 Task: Create a new job position entry in Salesforce with the following details: Position Name: Business Process Delivery Team Leader, Min Pay: 4,00,000.00, Max Pay: 7,00,000.00, Travel Required: Yes, Open Date: 02/10/2023, Close Date: 12/10/2023.
Action: Key pressed <Key.shift><Key.shift><Key.shift><Key.shift><Key.shift><Key.shift><Key.shift><Key.shift><Key.shift><Key.shift><Key.shift>Business<Key.space><Key.shift>Process<Key.space><Key.shift><Key.shift><Key.shift><Key.shift>Delivery<Key.space><Key.shift>Re<Key.backspace><Key.backspace><Key.shift>TEam<Key.space><Key.shift>Lea<Key.backspace><Key.backspace><Key.backspace><Key.backspace><Key.backspace><Key.backspace><Key.backspace>eam<Key.space><Key.shift>Leader<Key.tab><Key.shift><Key.shift><Key.shift><Key.shift><Key.shift><Key.shift><Key.shift><Key.shift>You<Key.space>will<Key.space>be<Key.space>aligned<Key.space>to<Key.space>our<Key.space><Key.shift>Financial<Key.space><Key.shift>Services,<Key.space>banking,<Key.space><Key.shift>Insurance,<Key.space>and<Key.space><Key.shift>Capital<Key.space><Key.shift>Market<Key.space>vertical<Key.space>which<Key.space><Key.backspace><Key.space>is<Key.space>focused<Key.space>on<Key.space>helping<Key.space>clients<Key.space>with<Key.space>their<Key.space>tax<Key.space>preparations<Key.space><Key.backspace>,<Key.space>insurance<Key.space>coverage,<Key.space>and<Key.space>investment<Key.space>portfolios<Key.space>--<Key.shift_r>><Key.shift>you<Key.space>will<Key.space>be<Key.space>working<Key.space>as<Key.space>a<Key.space>part<Key.space>of<Key.space>investment<Key.space><Key.shift>Banking<Key.space>team<Key.space>which<Key.space>specialiaze<Key.space><Key.backspace>s<Key.space>primarily<Key.space>in<Key.space>selling<Key.space>securites<Key.space>and<Key.space>underwii<Key.backspace><Key.backspace>riting<Key.space>the<Key.space>issuance<Key.space>of<Key.space>new<Key.space>eu<Key.backspace>quity<Key.space>shares<Key.space>to<Key.space>raise<Key.space>capital<Key.space>funds.<Key.space><Key.tab><Key.shift>In<Key.space>the<Key.space>role<Key.space>you<Key.space>are<Key.space>required<Key.space>to<Key.space>do<Key.space>anan<Key.backspace>lysis<Key.space>and<Key.space>solving<Key.space>m<Key.backspace>of<Key.space>moderately<Key.space>comlex<Key.space><Key.backspace><Key.backspace><Key.backspace><Key.backspace>plex<Key.space>problems<Key.space><Key.backspace>--<Key.shift_r>><Key.space><Key.shift>May<Key.space>create<Key.space>new<Key.space>solutions,<Key.space>leveraging<Key.space>and,<Key.space>procedures<Key.space>--<Key.shift_r>?<Key.space><Key.backspace><Key.backspace><Key.shift_r>><Key.shift>The<Key.space>person<Key.space>would<Key.space>require<Key.space>understanding<Key.space><Key.space>of<Key.space>the<Key.space>strategic<Key.space>direction<Key.space><Key.space>set<Key.space>by<Key.space>seno<Key.backspace>ior<Key.space>management<Key.space><Key.space>as<Key.space>it<Key.space>relates<Key.space>to<Key.space>team<Key.space>goals<Key.space>--<Key.shift_r>><Key.space><Key.shift_r>Primary<Key.space>upward<Key.space>interaction<Key.space>is<Key.space>direct<Key.space>with<Key.space>supervisor<Key.space><Key.tab><Key.shift>Investment<Key.space><Key.shift>Bandking<Key.space>-<Key.space><Key.shift><Key.shift><Key.shift><Key.shift><Key.shift><Key.shift><Key.shift><Key.shift><Key.shift><Key.shift><Key.shift><Key.shift><Key.shift><Key.shift><Key.shift><Key.shift><Key.shift><Key.shift><Key.shift><Key.shift><Key.shift><Key.shift>Accenture<Key.space><Key.shift>Post<Key.space><Key.shift>Trade<Key.space><Key.shift>procession<Key.backspace><Key.backspace>ng<Key.backspace><Key.backspace><Key.backspace><Key.backspace><Key.backspace><Key.backspace><Key.backspace><Key.backspace><Key.backspace><Key.backspace><Key.backspace><Key.backspace><Key.backspace><Key.backspace><Key.backspace><Key.backspace><Key.backspace><Key.backspace><Key.backspace><Key.backspace><Key.backspace><Key.backspace><Key.backspace><Key.backspace><Key.backspace><Key.backspace><Key.backspace><Key.backspace><Key.backspace><Key.backspace><Key.backspace><Key.backspace><Key.backspace><Key.backspace><Key.space><Key.shift><Key.shift><Key.shift><Key.shift><Key.shift><Key.shift>&<Key.space>management<Key.tab><Key.shift>Graduation<Key.space>with<Key.space><Key.shift>BA<Key.space>programme,<Key.space>or<Key.space><Key.shift>B.com<Key.tab>350000<Key.backspace><Key.backspace><Key.backspace><Key.backspace><Key.backspace><Key.backspace><Key.backspace><Key.backspace><Key.backspace><Key.backspace><Key.backspace><Key.backspace><Key.backspace><Key.backspace><Key.backspace>400000<Key.tab>700000<Key.tab><Key.enter>
Screenshot: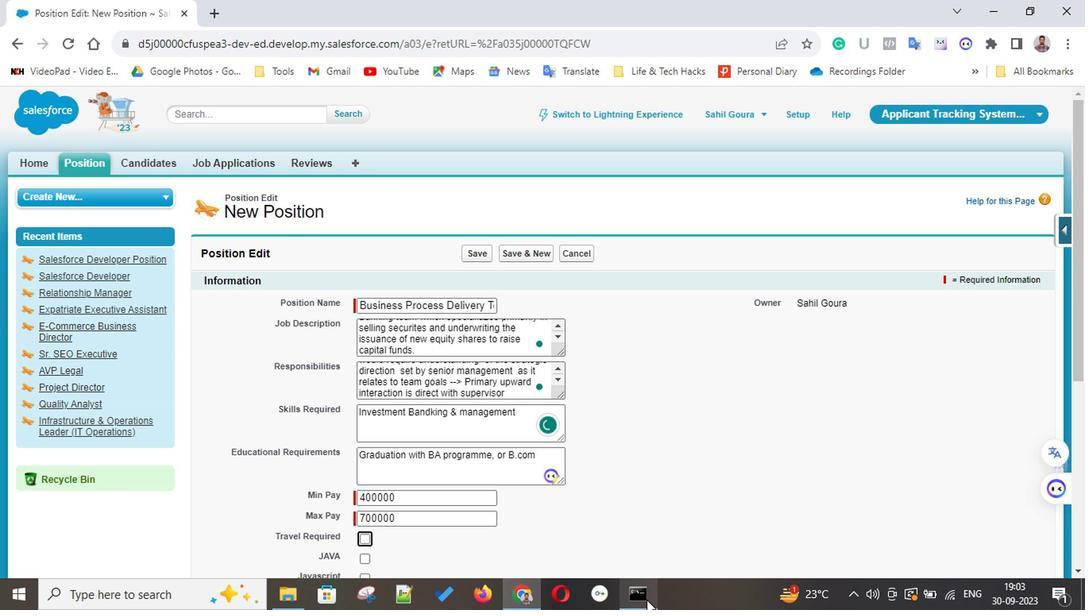 
Action: Mouse moved to (463, 488)
Screenshot: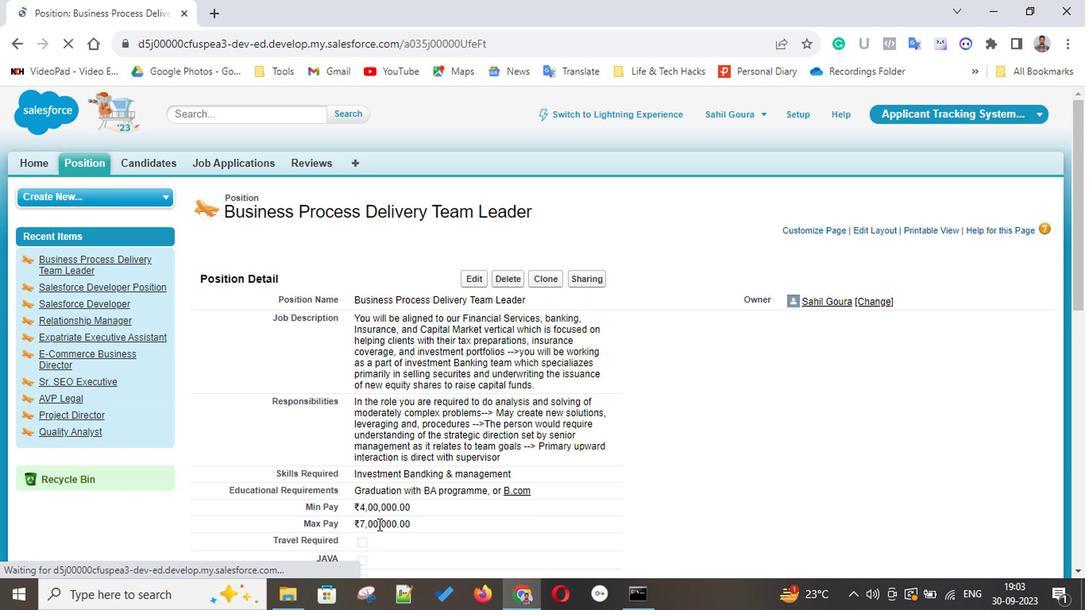 
Action: Mouse scrolled (463, 488) with delta (0, 0)
Screenshot: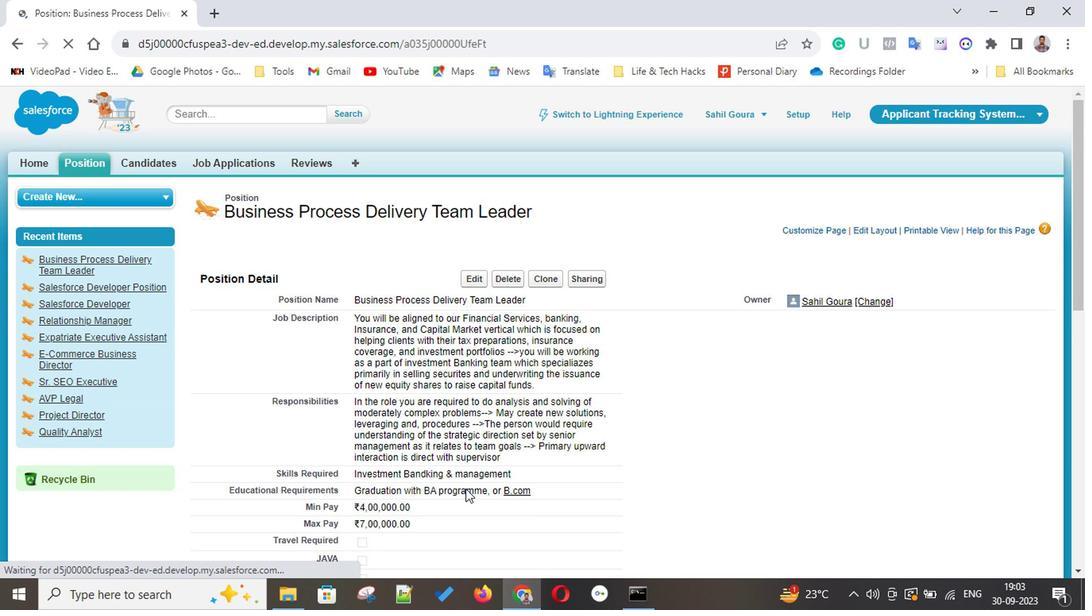 
Action: Mouse scrolled (463, 488) with delta (0, 0)
Screenshot: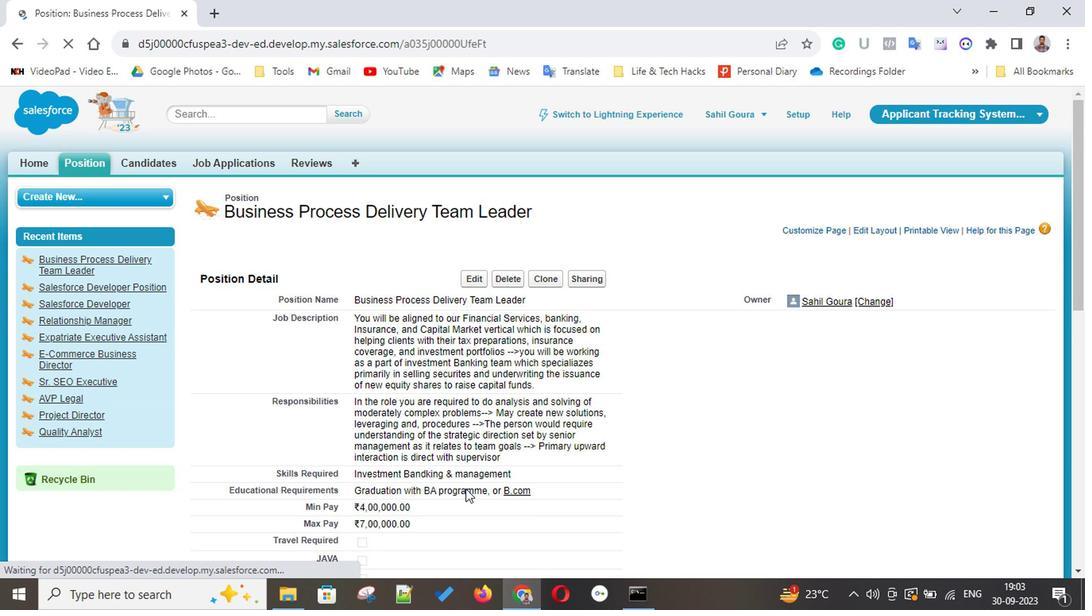 
Action: Mouse scrolled (463, 488) with delta (0, 0)
Screenshot: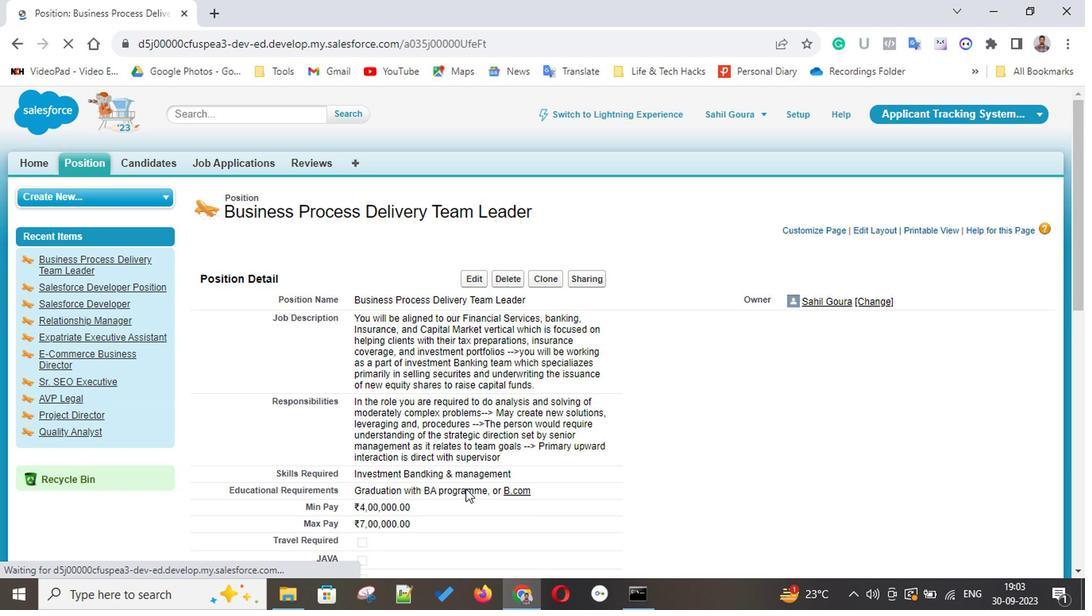 
Action: Mouse scrolled (463, 488) with delta (0, 0)
Screenshot: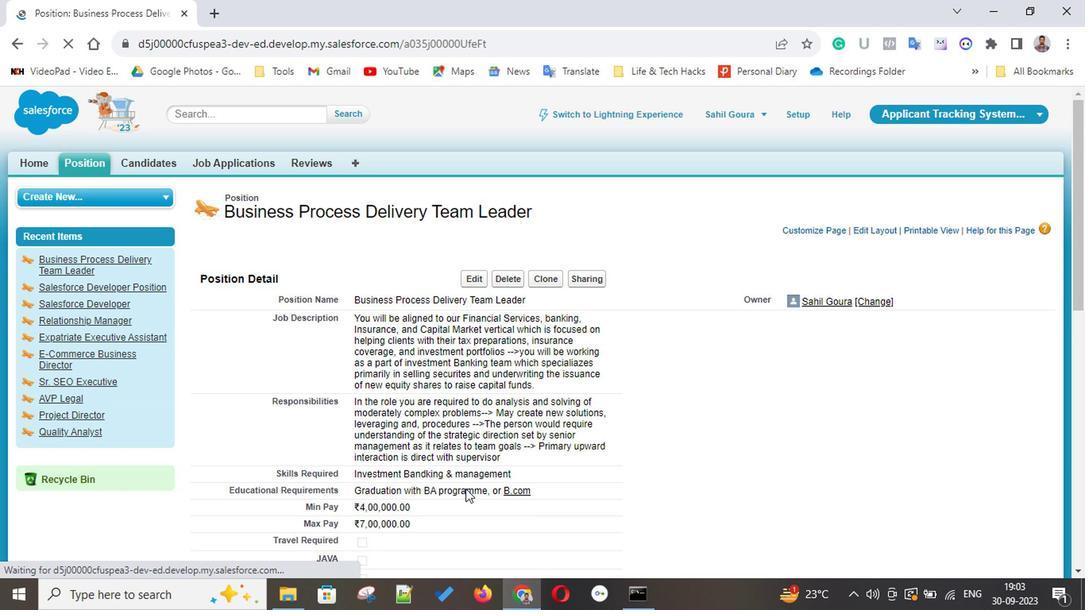 
Action: Mouse scrolled (463, 488) with delta (0, 0)
Screenshot: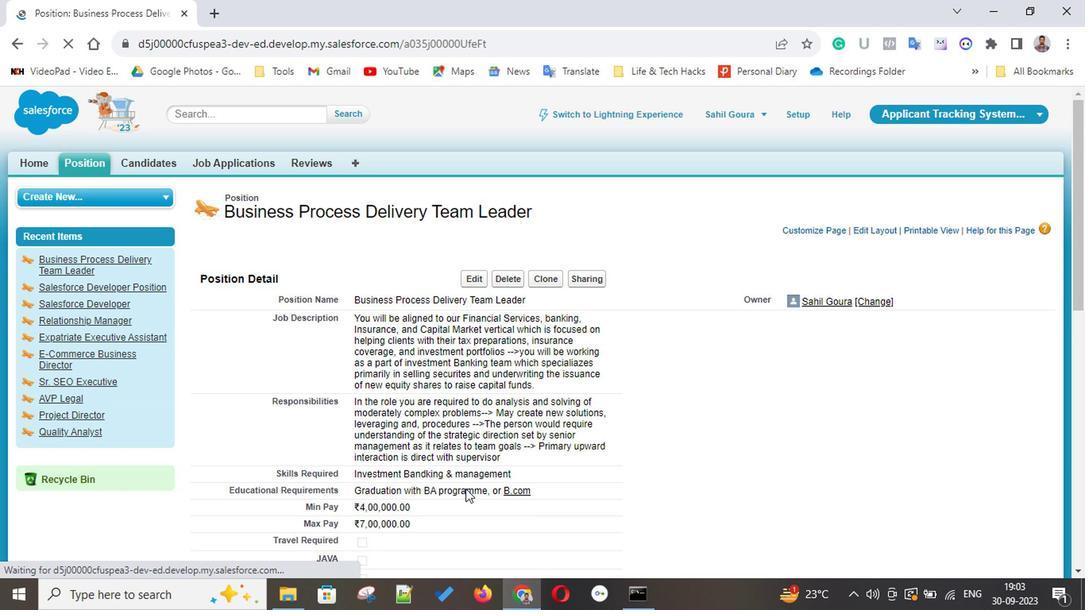 
Action: Mouse scrolled (463, 488) with delta (0, 0)
Screenshot: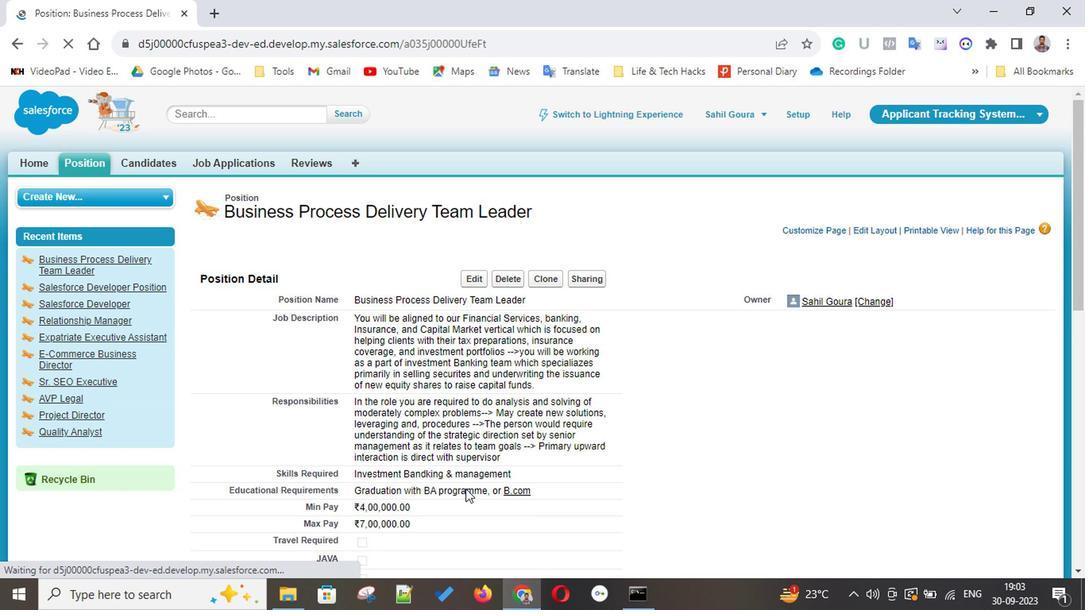 
Action: Mouse scrolled (463, 488) with delta (0, 0)
Screenshot: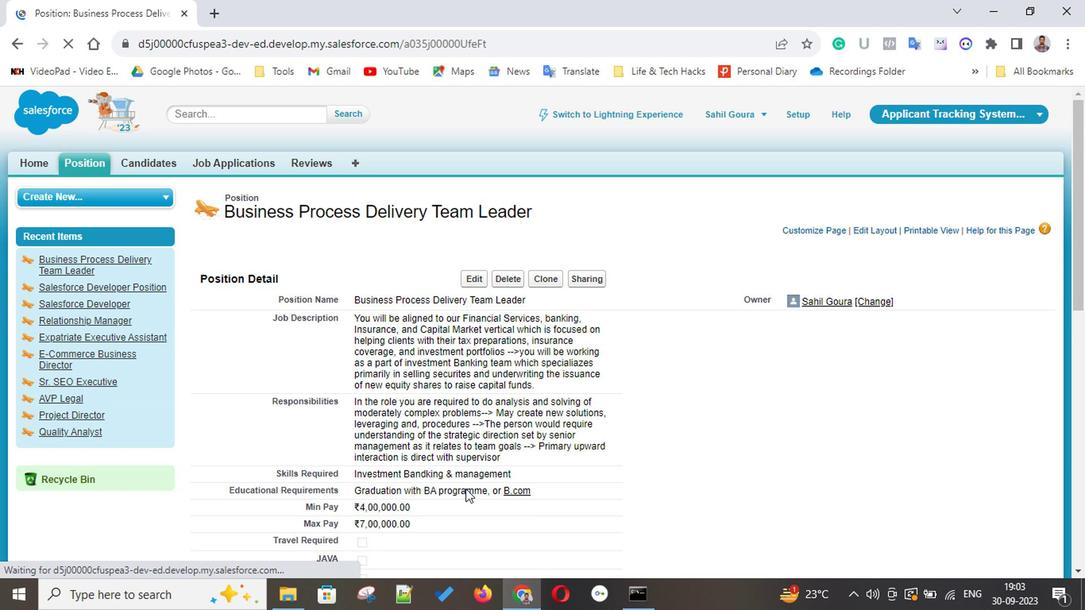 
Action: Mouse scrolled (463, 488) with delta (0, 0)
Screenshot: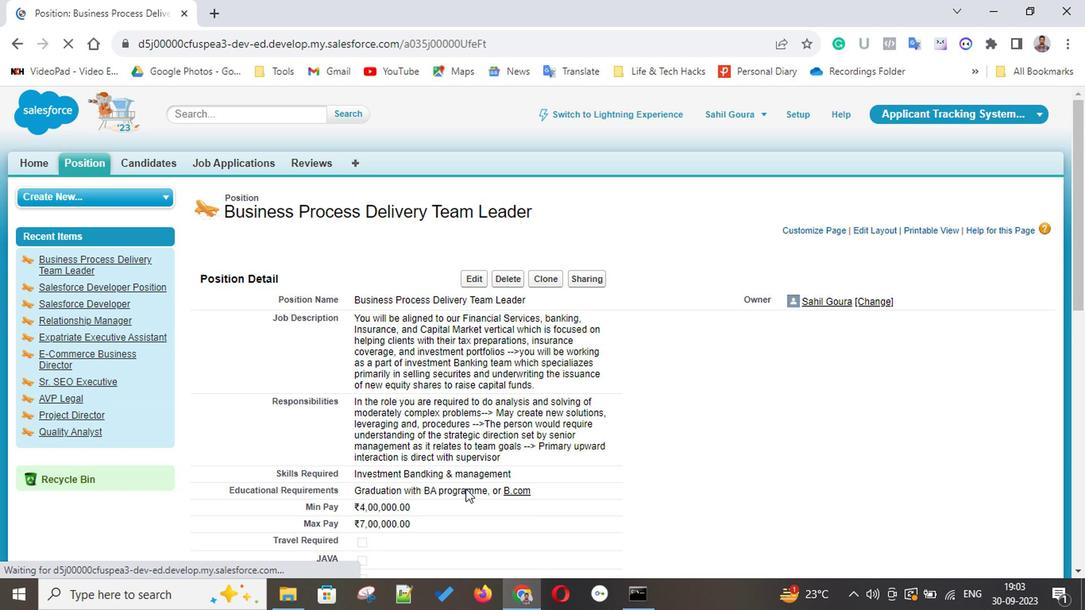 
Action: Mouse scrolled (463, 488) with delta (0, 0)
Screenshot: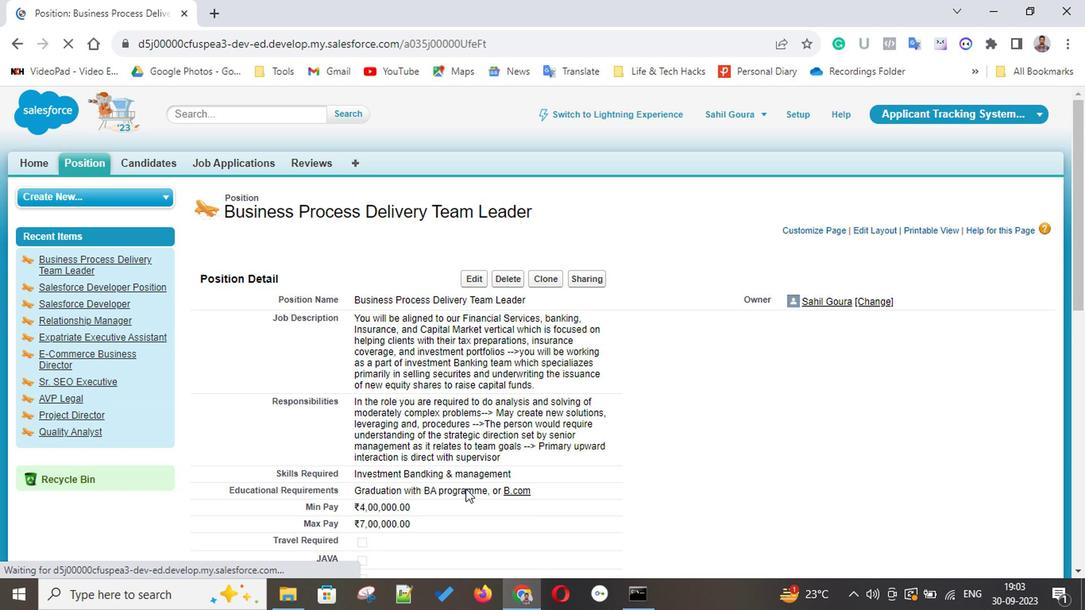 
Action: Mouse scrolled (463, 488) with delta (0, 0)
Screenshot: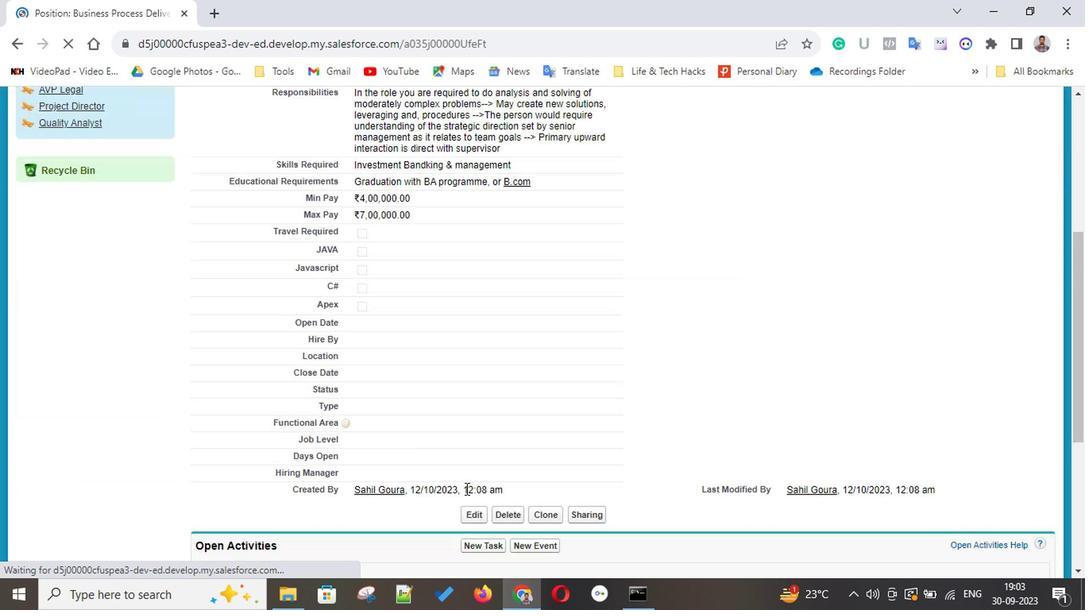 
Action: Mouse scrolled (463, 488) with delta (0, 0)
Screenshot: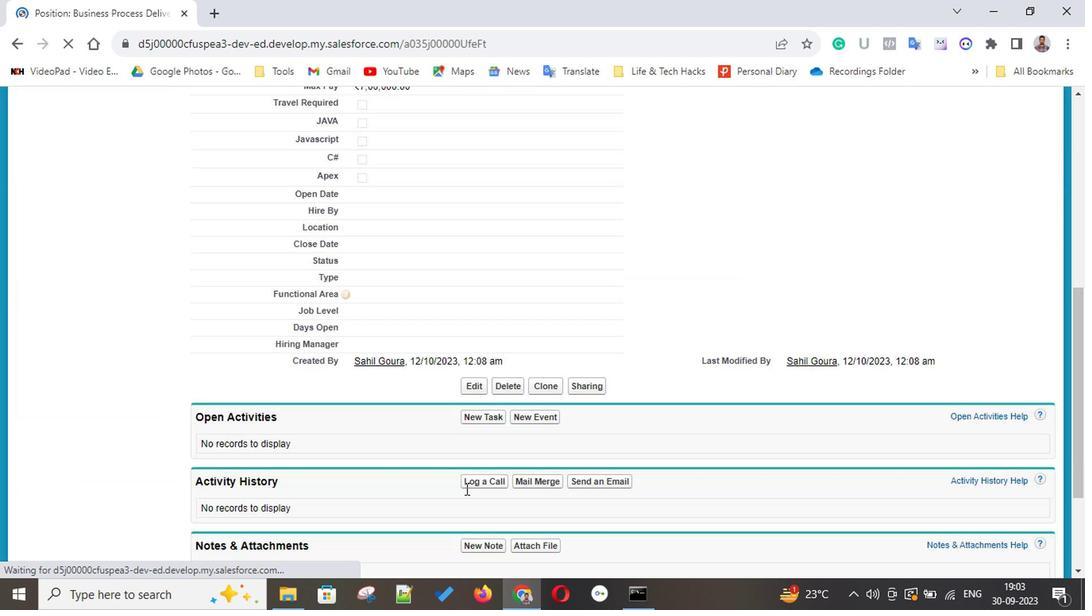 
Action: Mouse moved to (471, 196)
Screenshot: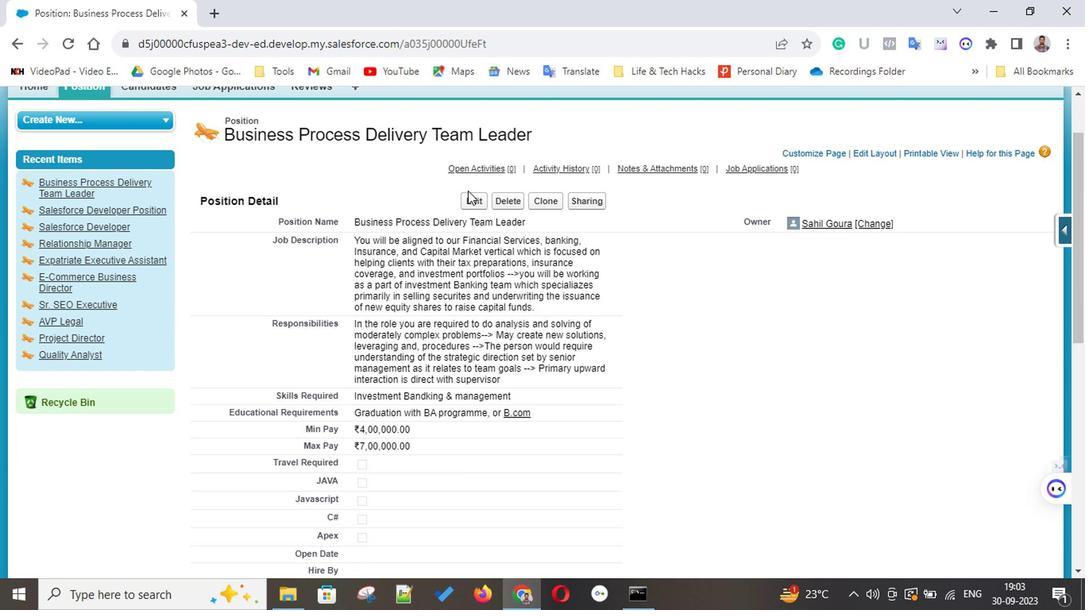 
Action: Mouse pressed left at (471, 196)
Screenshot: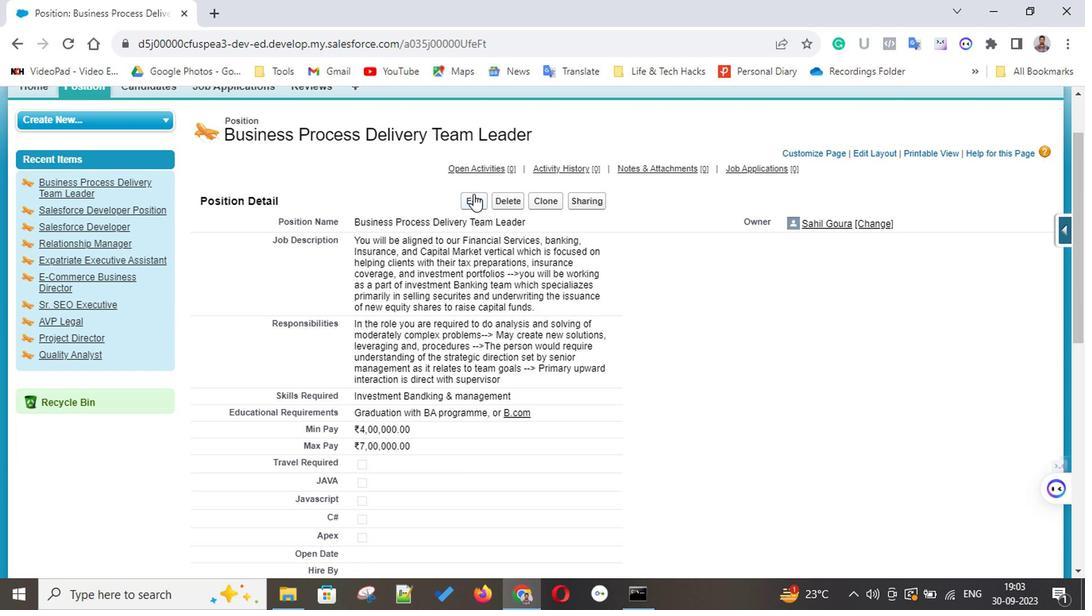 
Action: Mouse moved to (417, 331)
Screenshot: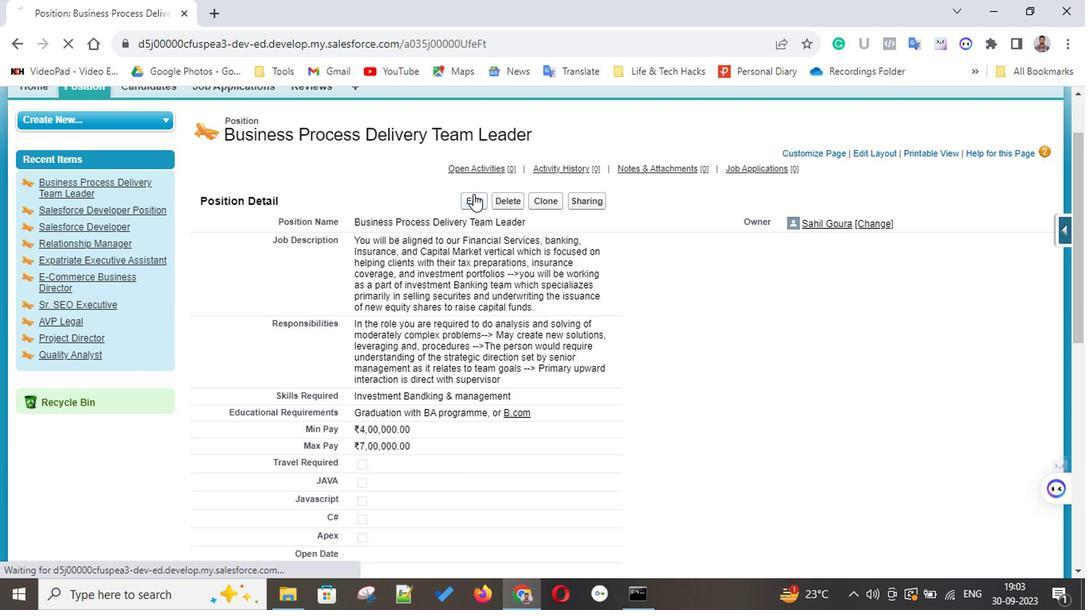 
Action: Mouse scrolled (417, 330) with delta (0, -1)
Screenshot: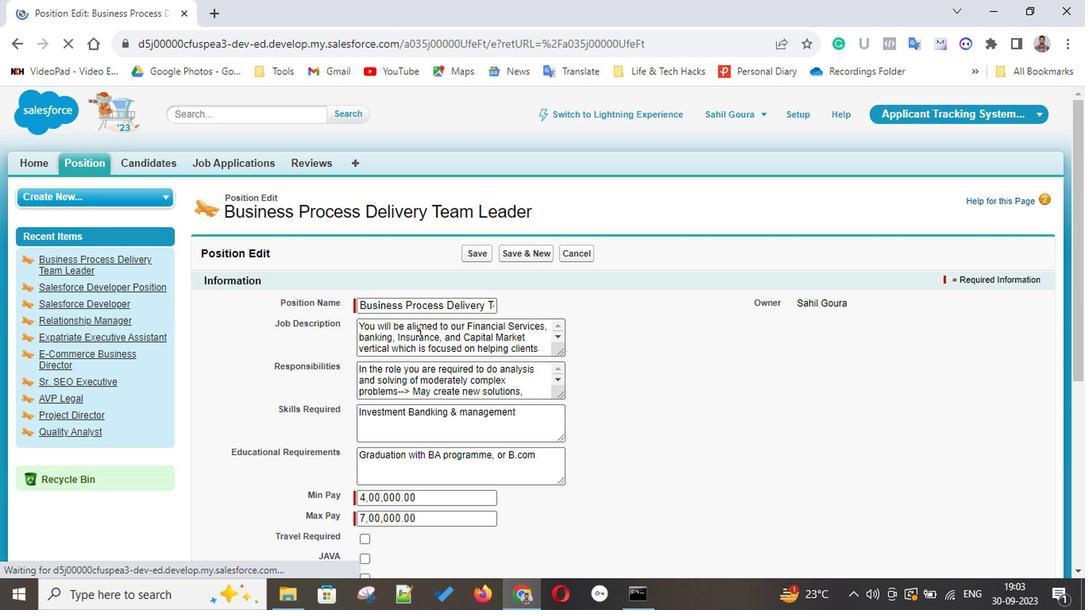 
Action: Mouse scrolled (417, 330) with delta (0, -1)
Screenshot: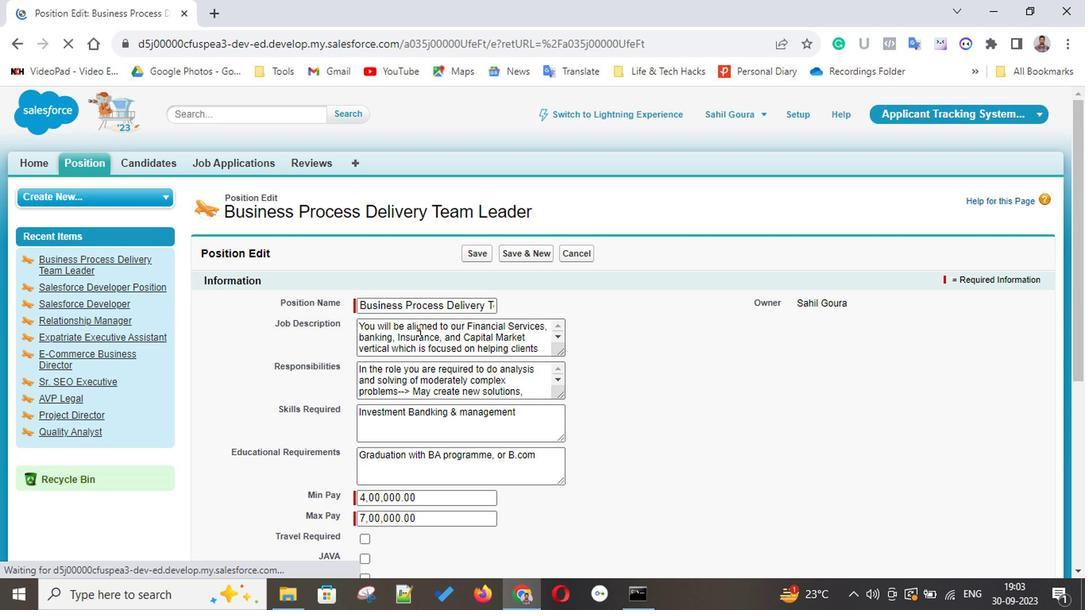 
Action: Mouse scrolled (417, 330) with delta (0, -1)
Screenshot: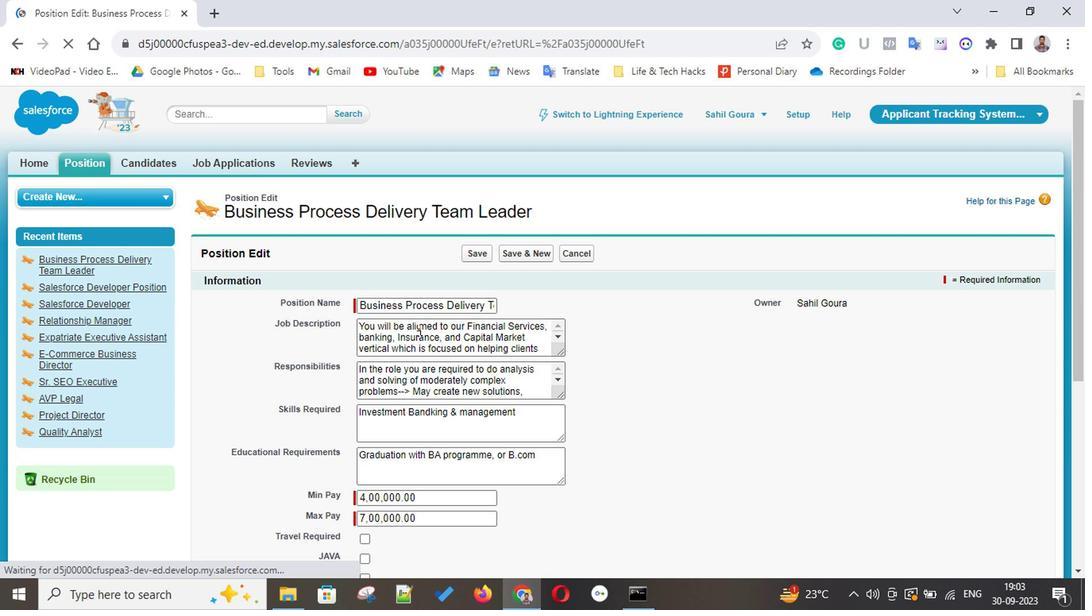 
Action: Mouse scrolled (417, 330) with delta (0, -1)
Screenshot: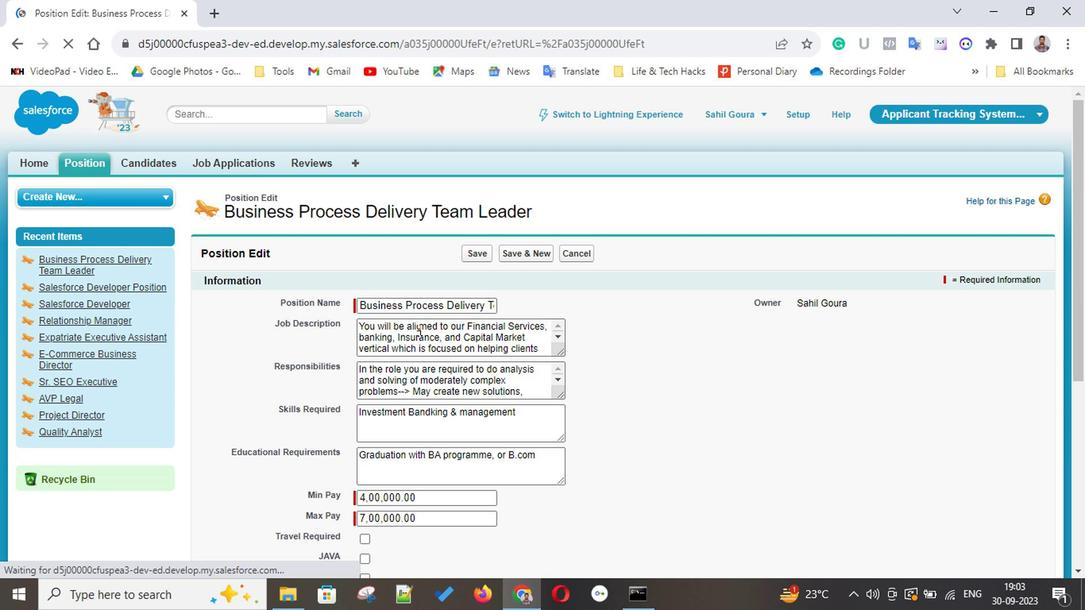 
Action: Mouse scrolled (417, 330) with delta (0, -1)
Screenshot: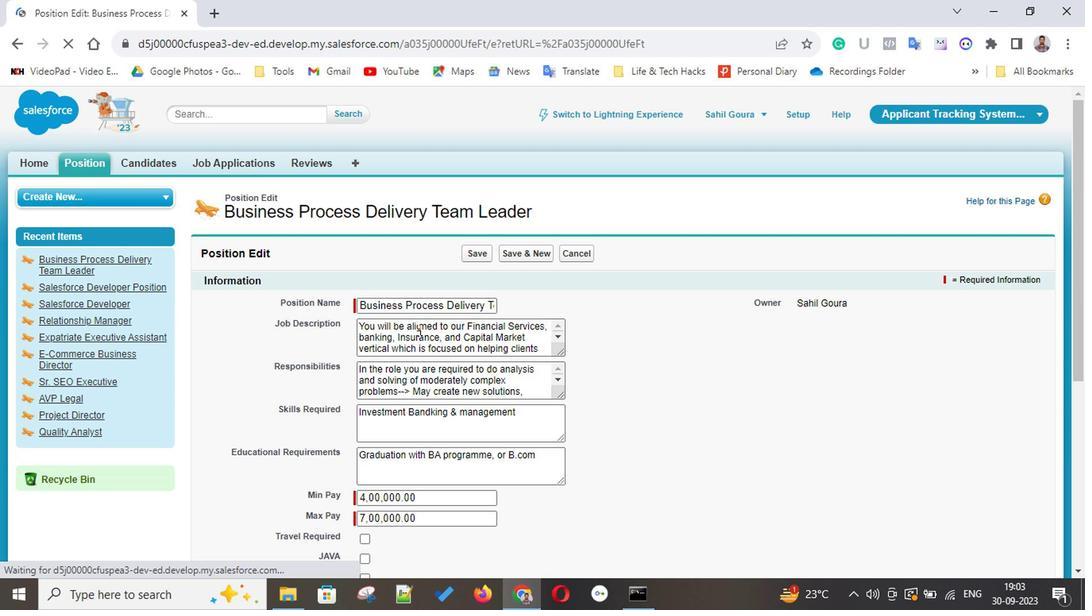 
Action: Mouse scrolled (417, 330) with delta (0, -1)
Screenshot: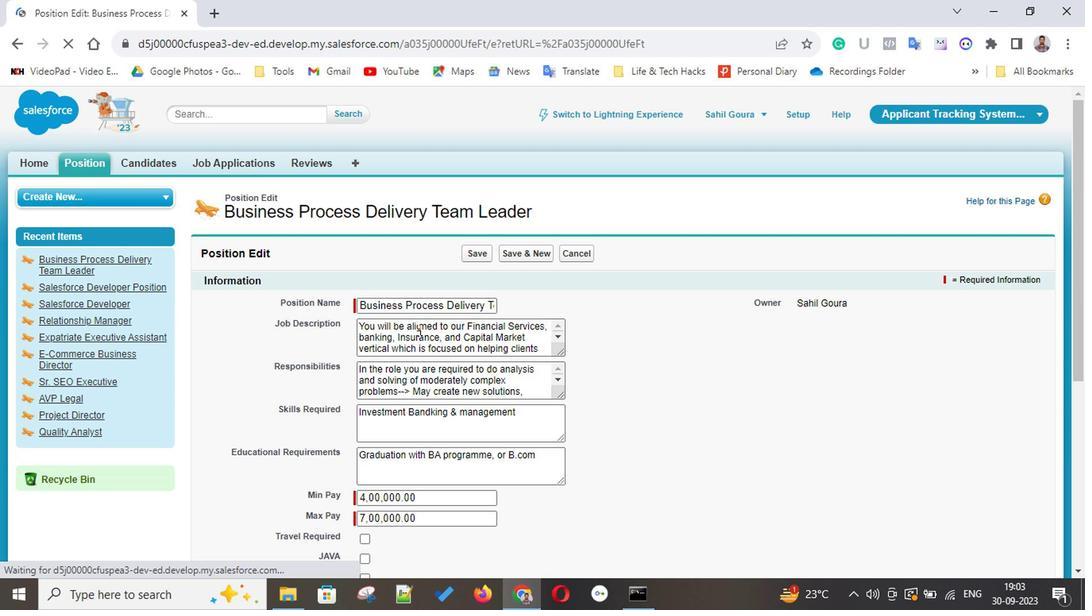 
Action: Mouse scrolled (417, 330) with delta (0, -1)
Screenshot: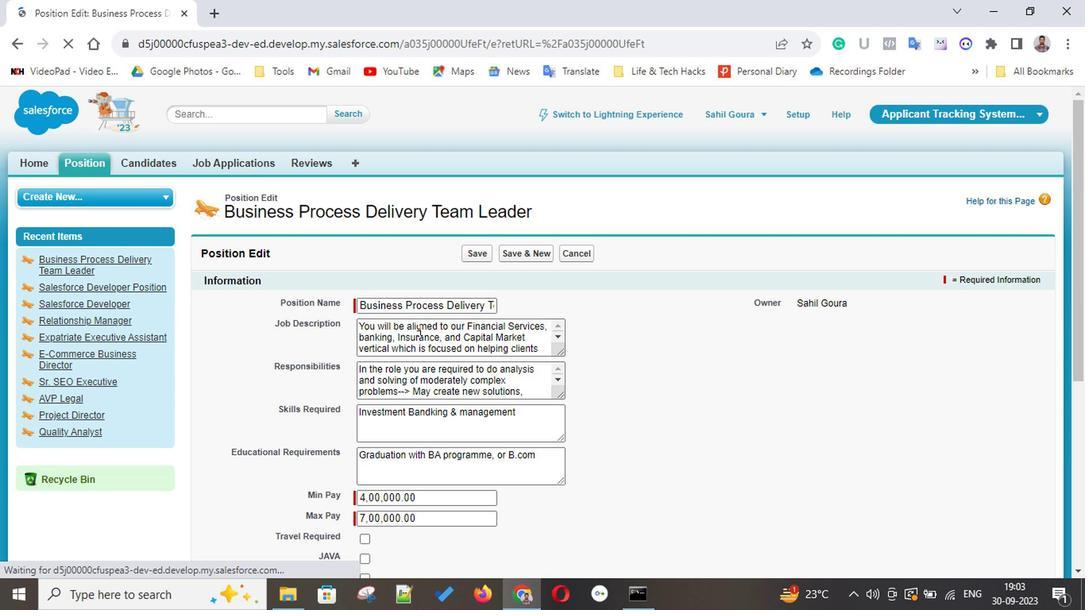
Action: Mouse scrolled (417, 330) with delta (0, -1)
Screenshot: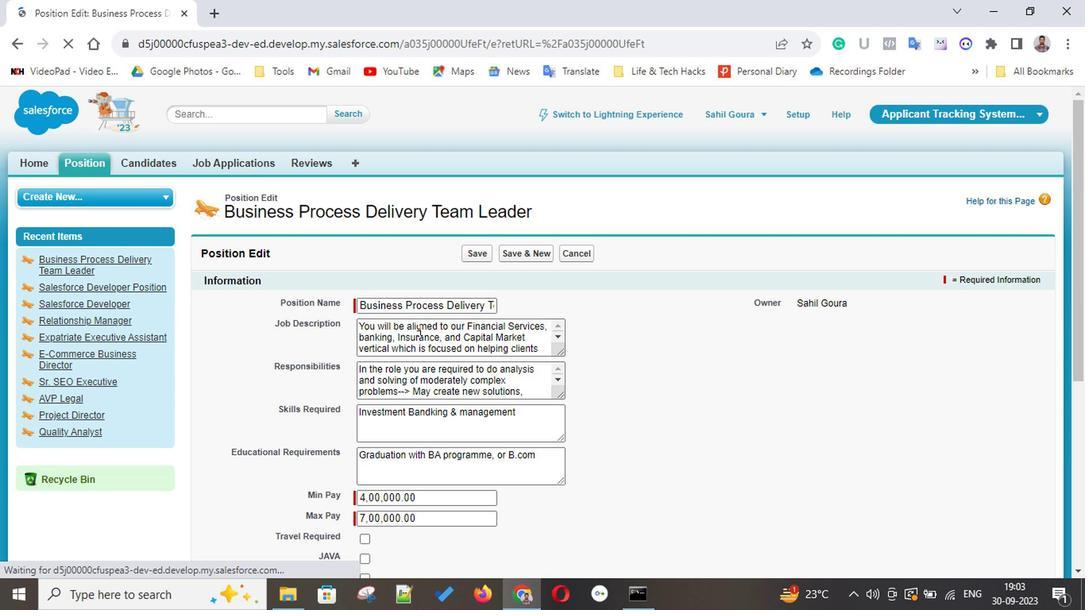 
Action: Mouse scrolled (417, 330) with delta (0, -1)
Screenshot: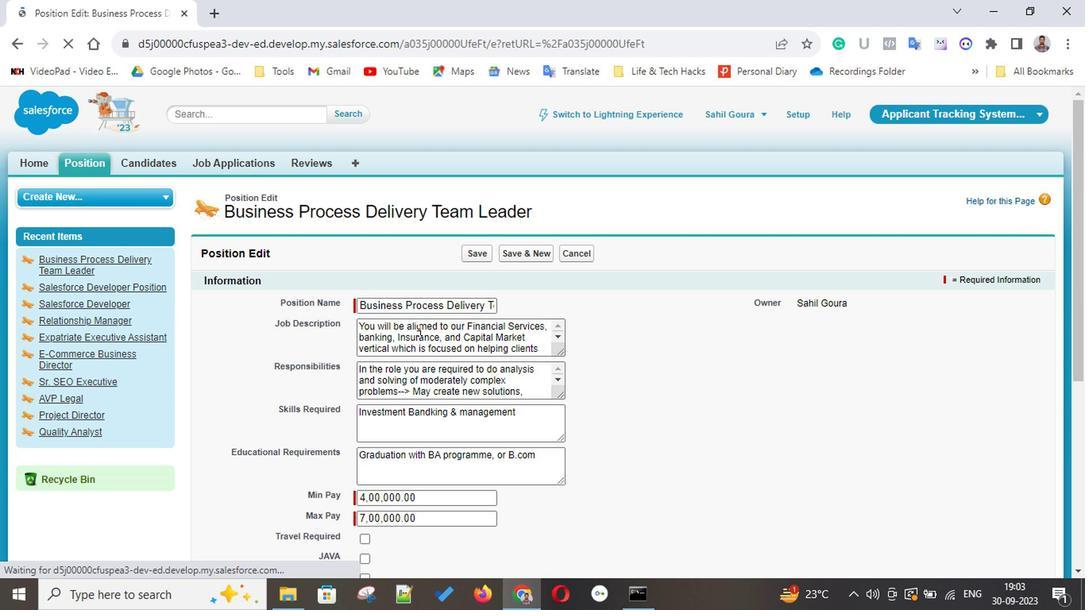 
Action: Mouse scrolled (417, 330) with delta (0, -1)
Screenshot: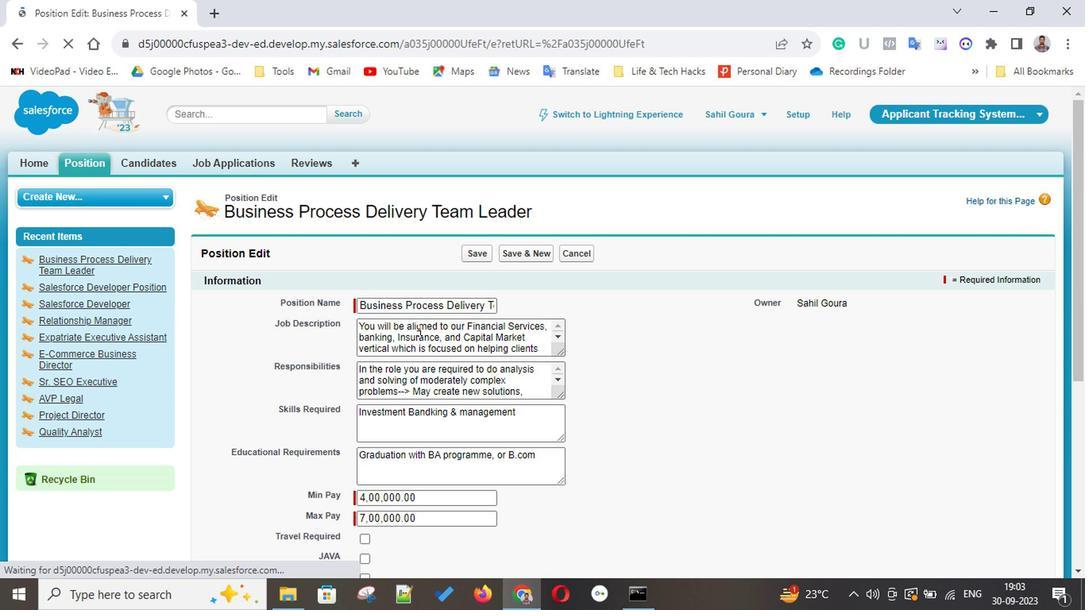 
Action: Mouse scrolled (417, 330) with delta (0, -1)
Screenshot: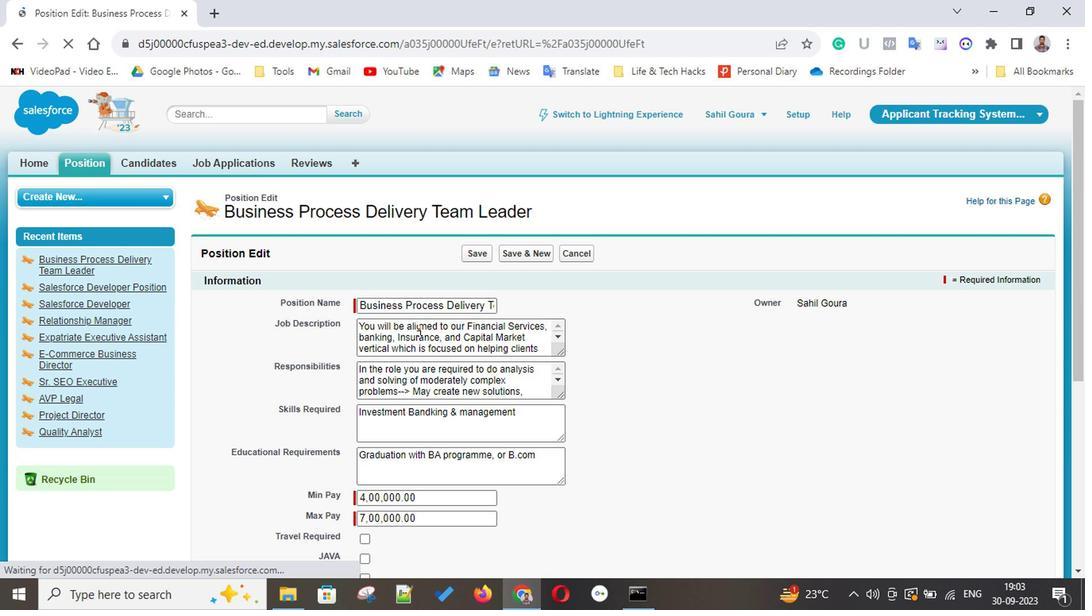 
Action: Mouse scrolled (417, 330) with delta (0, -1)
Screenshot: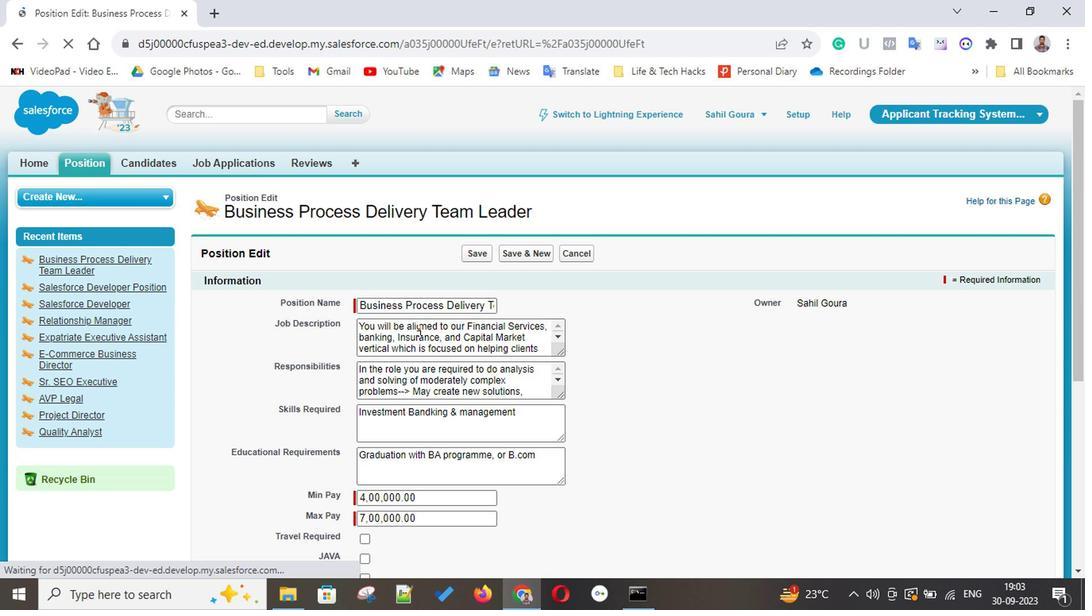 
Action: Mouse scrolled (417, 330) with delta (0, -1)
Screenshot: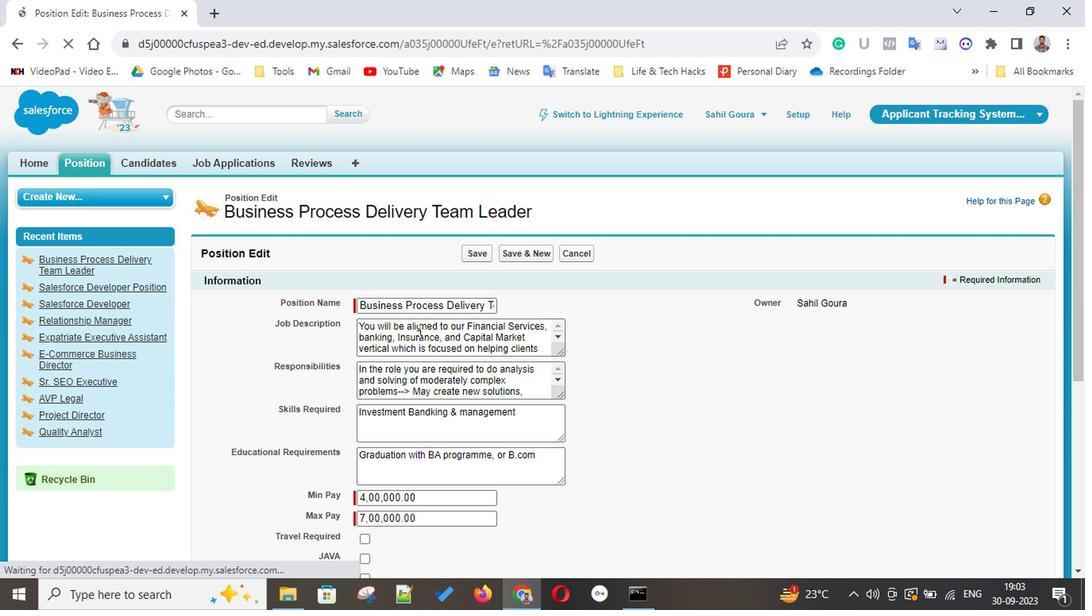 
Action: Mouse scrolled (417, 330) with delta (0, -1)
Screenshot: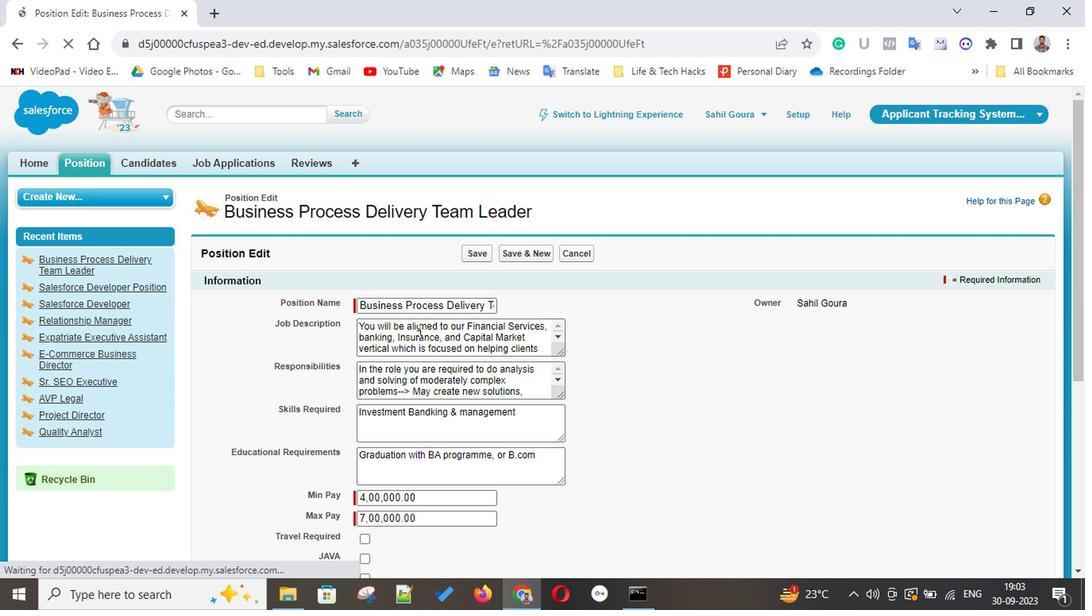 
Action: Mouse scrolled (417, 330) with delta (0, -1)
Screenshot: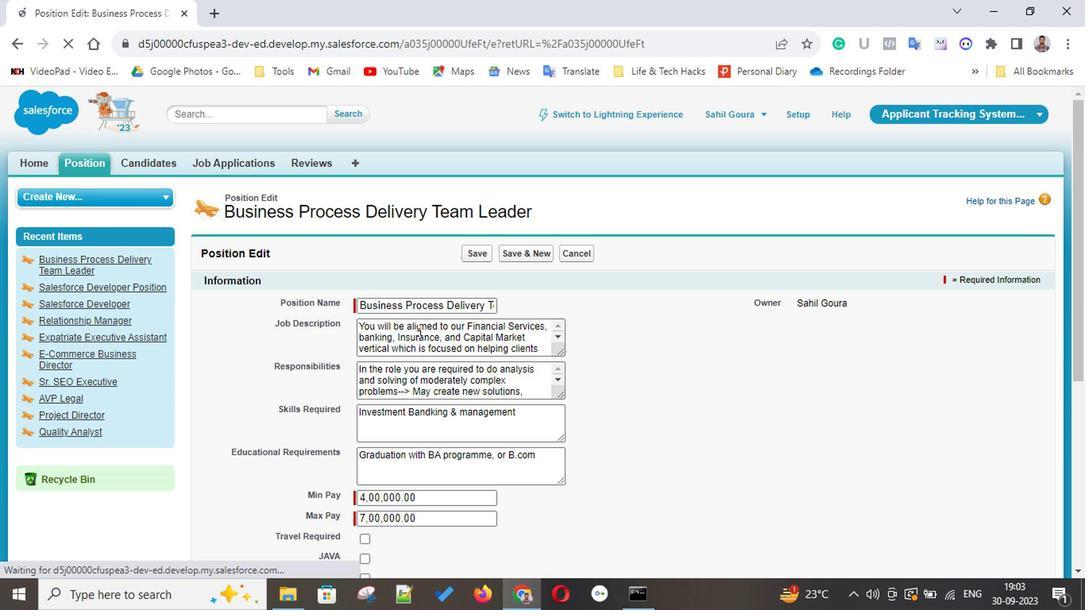 
Action: Mouse scrolled (417, 330) with delta (0, -1)
Screenshot: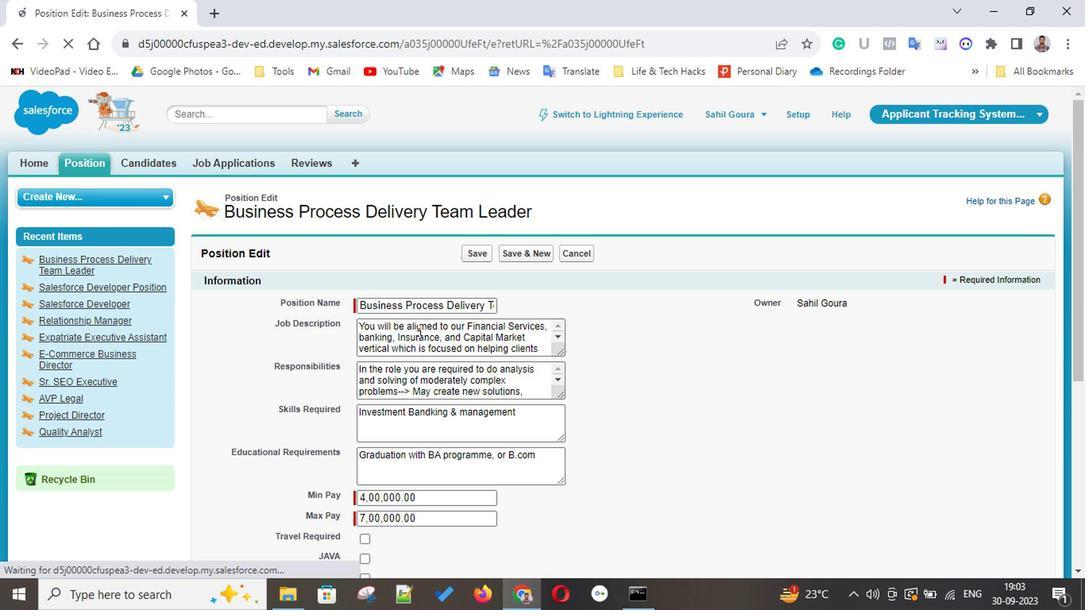 
Action: Mouse scrolled (417, 330) with delta (0, -1)
Screenshot: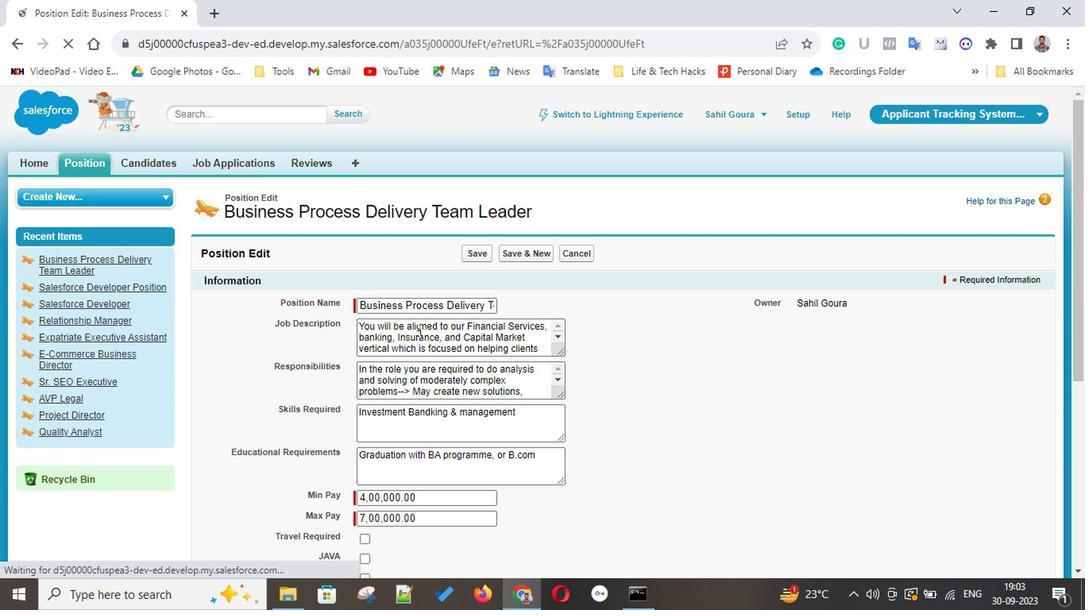 
Action: Mouse scrolled (417, 330) with delta (0, -1)
Screenshot: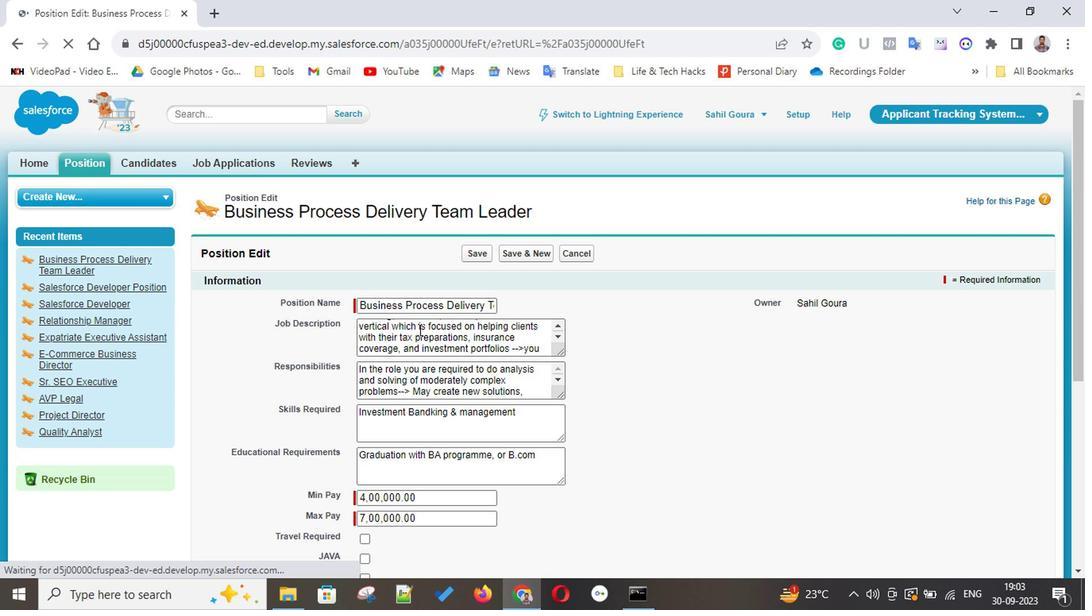 
Action: Mouse scrolled (417, 330) with delta (0, -1)
Screenshot: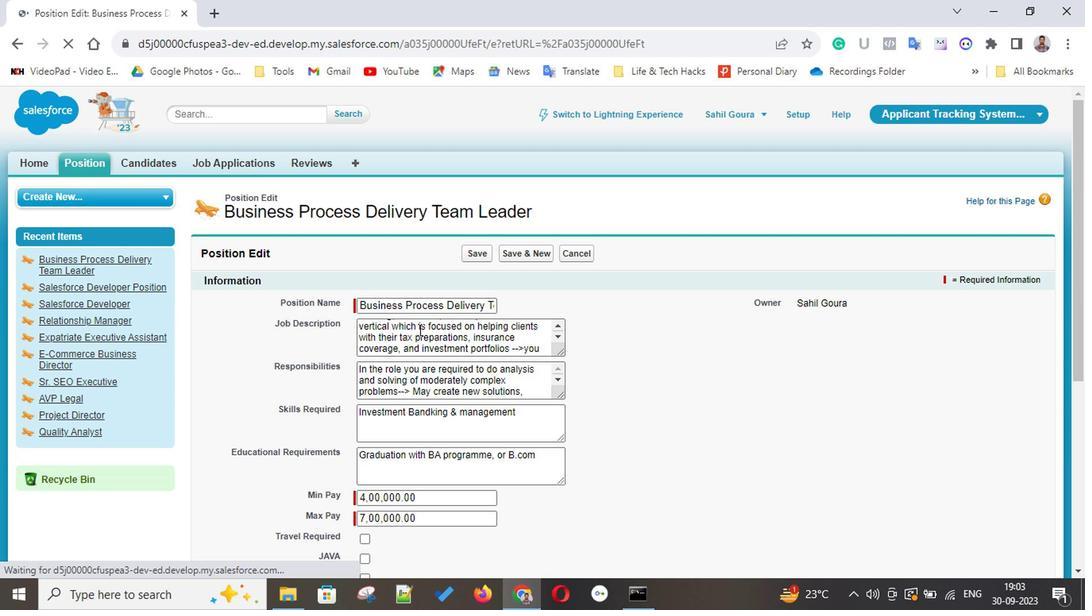 
Action: Mouse scrolled (417, 330) with delta (0, -1)
Screenshot: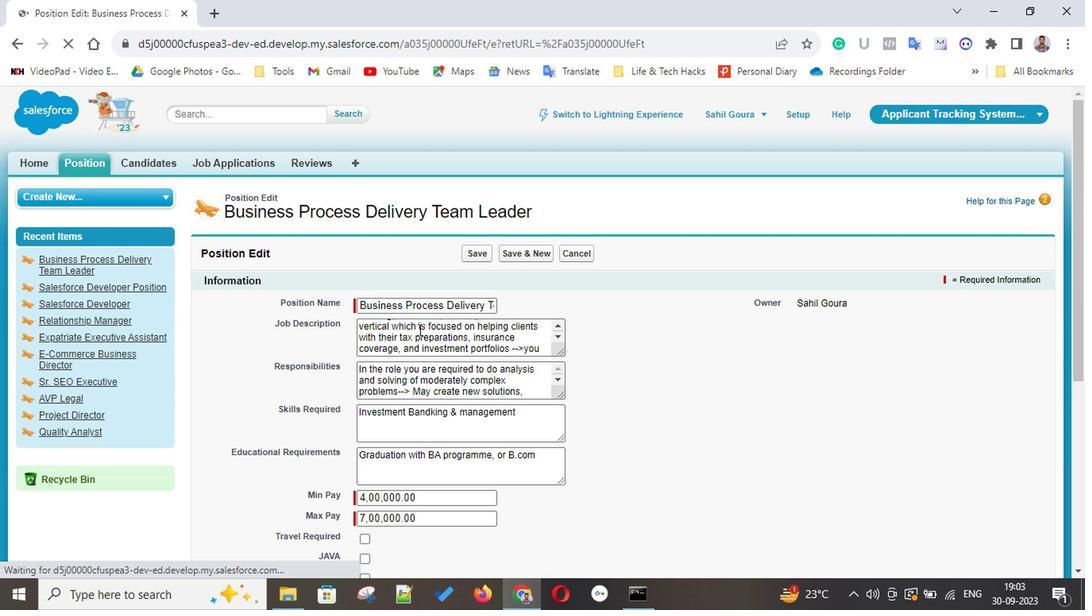 
Action: Mouse moved to (588, 344)
Screenshot: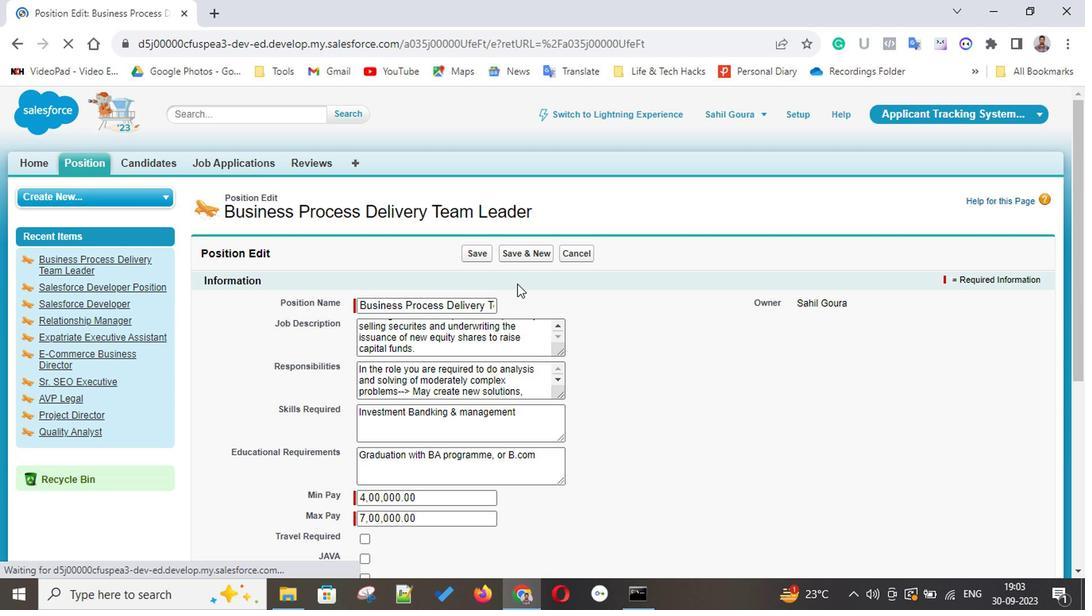 
Action: Mouse scrolled (588, 343) with delta (0, -1)
Screenshot: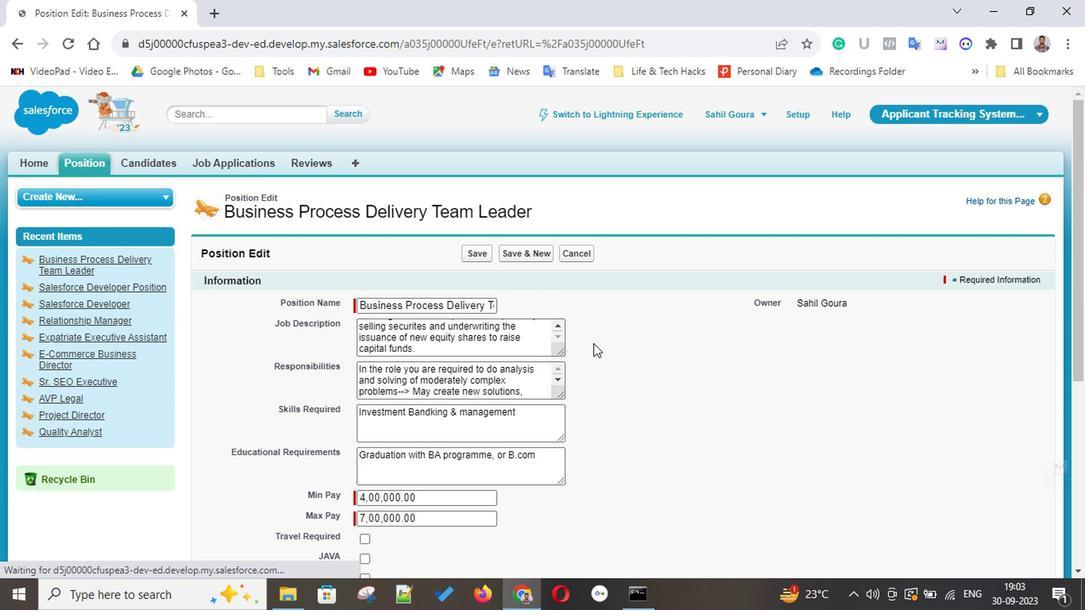 
Action: Mouse scrolled (588, 343) with delta (0, -1)
Screenshot: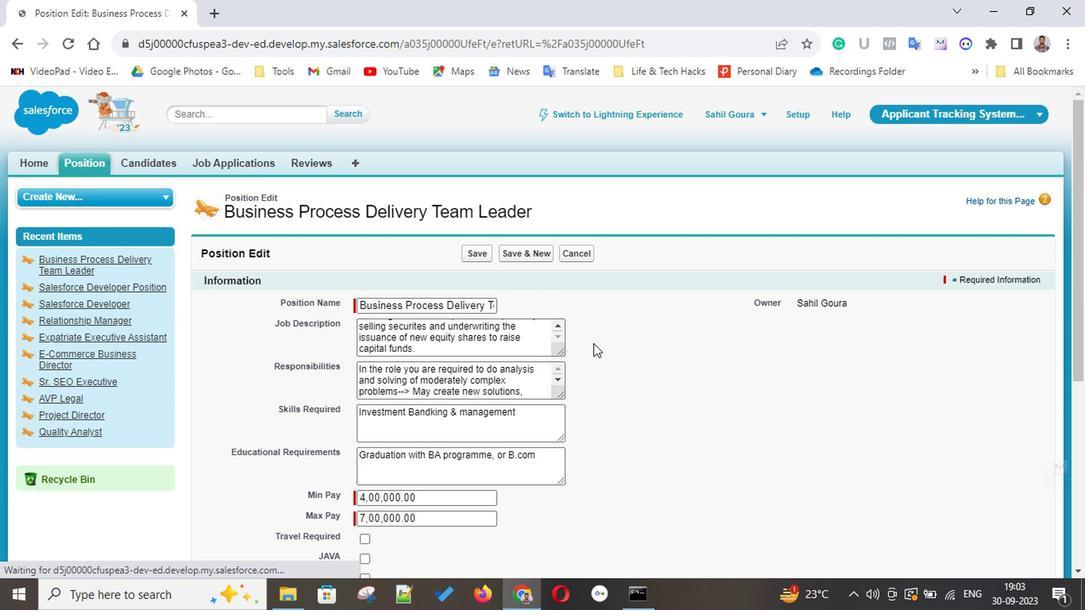 
Action: Mouse scrolled (588, 343) with delta (0, -1)
Screenshot: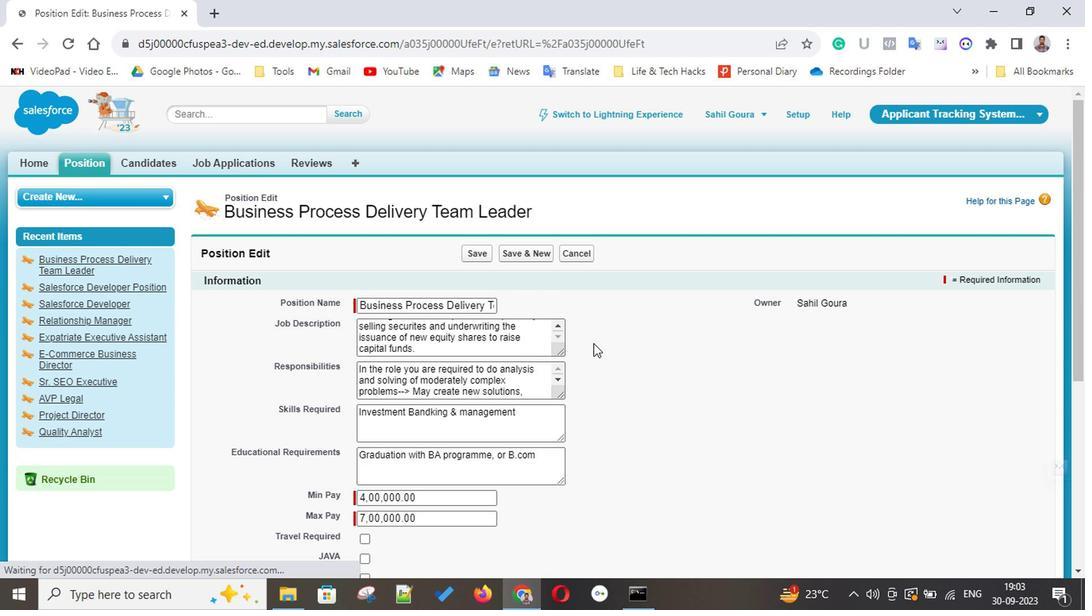 
Action: Mouse scrolled (588, 343) with delta (0, -1)
Screenshot: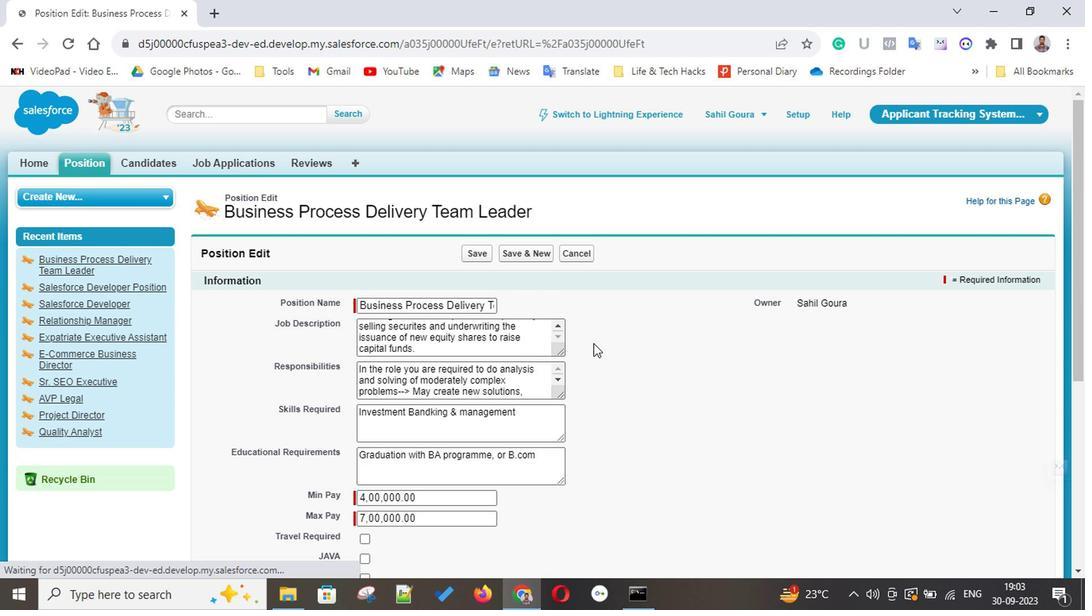 
Action: Mouse scrolled (588, 343) with delta (0, -1)
Screenshot: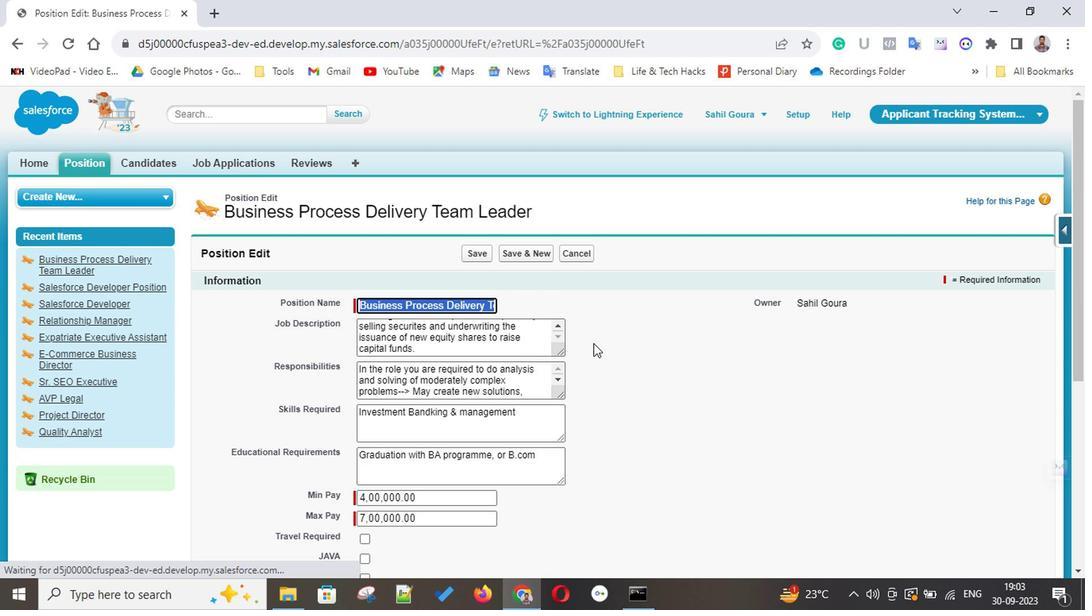 
Action: Mouse scrolled (588, 343) with delta (0, -1)
Screenshot: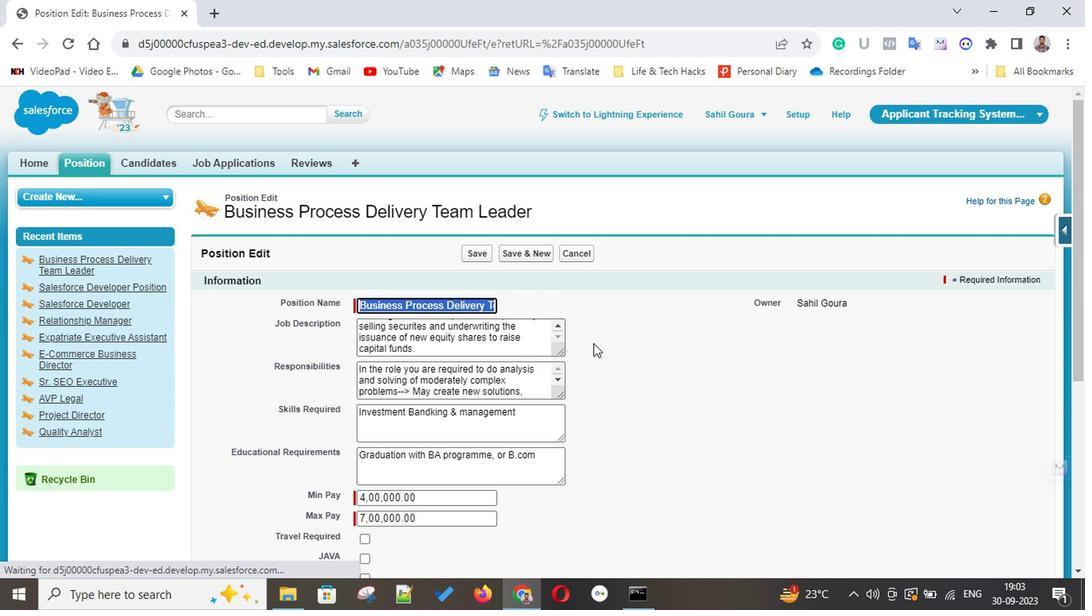 
Action: Mouse scrolled (588, 343) with delta (0, -1)
Screenshot: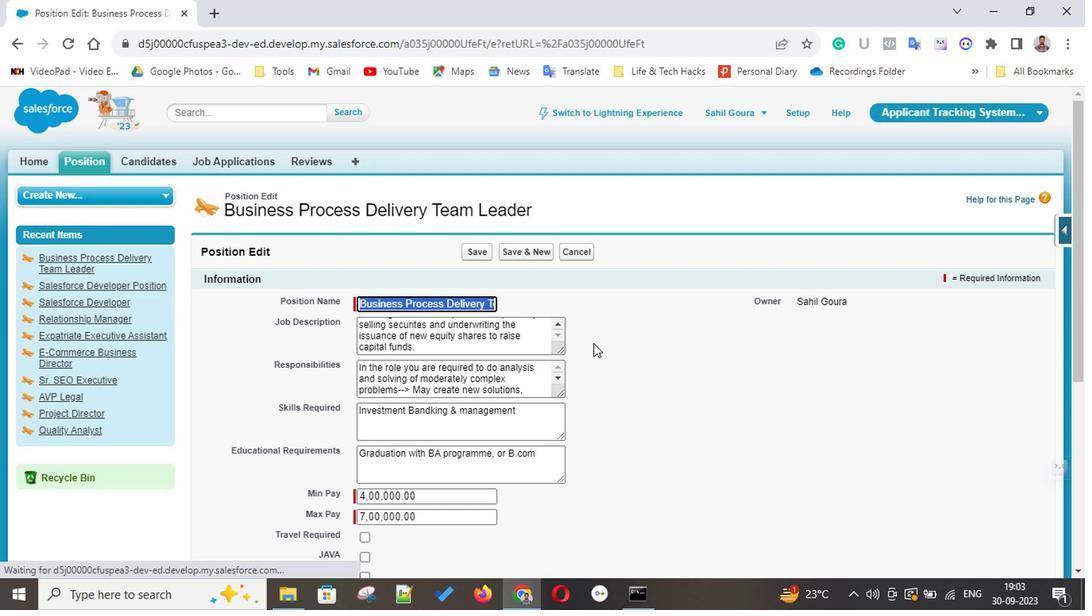 
Action: Mouse scrolled (588, 343) with delta (0, -1)
Screenshot: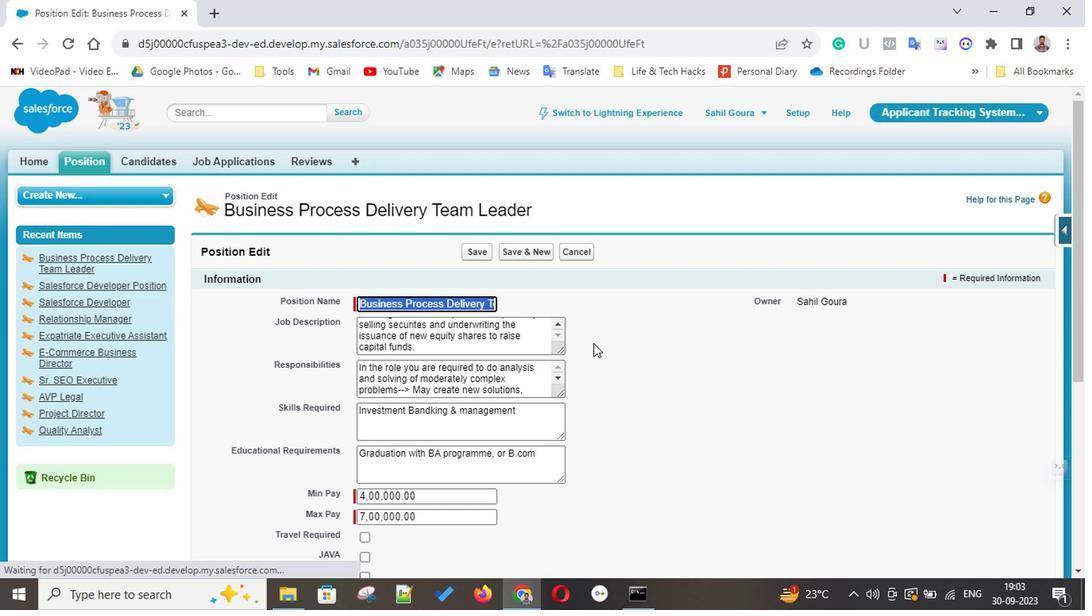 
Action: Mouse scrolled (588, 343) with delta (0, -1)
Screenshot: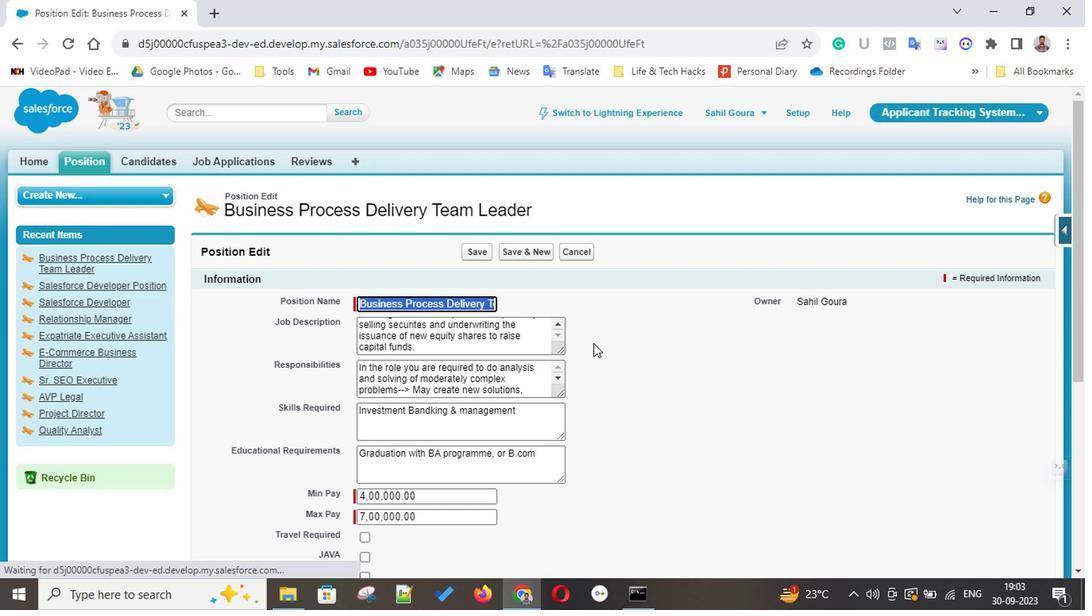 
Action: Mouse scrolled (588, 343) with delta (0, -1)
Screenshot: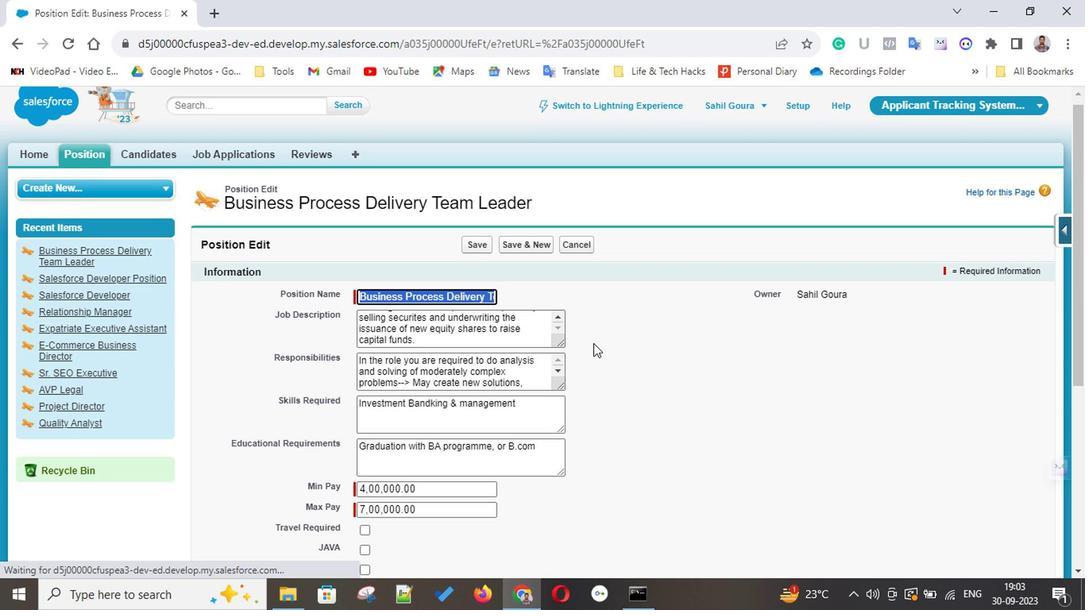 
Action: Mouse scrolled (588, 343) with delta (0, -1)
Screenshot: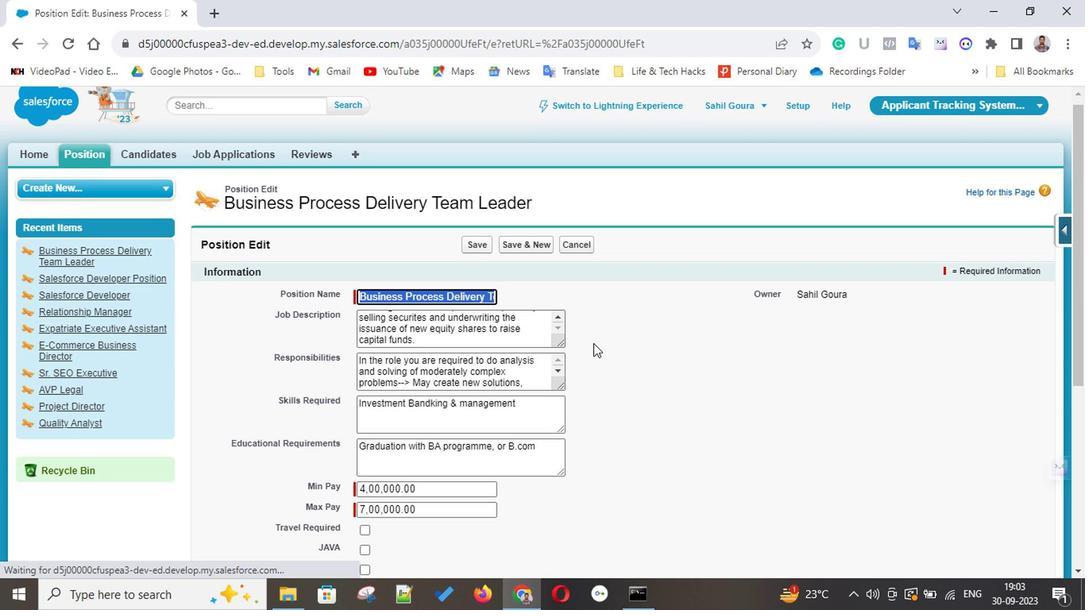 
Action: Mouse scrolled (588, 343) with delta (0, -1)
Screenshot: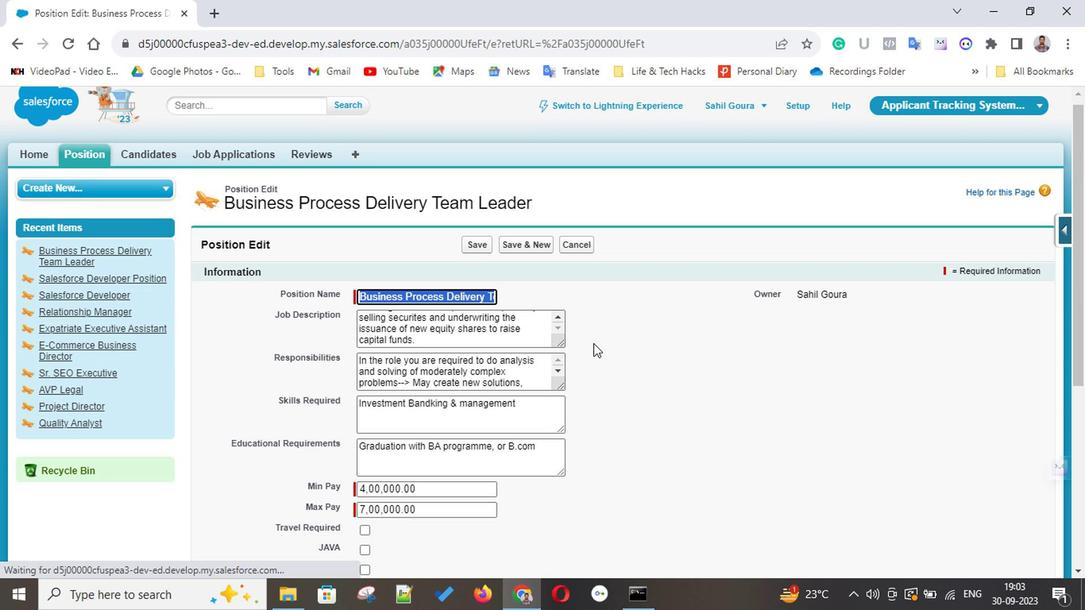 
Action: Mouse scrolled (588, 343) with delta (0, -1)
Screenshot: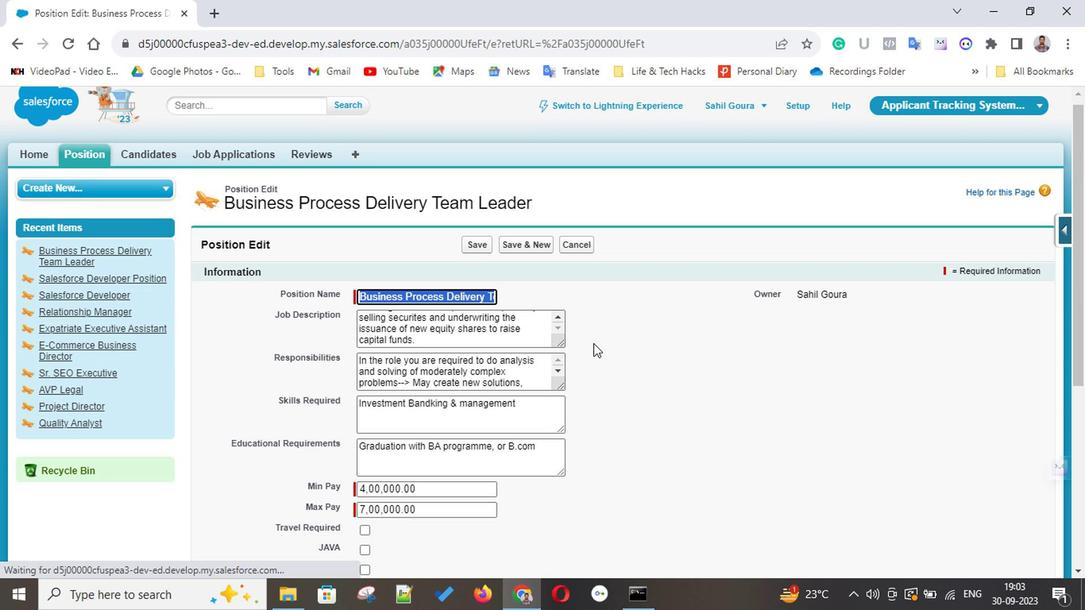 
Action: Mouse scrolled (588, 343) with delta (0, -1)
Screenshot: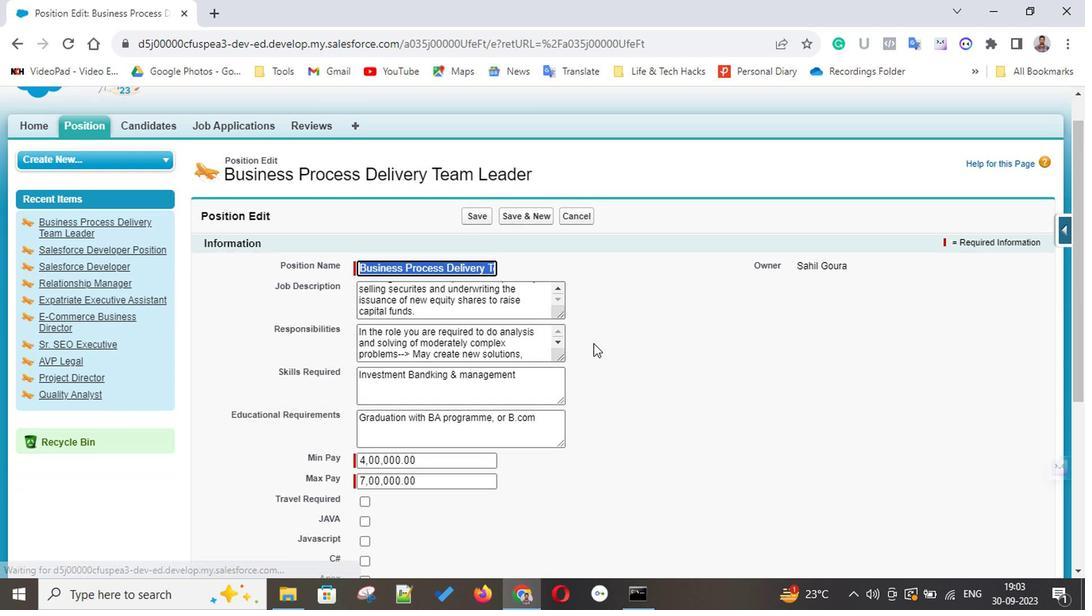
Action: Mouse scrolled (588, 343) with delta (0, -1)
Screenshot: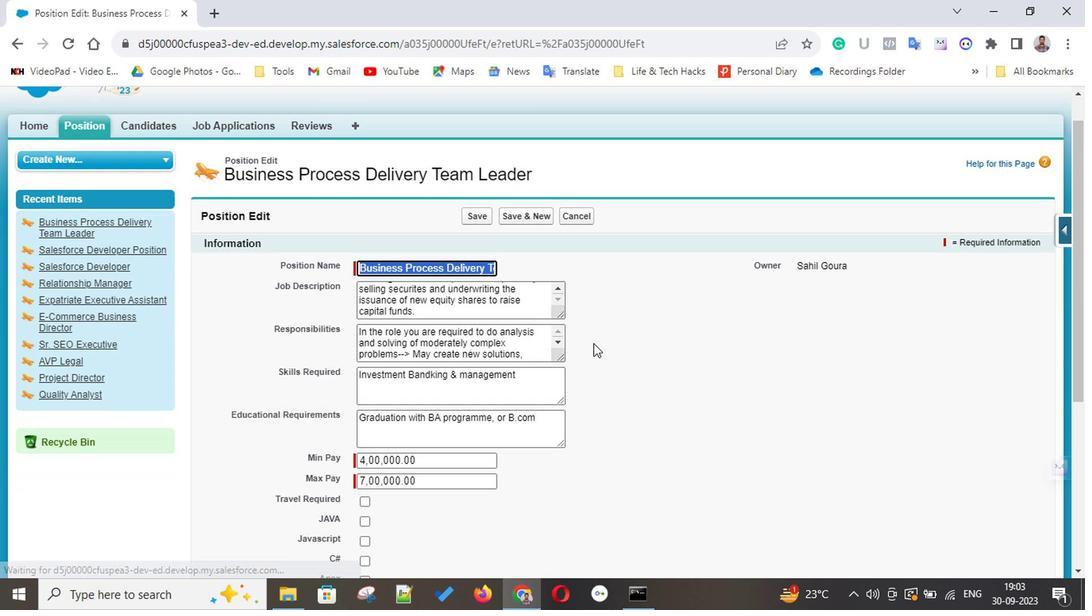 
Action: Mouse scrolled (588, 341) with delta (0, -2)
Screenshot: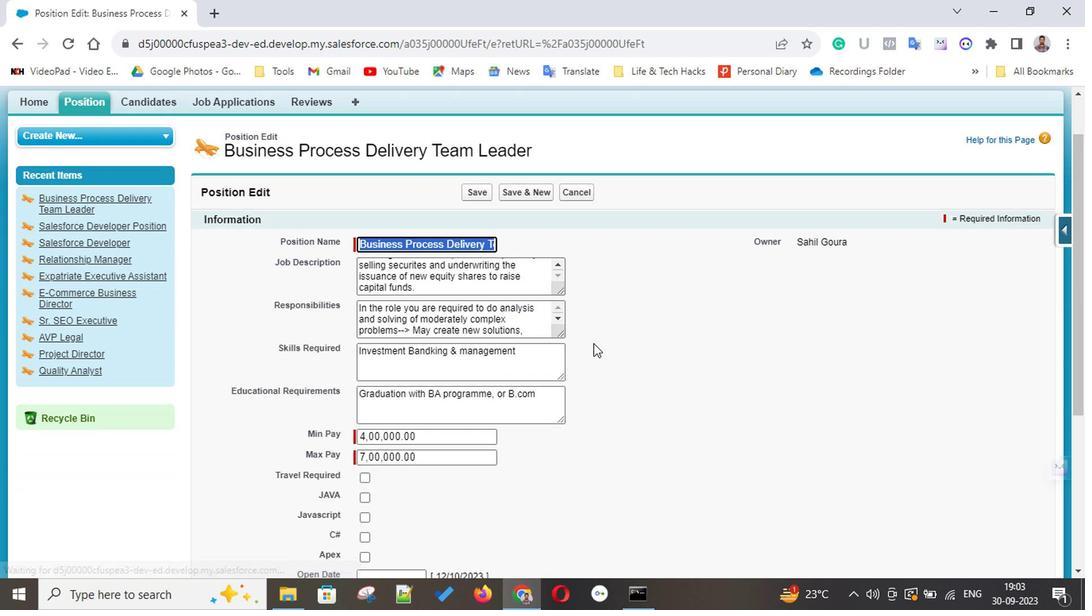 
Action: Mouse scrolled (588, 343) with delta (0, -1)
Screenshot: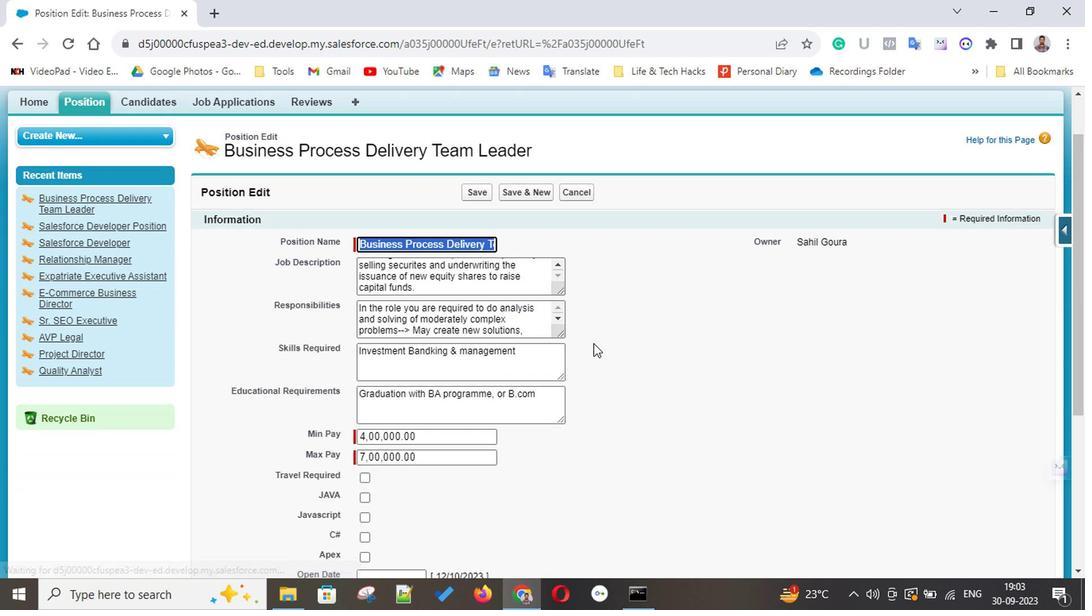 
Action: Mouse scrolled (588, 343) with delta (0, -1)
Screenshot: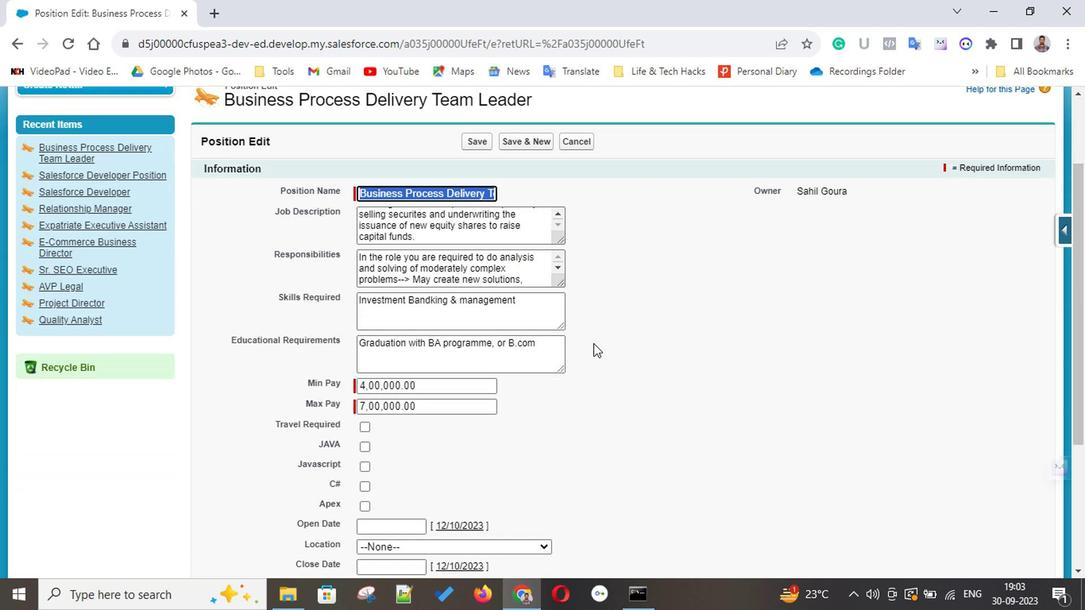 
Action: Mouse scrolled (588, 343) with delta (0, -1)
Screenshot: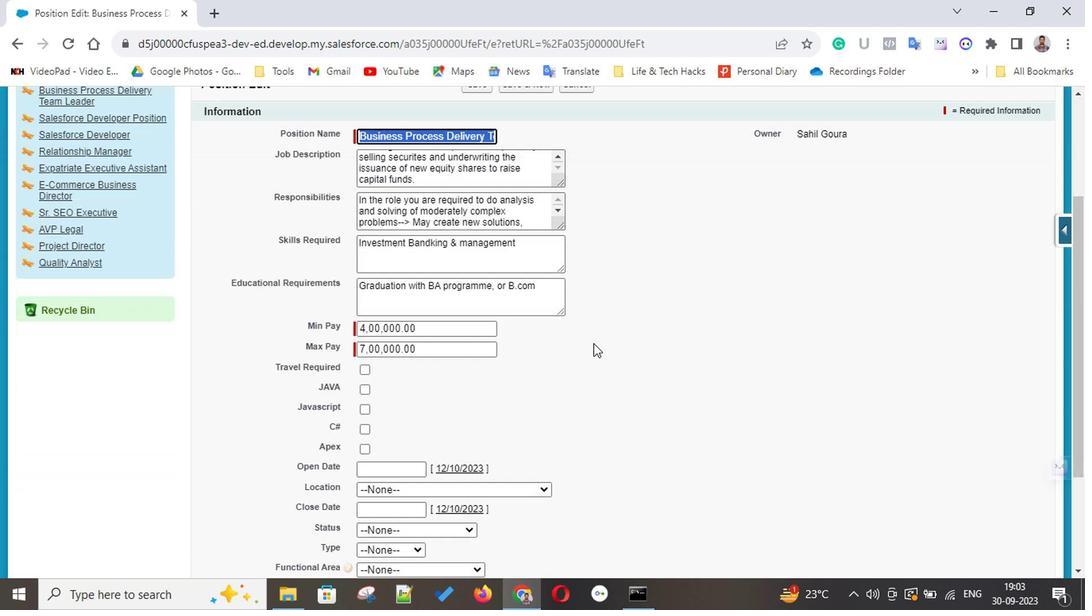 
Action: Mouse scrolled (588, 343) with delta (0, -1)
Screenshot: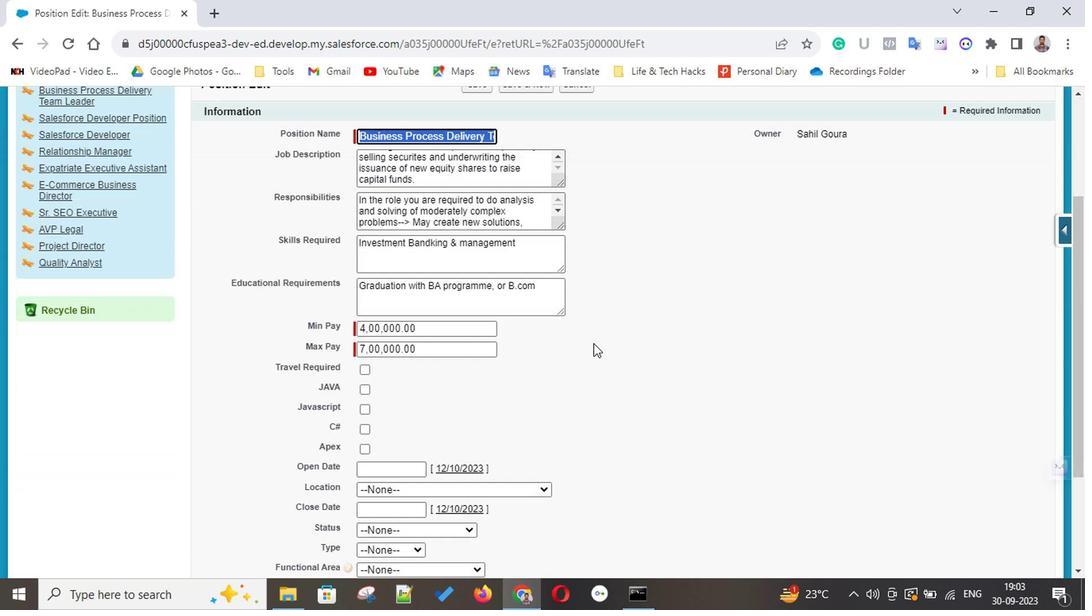 
Action: Mouse moved to (560, 391)
Screenshot: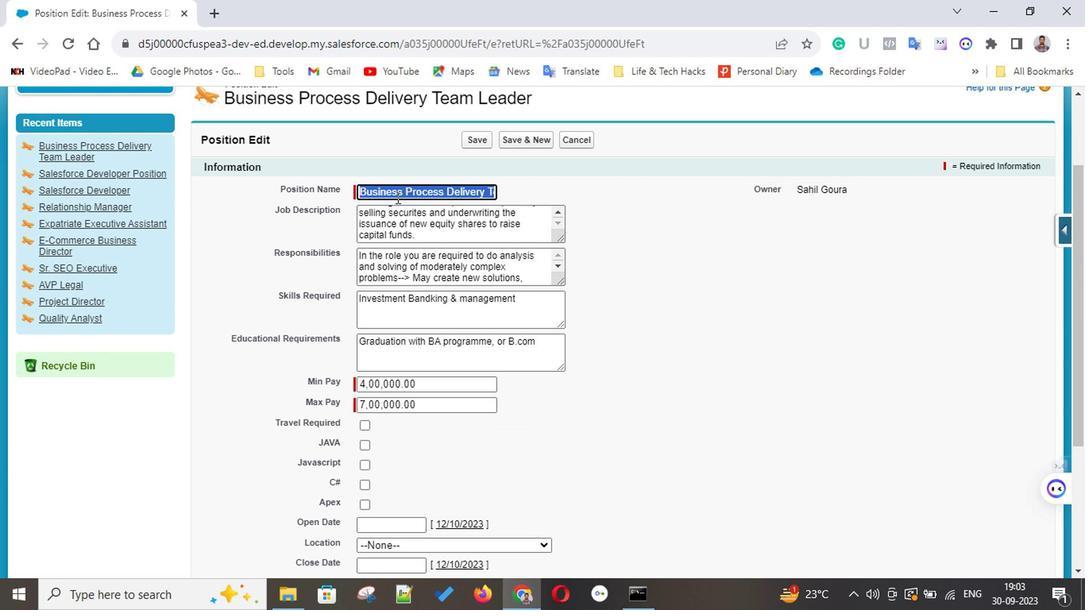 
Action: Mouse scrolled (560, 391) with delta (0, 0)
Screenshot: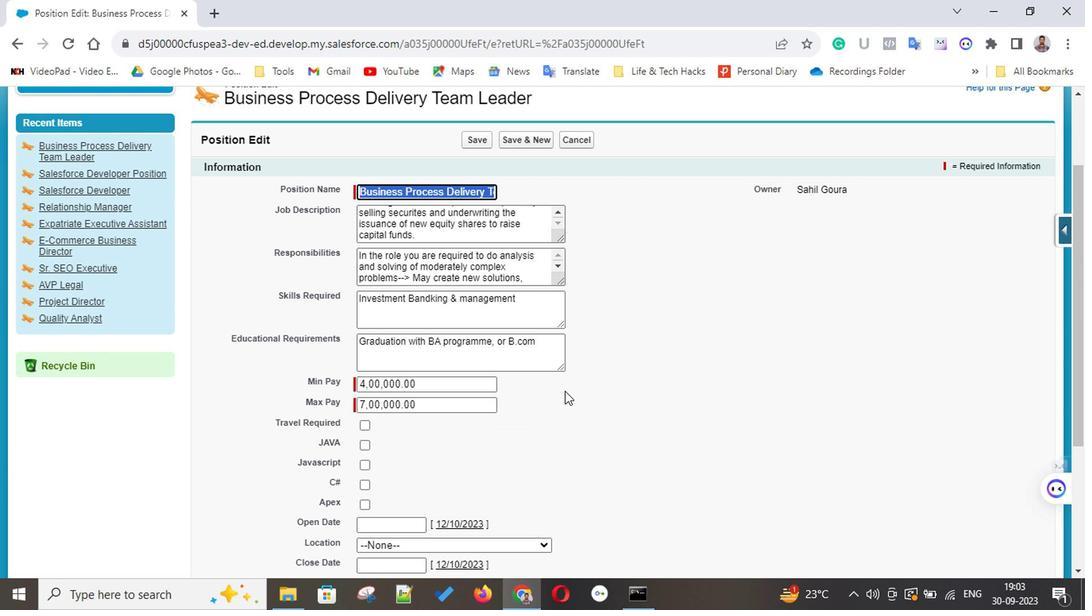 
Action: Mouse scrolled (560, 391) with delta (0, 0)
Screenshot: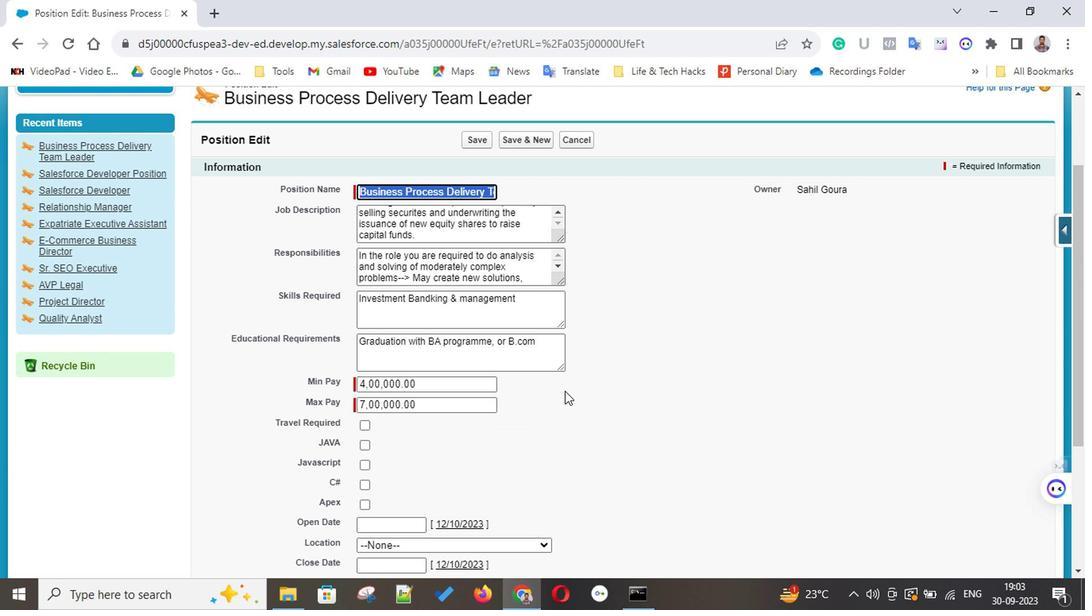 
Action: Mouse scrolled (560, 391) with delta (0, 0)
Screenshot: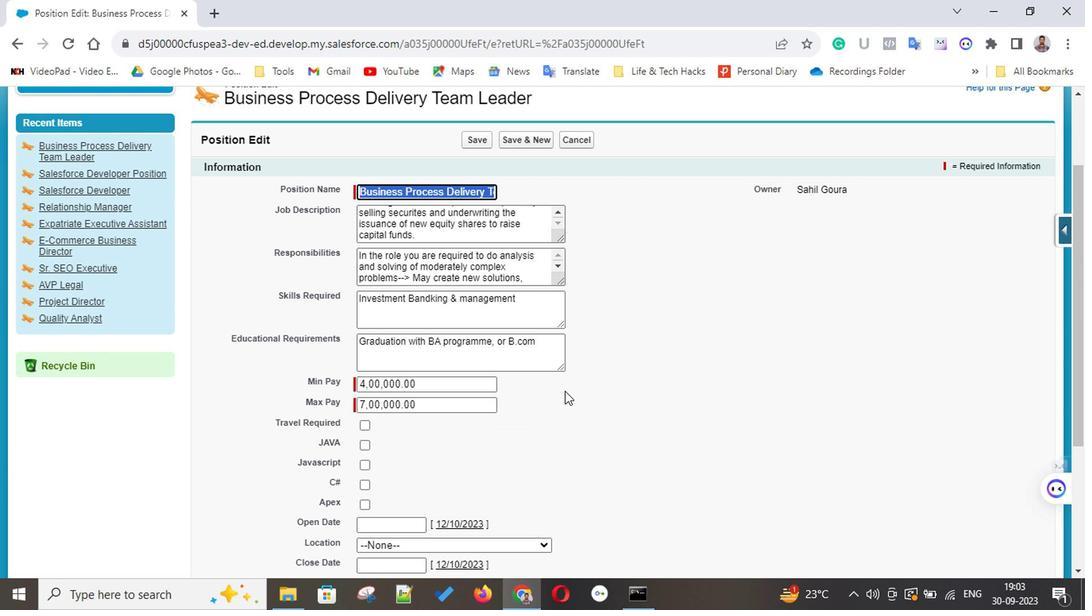 
Action: Mouse scrolled (560, 391) with delta (0, 0)
Screenshot: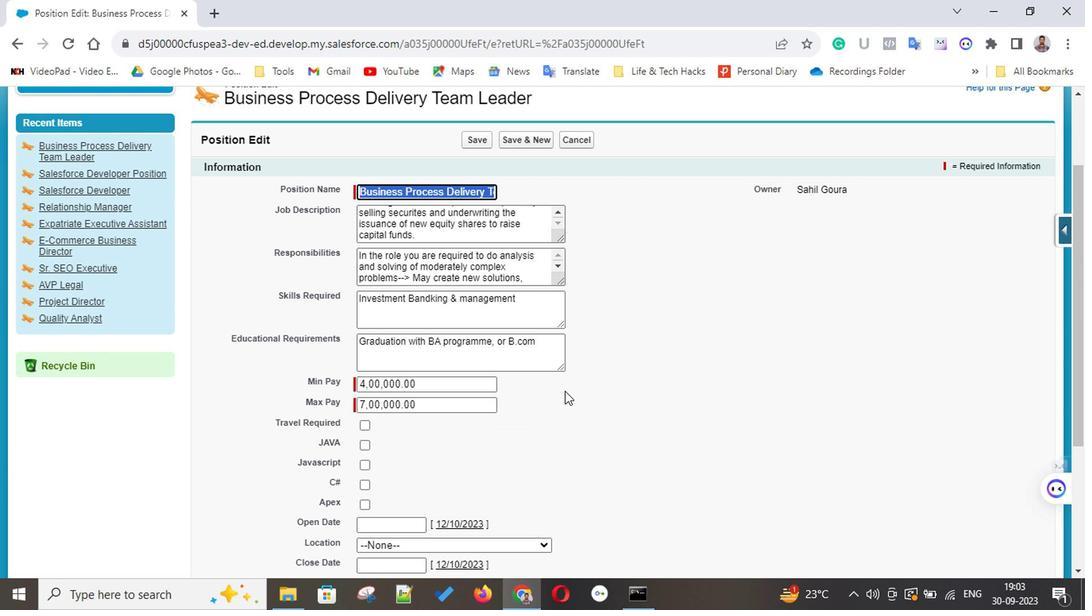
Action: Mouse scrolled (560, 390) with delta (0, -1)
Screenshot: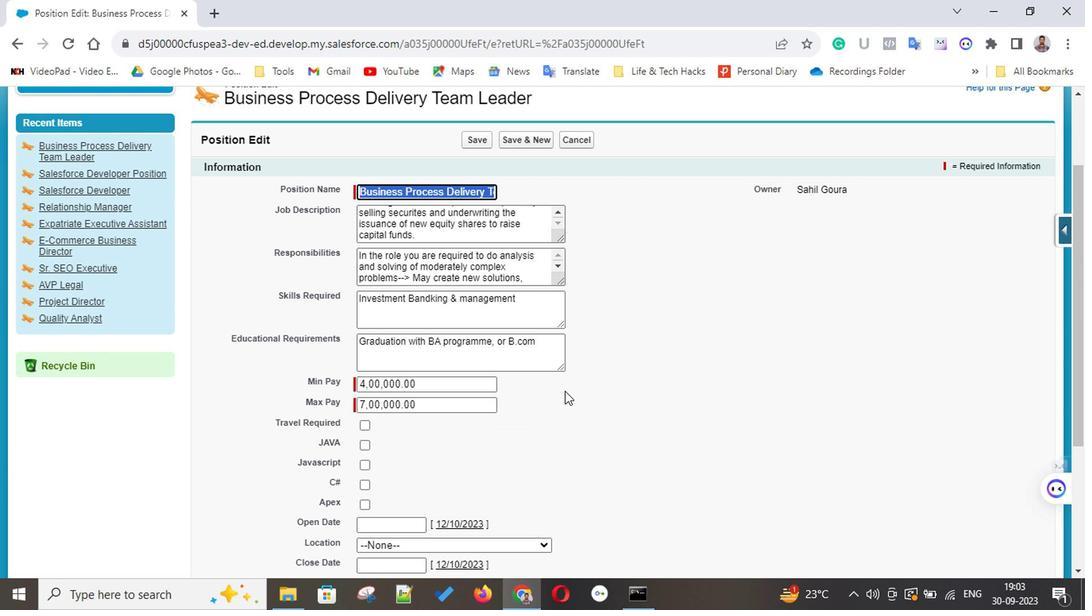 
Action: Mouse scrolled (560, 391) with delta (0, 0)
Screenshot: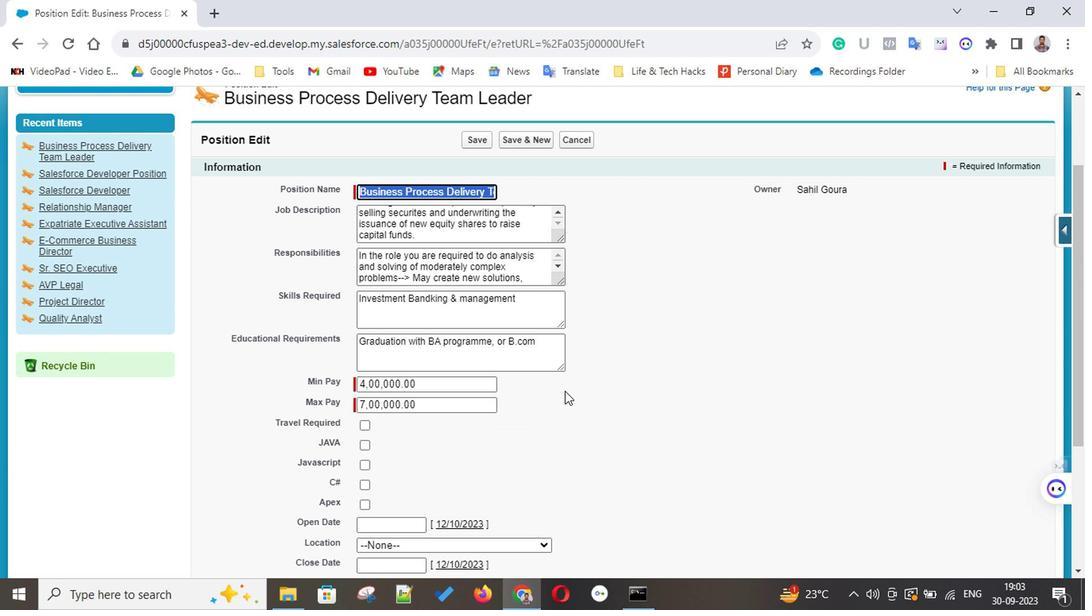 
Action: Mouse scrolled (560, 391) with delta (0, 0)
Screenshot: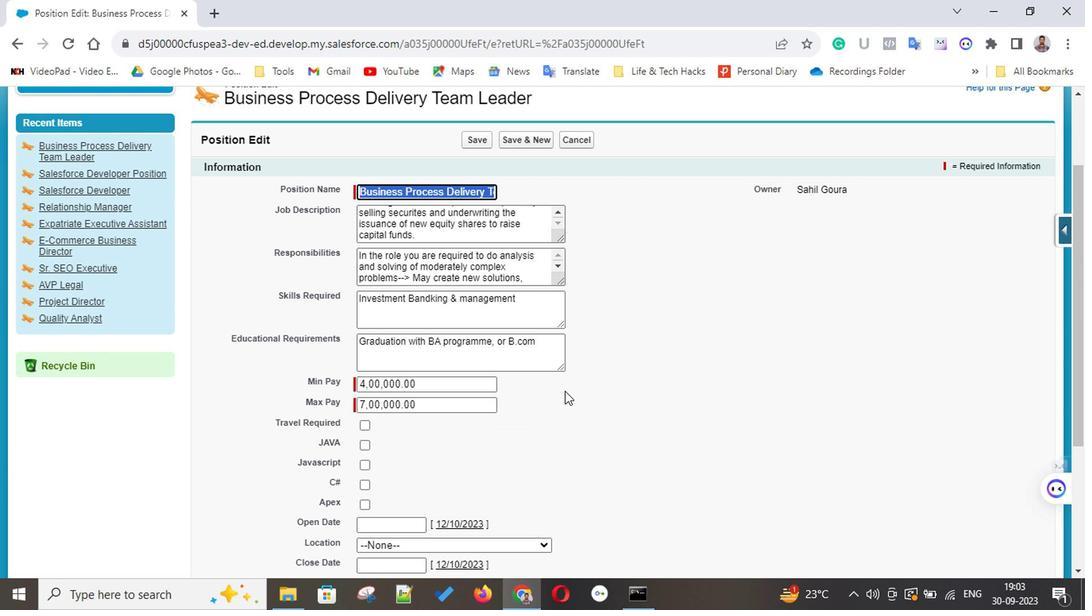 
Action: Mouse scrolled (560, 391) with delta (0, 0)
Screenshot: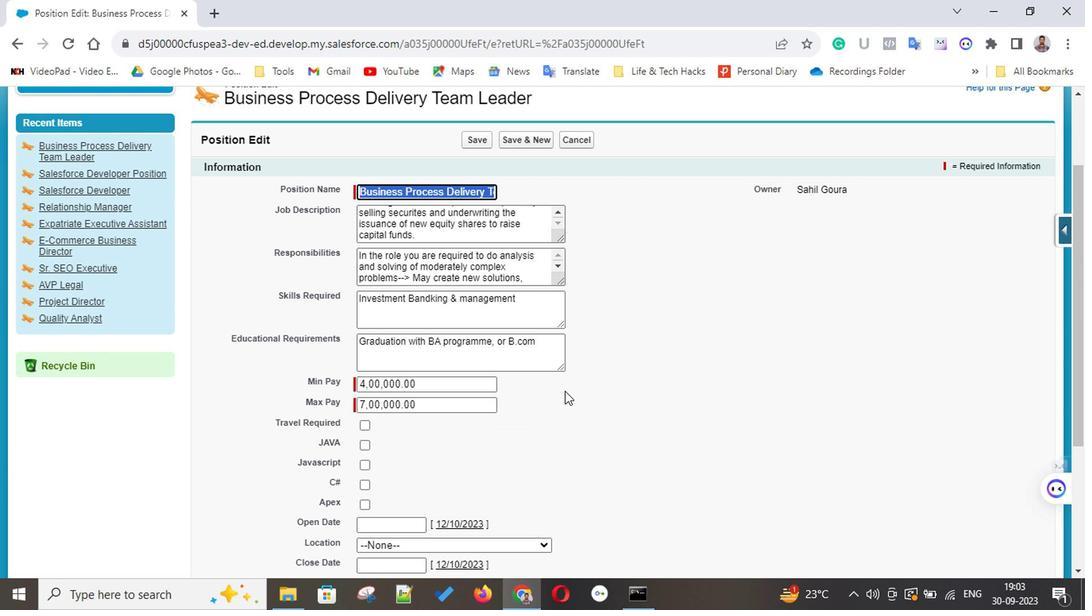 
Action: Mouse moved to (367, 220)
Screenshot: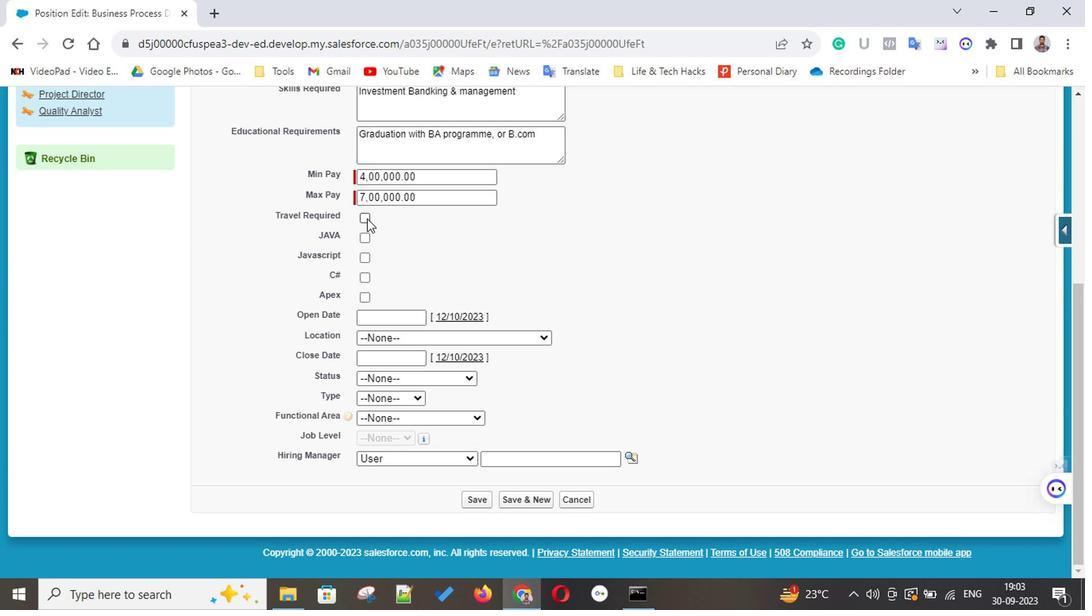 
Action: Mouse pressed left at (367, 220)
Screenshot: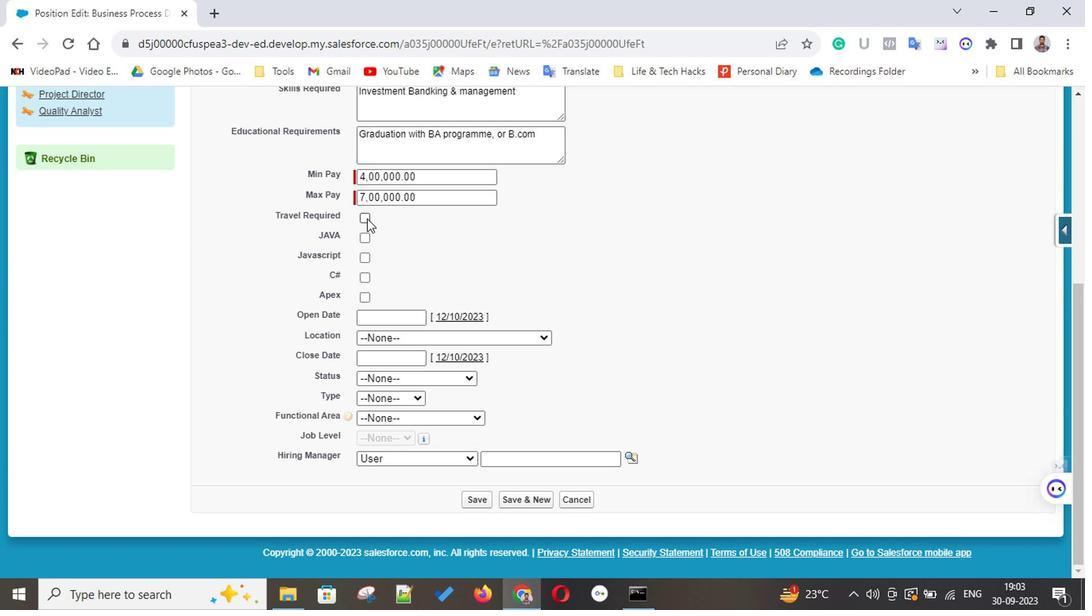 
Action: Mouse moved to (441, 293)
Screenshot: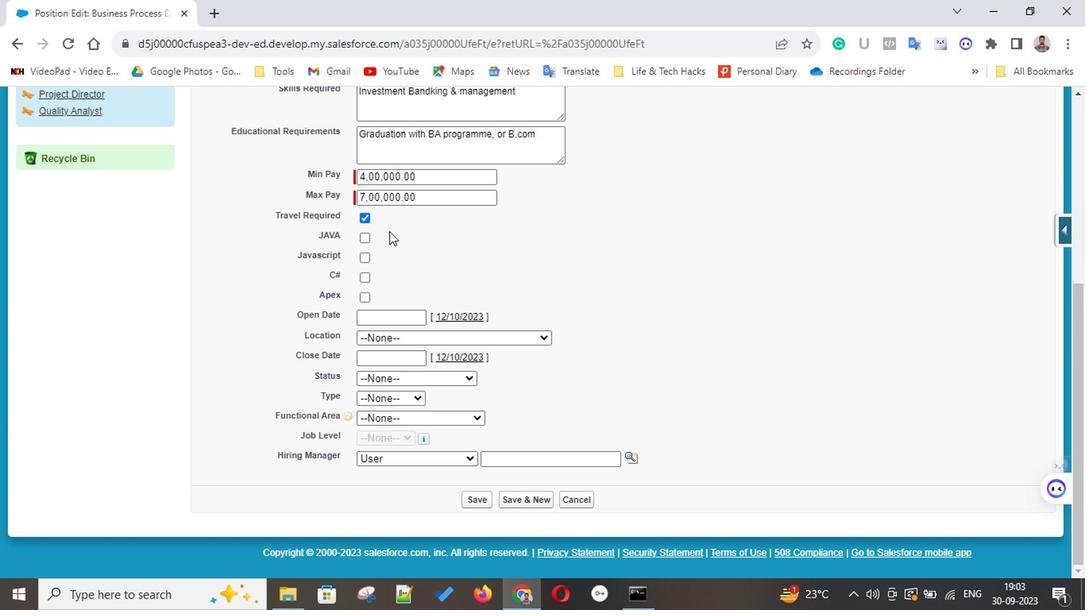 
Action: Mouse scrolled (441, 292) with delta (0, -1)
Screenshot: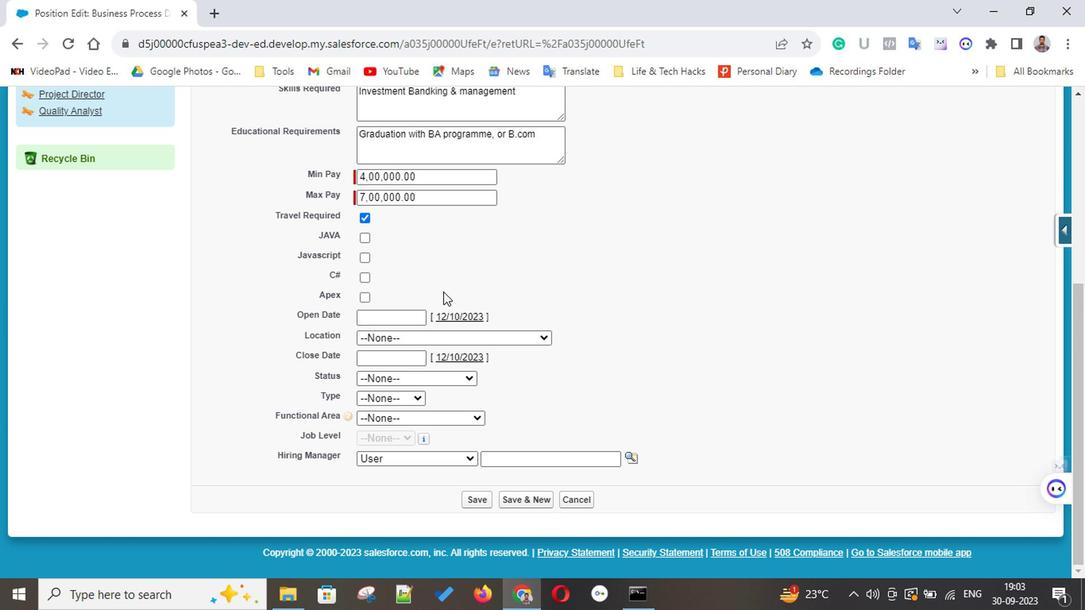 
Action: Mouse scrolled (441, 292) with delta (0, -1)
Screenshot: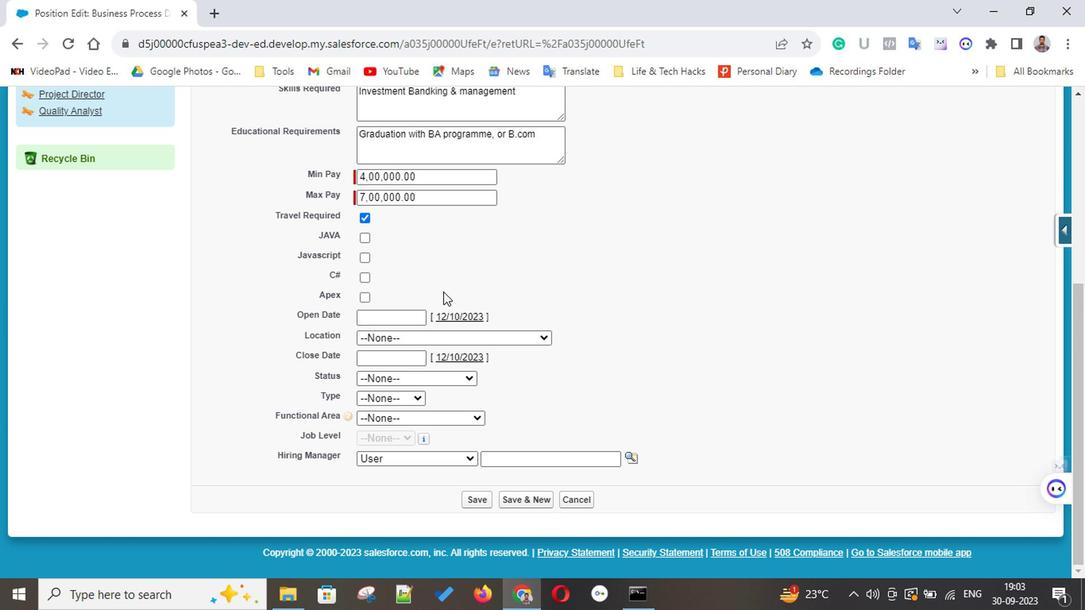 
Action: Mouse scrolled (441, 292) with delta (0, -1)
Screenshot: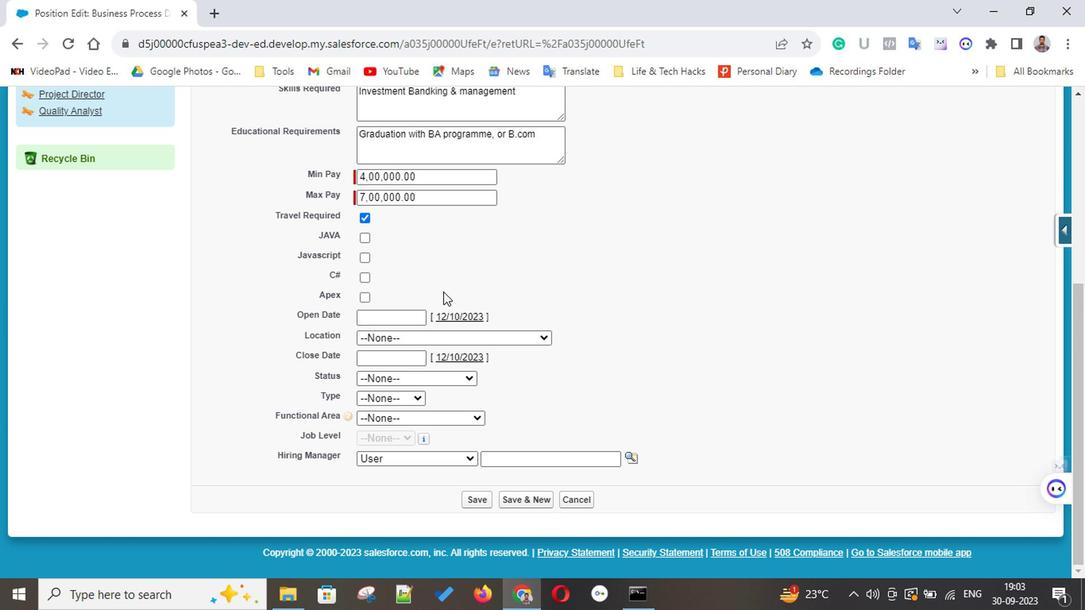 
Action: Mouse scrolled (441, 292) with delta (0, -1)
Screenshot: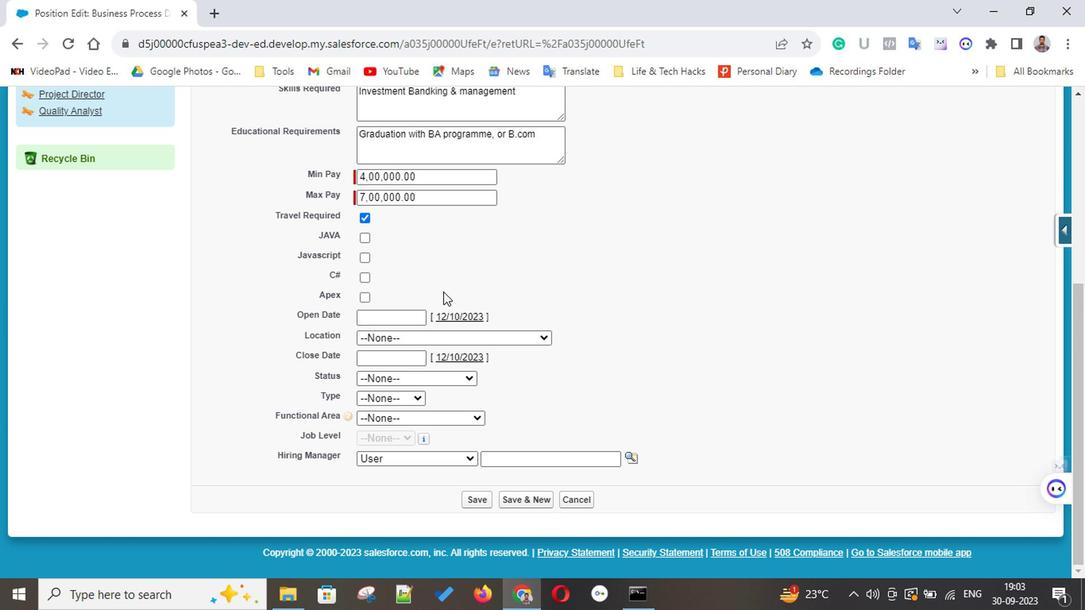 
Action: Mouse scrolled (441, 292) with delta (0, -1)
Screenshot: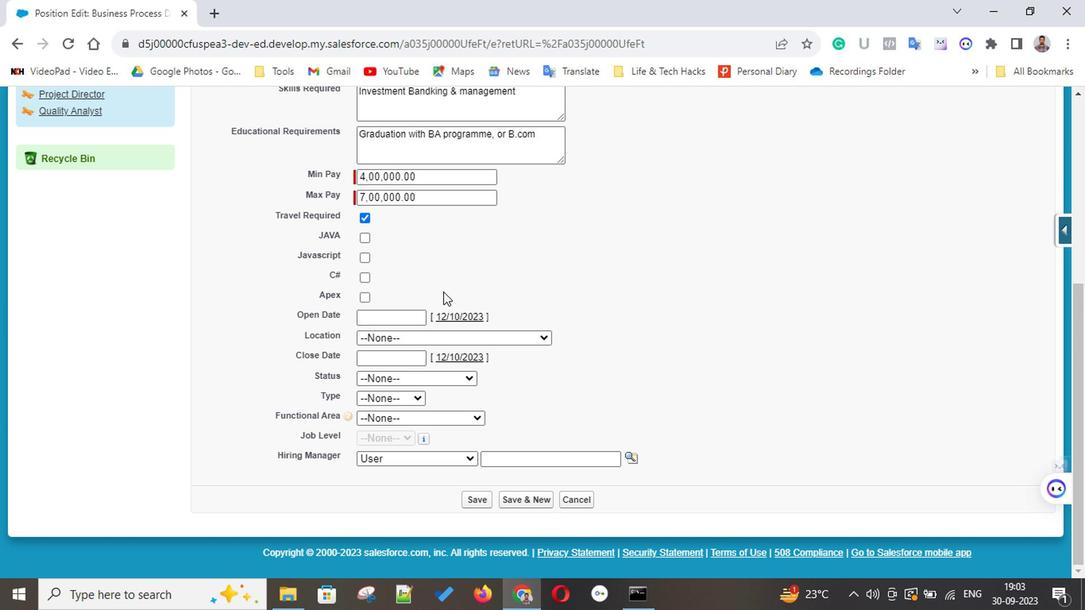 
Action: Mouse scrolled (441, 292) with delta (0, -1)
Screenshot: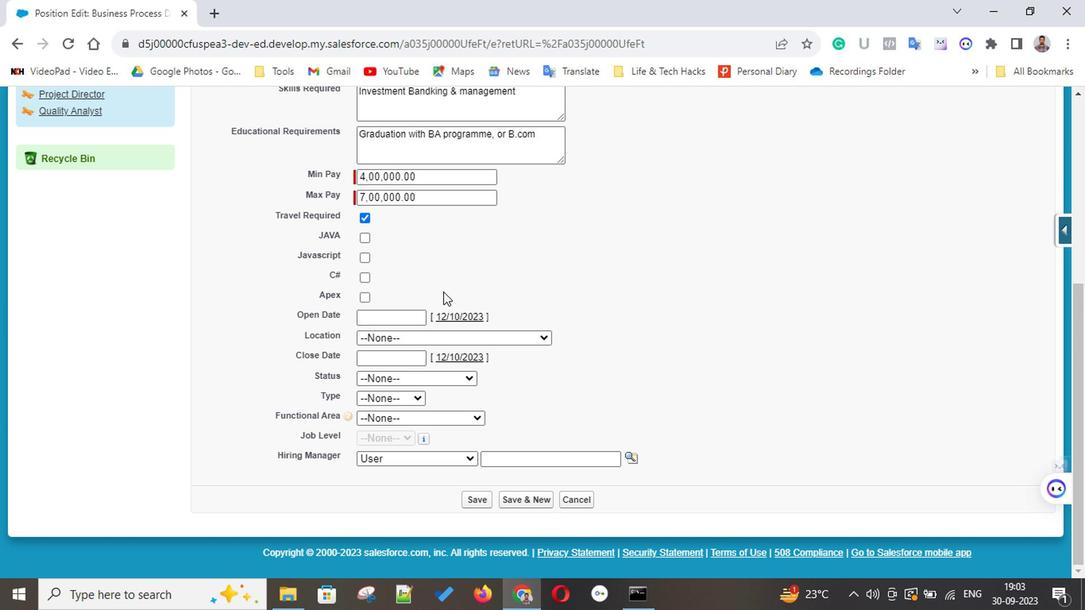 
Action: Mouse scrolled (441, 292) with delta (0, -1)
Screenshot: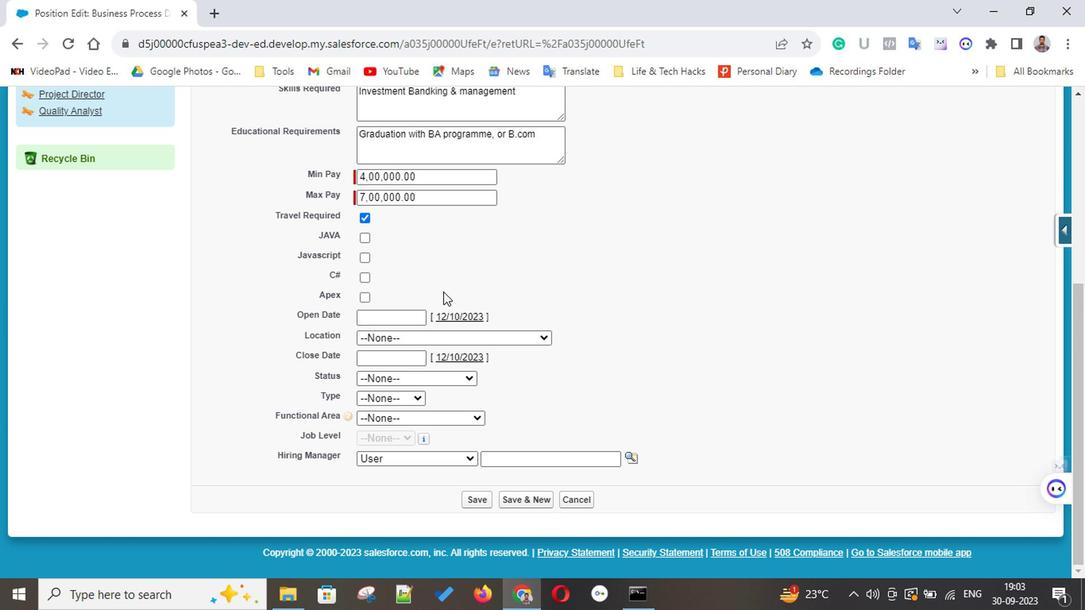 
Action: Mouse scrolled (441, 292) with delta (0, -1)
Screenshot: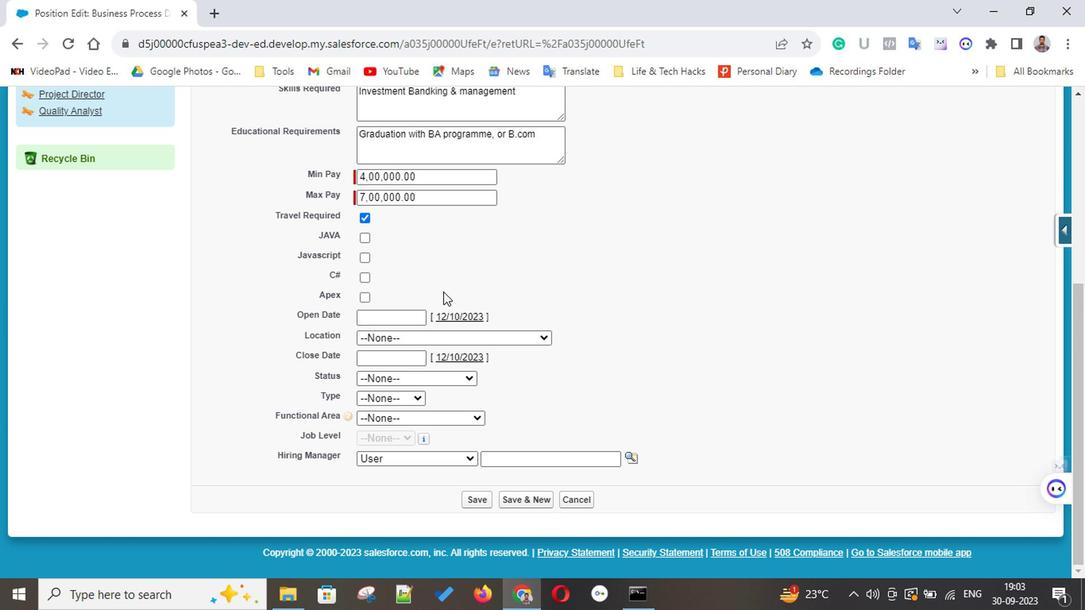 
Action: Mouse scrolled (441, 292) with delta (0, -1)
Screenshot: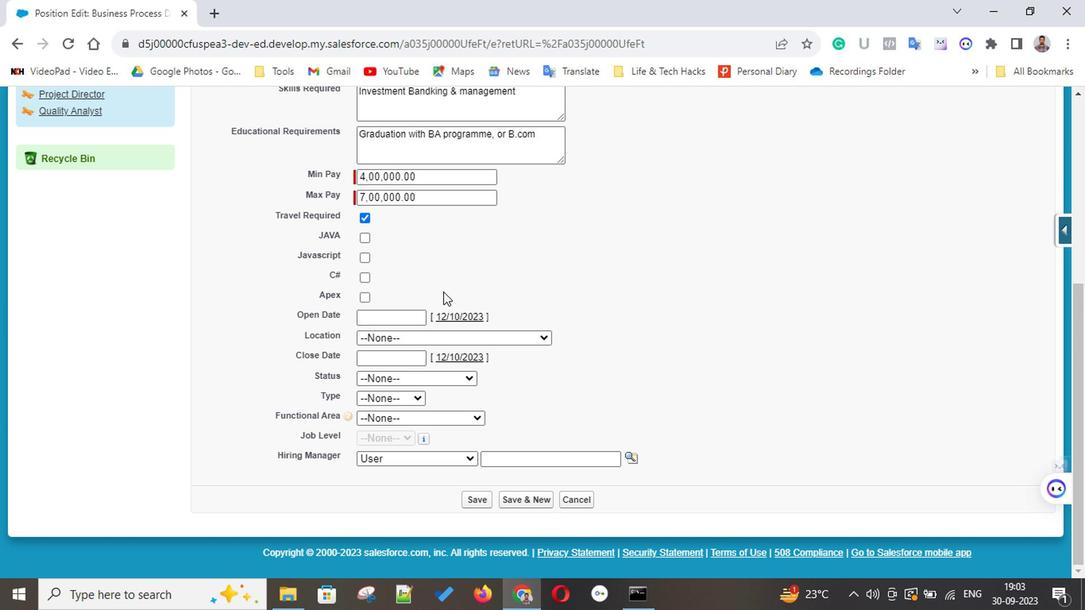 
Action: Mouse scrolled (441, 292) with delta (0, -1)
Screenshot: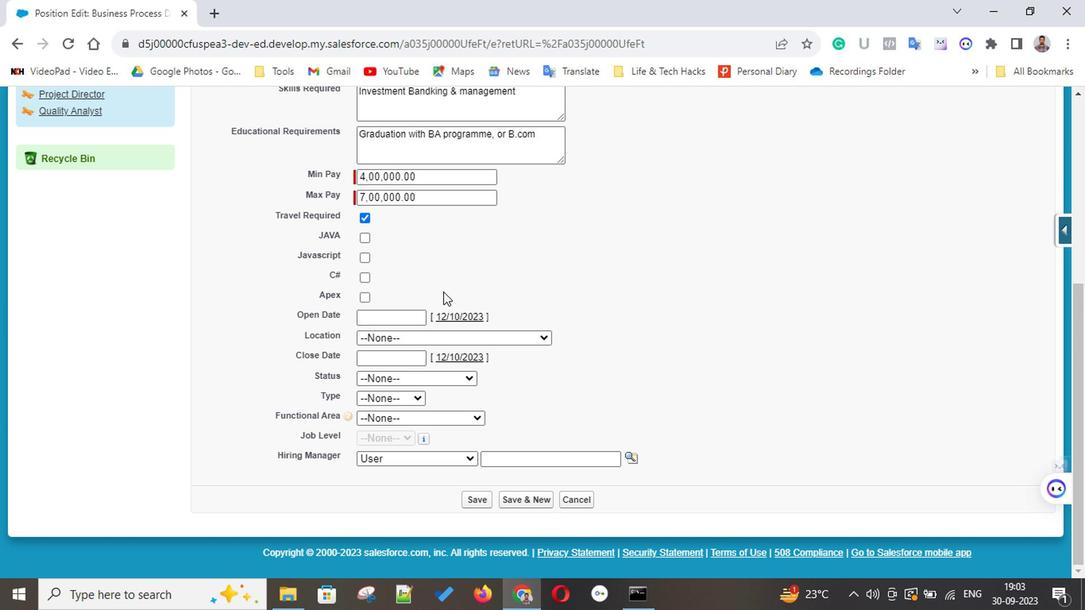 
Action: Mouse scrolled (441, 292) with delta (0, -1)
Screenshot: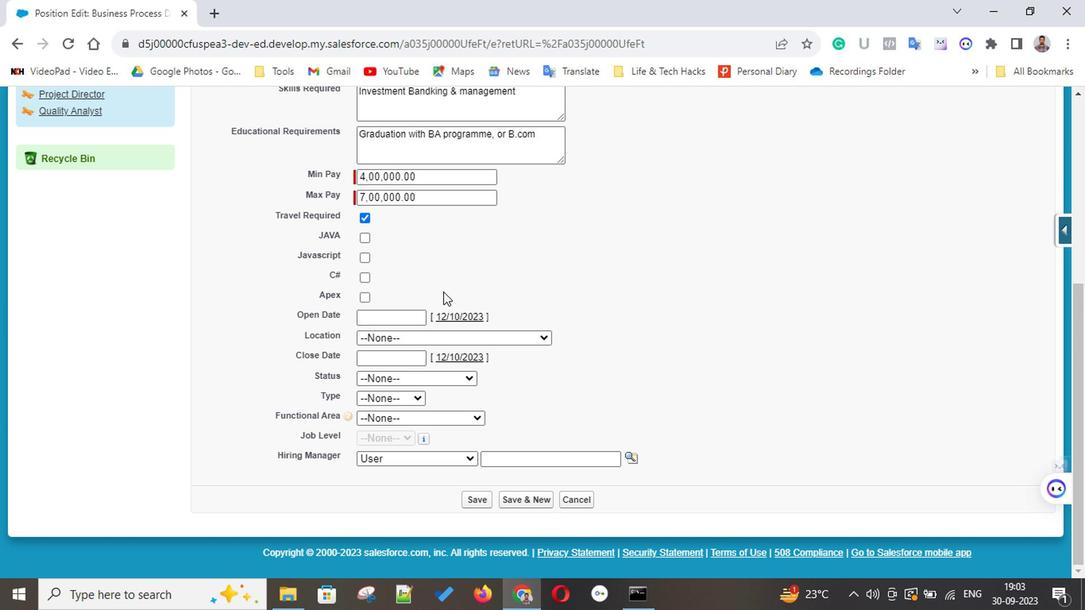 
Action: Mouse scrolled (441, 292) with delta (0, -1)
Screenshot: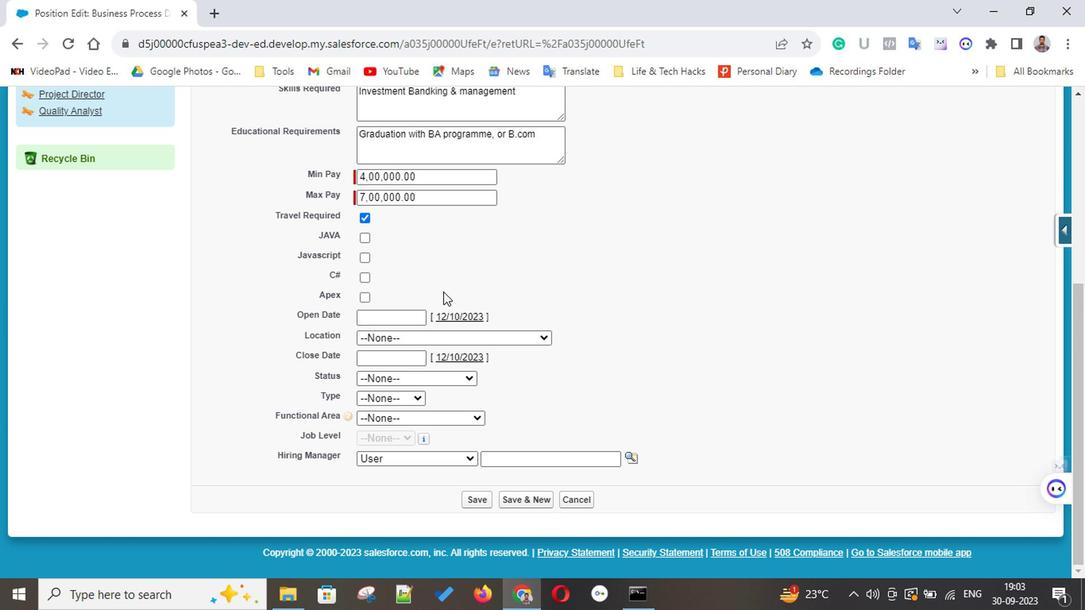 
Action: Mouse moved to (437, 314)
Screenshot: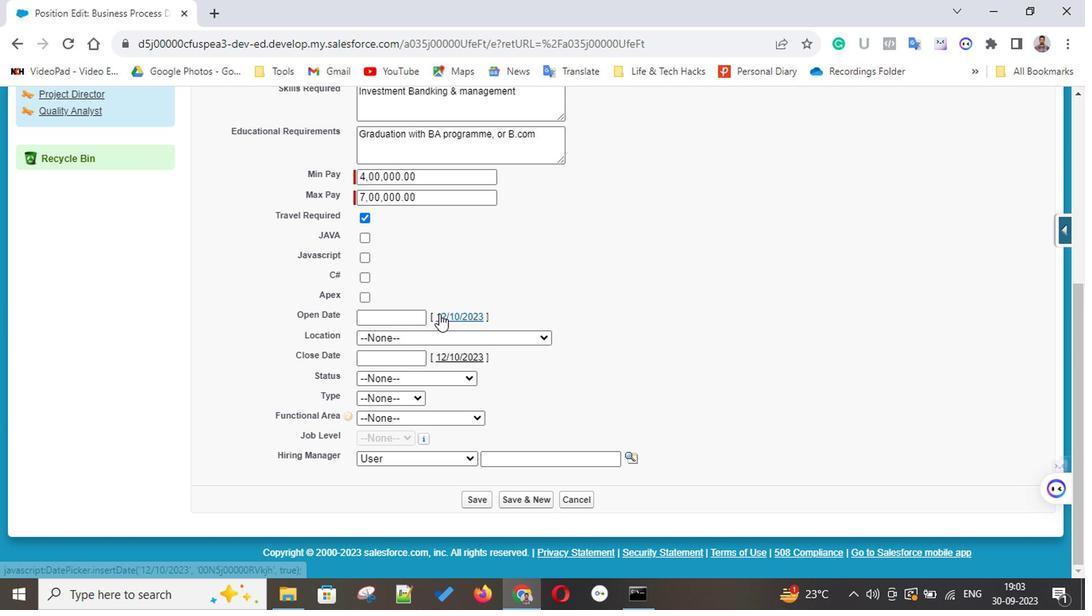 
Action: Mouse pressed left at (437, 314)
Screenshot: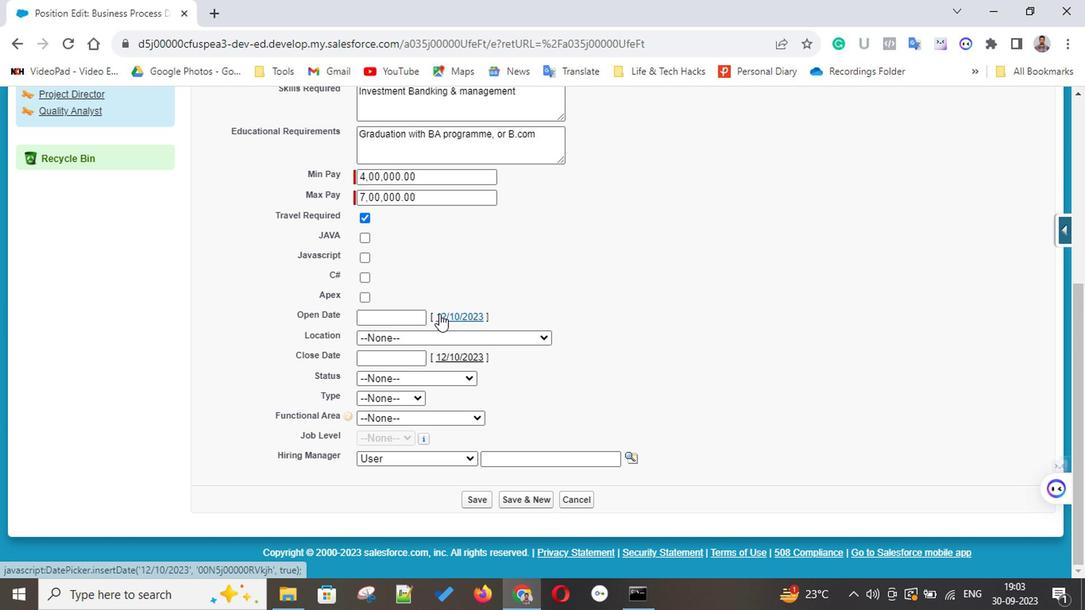 
Action: Mouse moved to (440, 315)
Screenshot: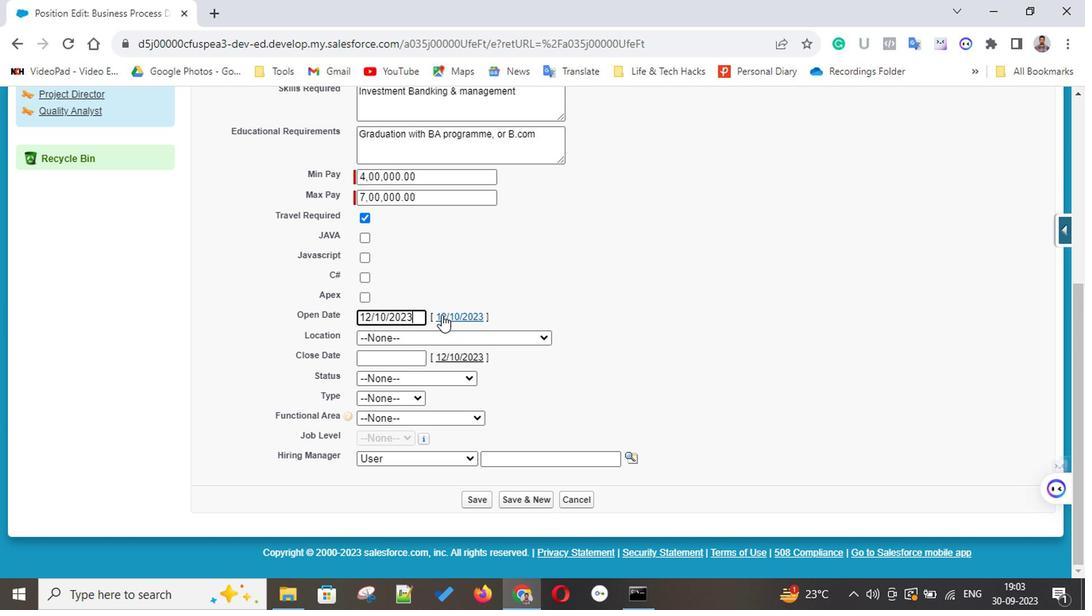 
Action: Mouse pressed left at (440, 315)
Screenshot: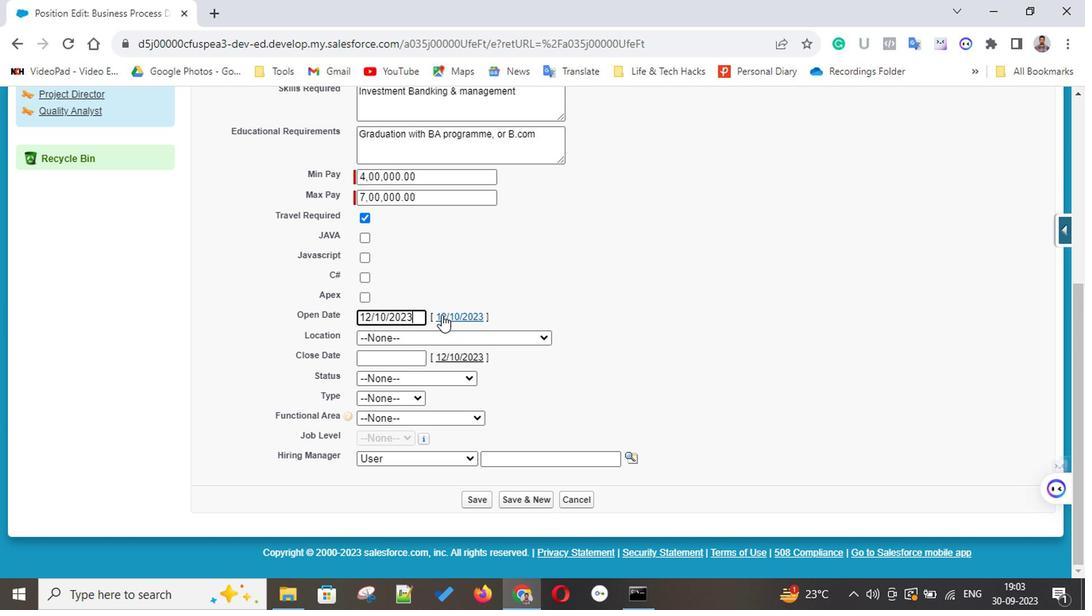 
Action: Mouse moved to (406, 315)
Screenshot: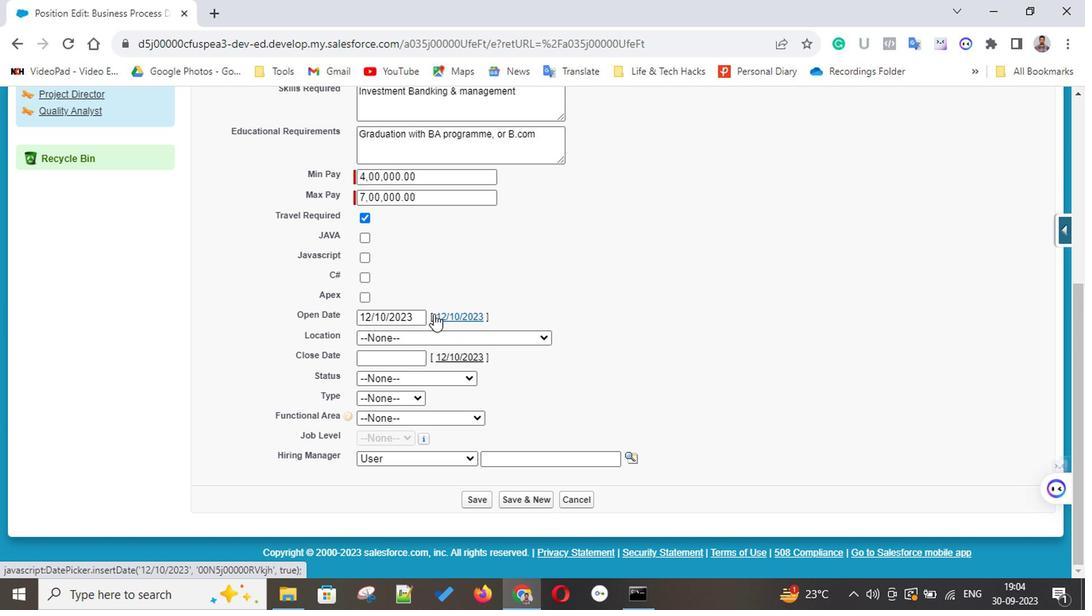 
Action: Mouse pressed left at (406, 315)
Screenshot: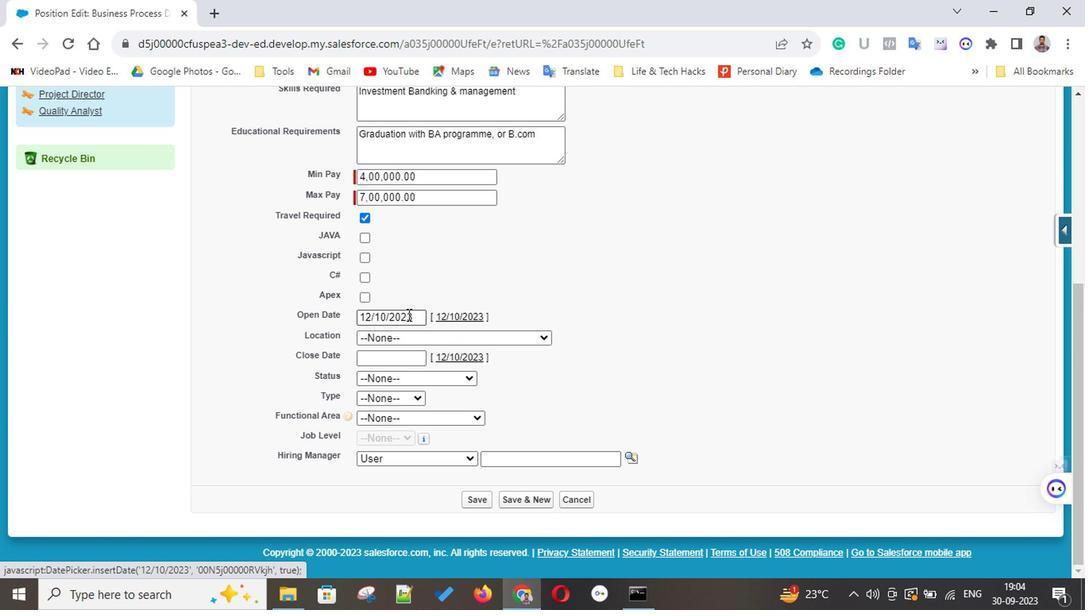 
Action: Mouse moved to (400, 369)
Screenshot: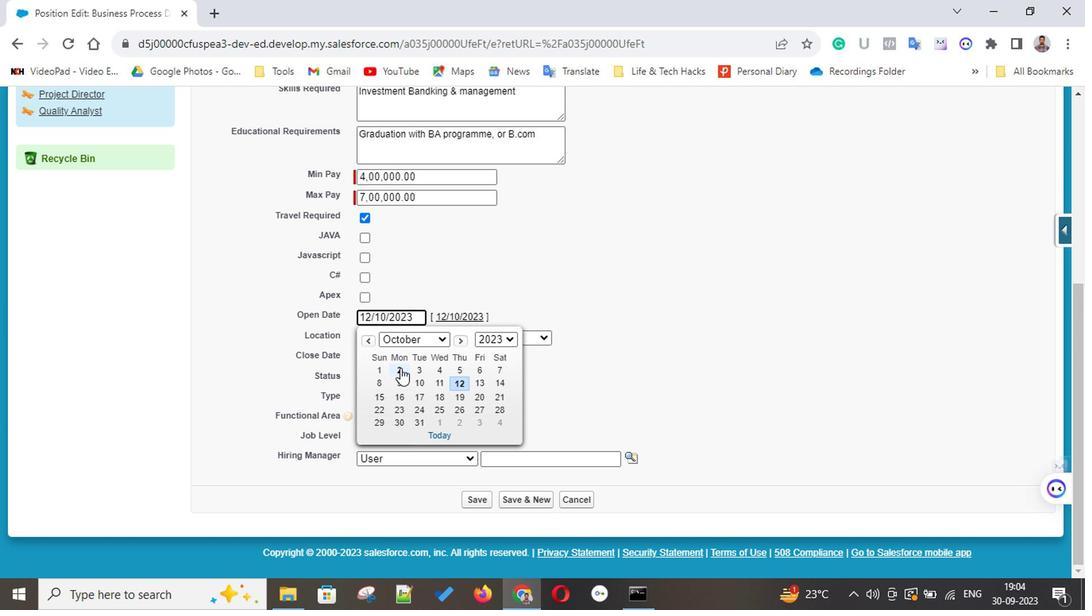 
Action: Mouse pressed left at (400, 369)
Screenshot: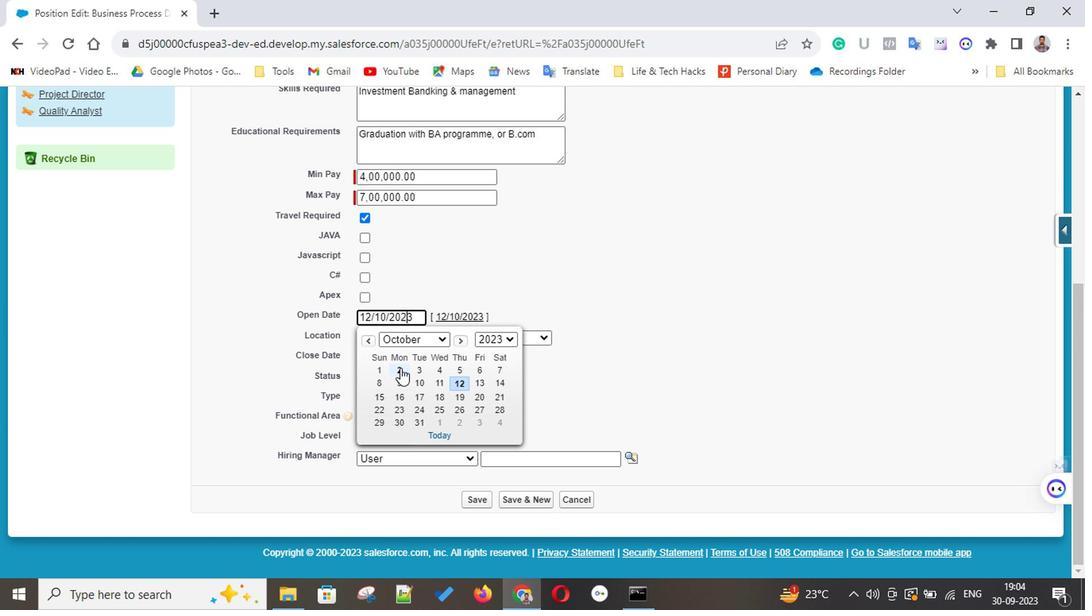 
Action: Mouse moved to (387, 359)
Screenshot: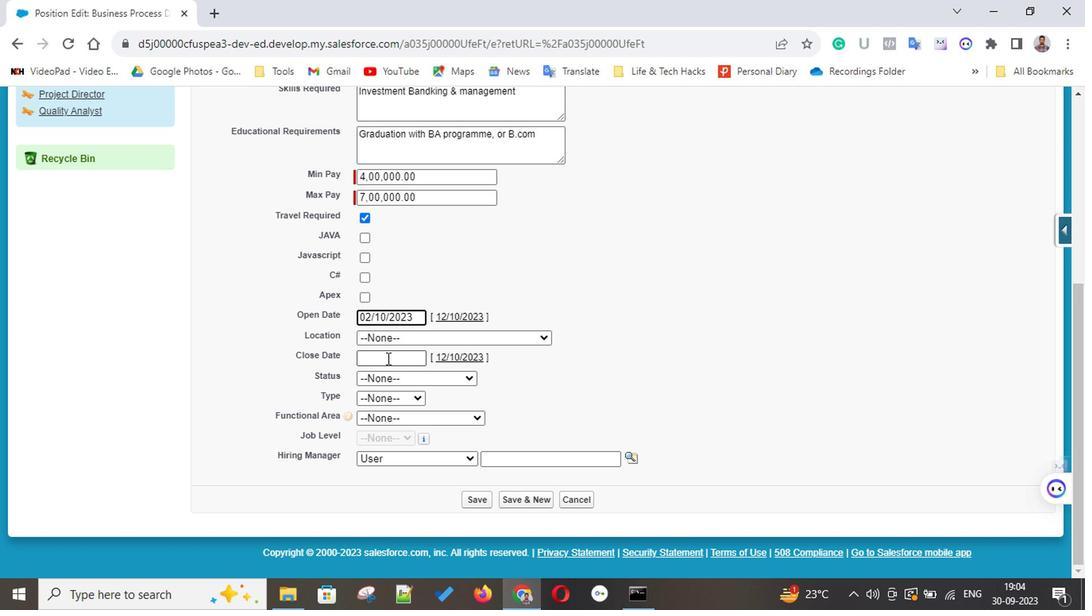 
Action: Mouse pressed left at (387, 359)
Screenshot: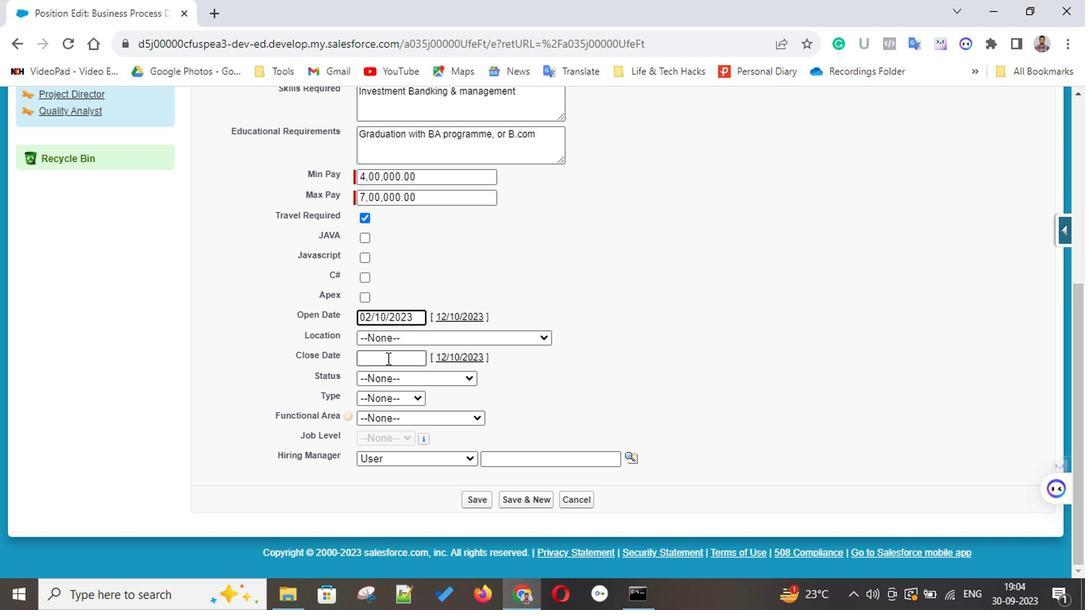 
Action: Mouse moved to (422, 382)
Screenshot: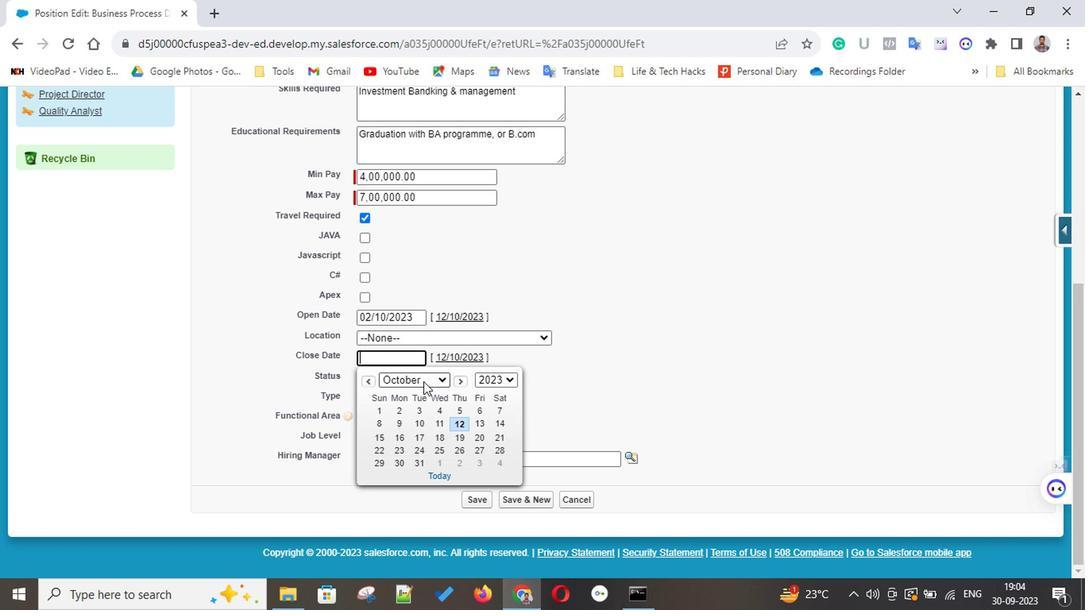 
Action: Mouse pressed left at (422, 382)
Screenshot: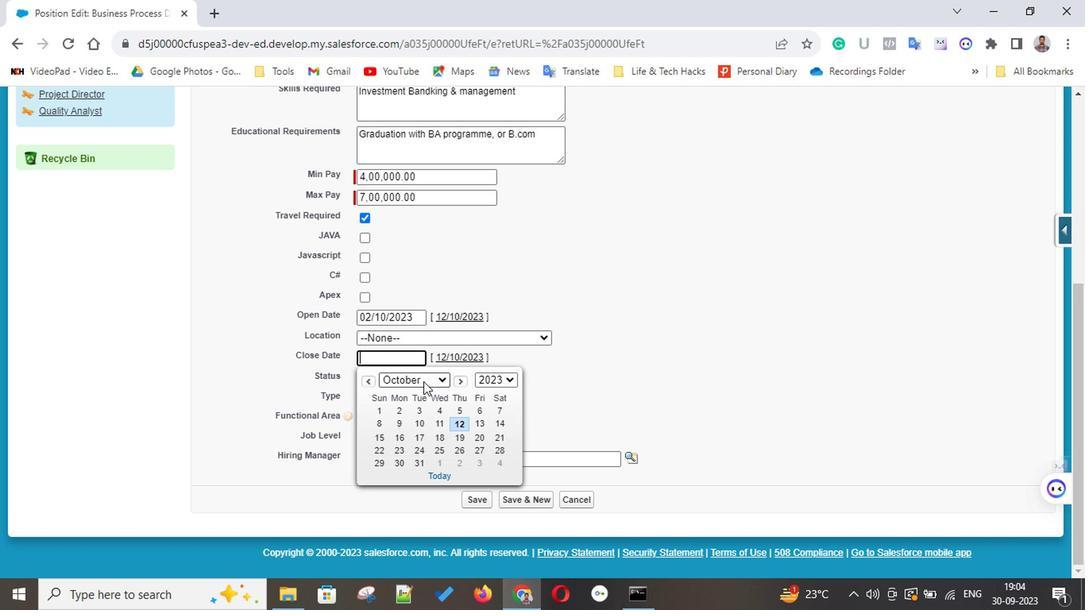 
Action: Mouse moved to (427, 536)
Screenshot: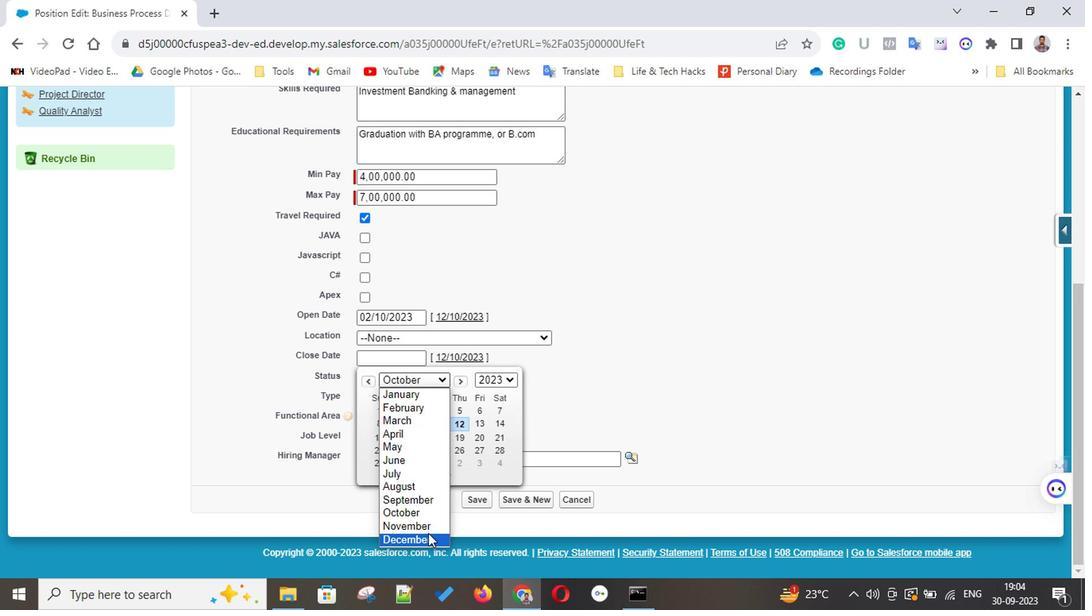 
Action: Mouse pressed left at (427, 536)
Screenshot: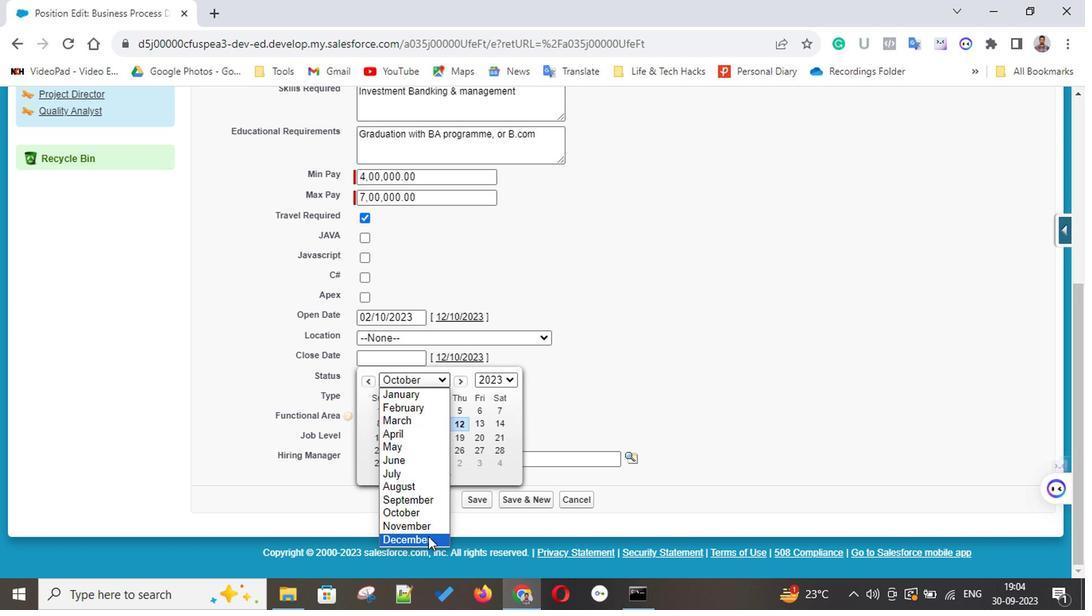 
Action: Mouse moved to (470, 450)
Screenshot: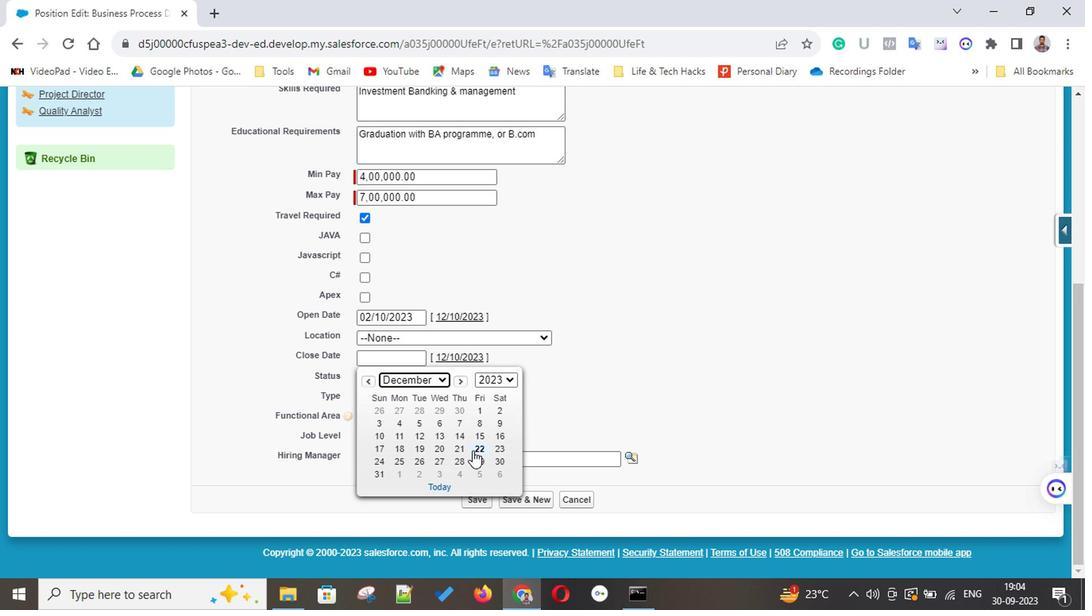
Action: Mouse pressed left at (470, 450)
Screenshot: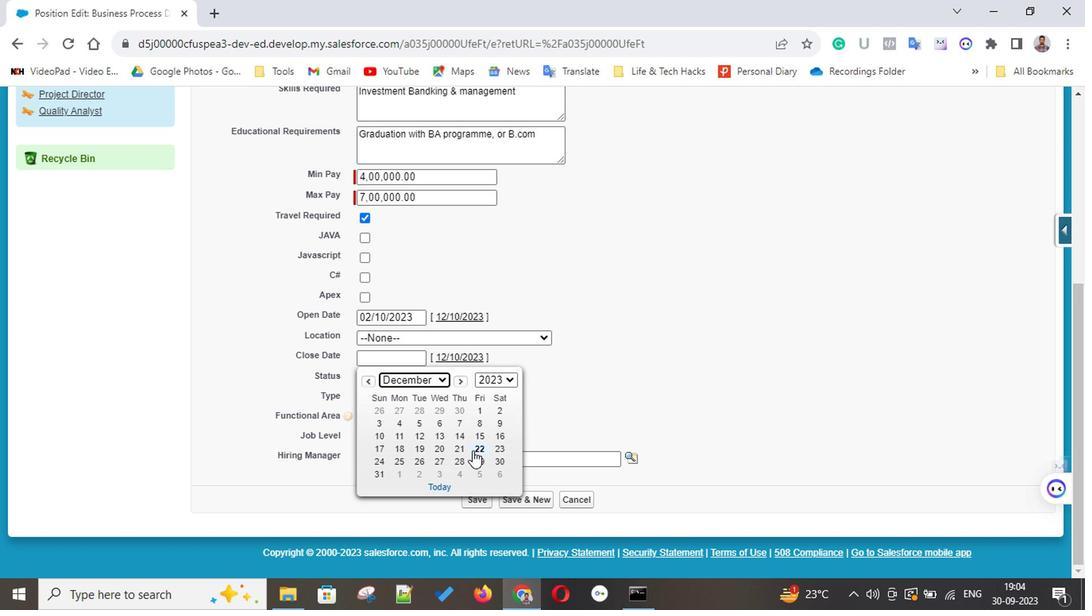 
Action: Mouse moved to (412, 396)
Screenshot: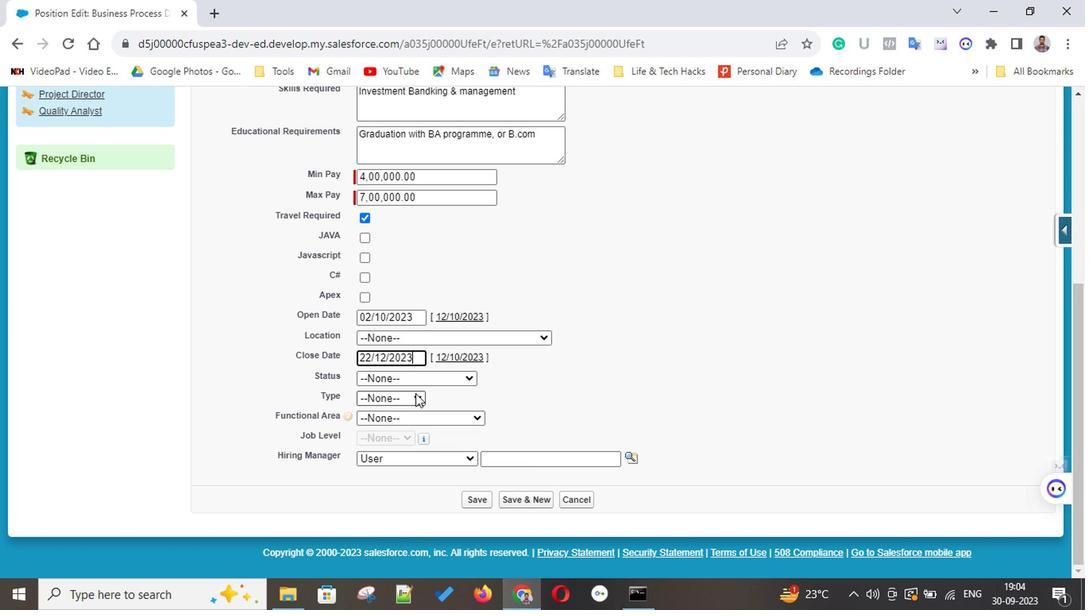 
Action: Mouse pressed left at (412, 396)
Screenshot: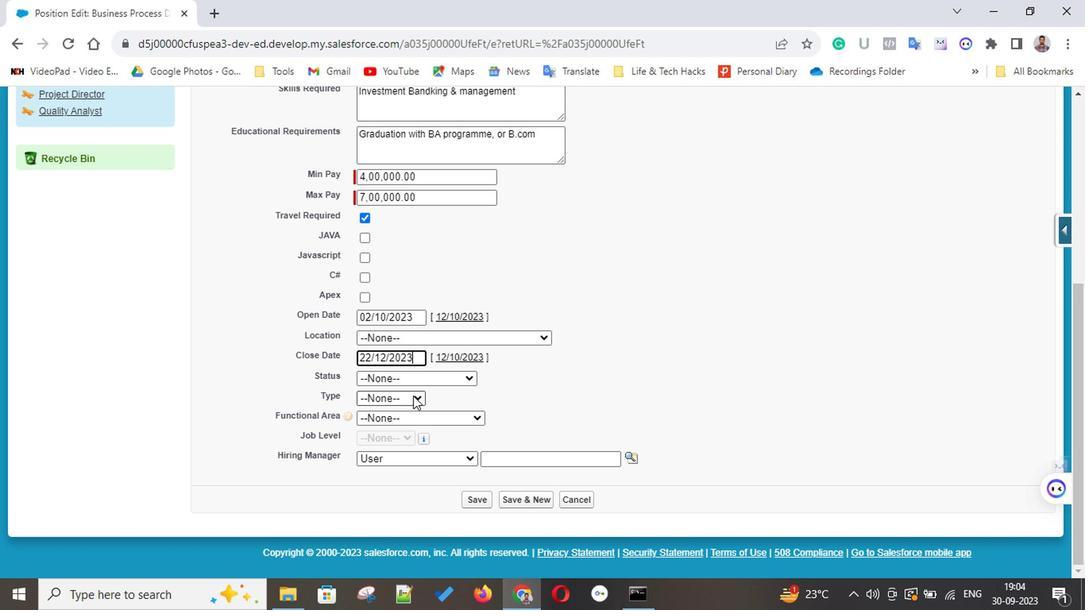 
Action: Mouse moved to (413, 426)
Screenshot: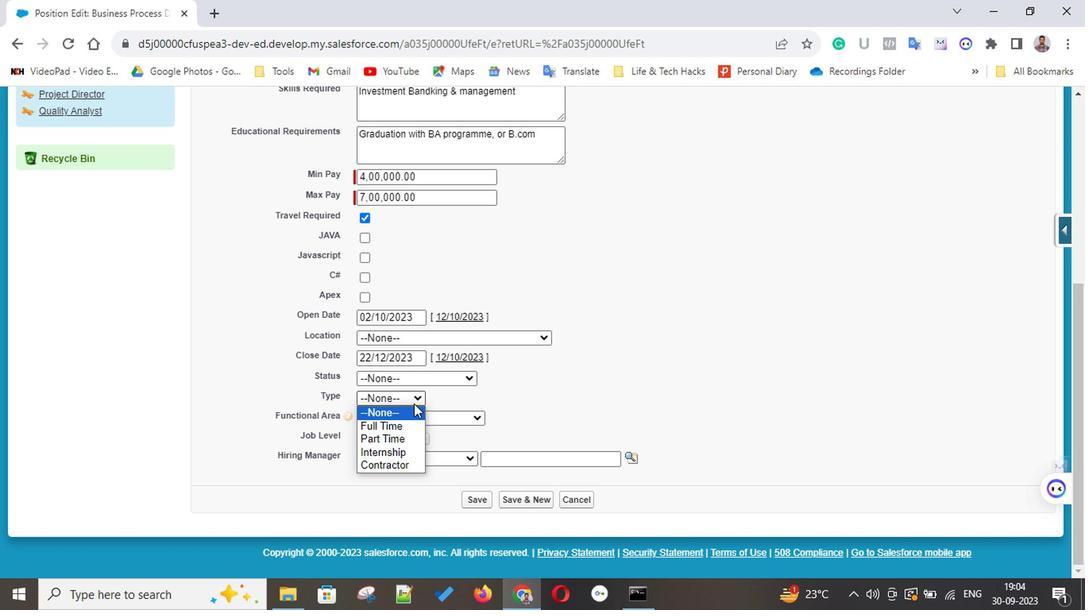 
Action: Mouse pressed left at (413, 426)
Screenshot: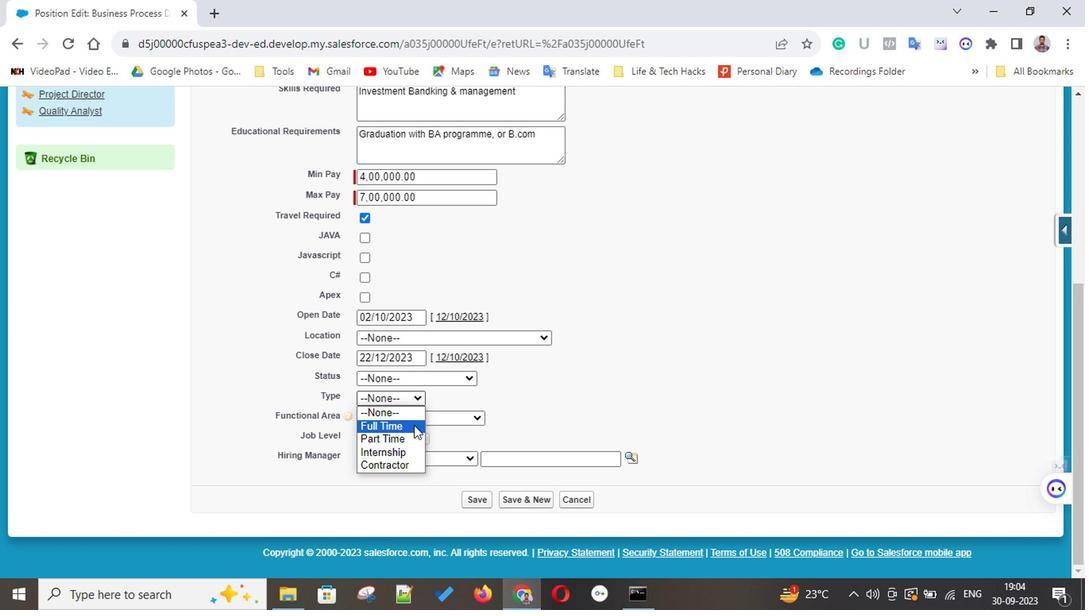 
Action: Mouse moved to (521, 498)
Screenshot: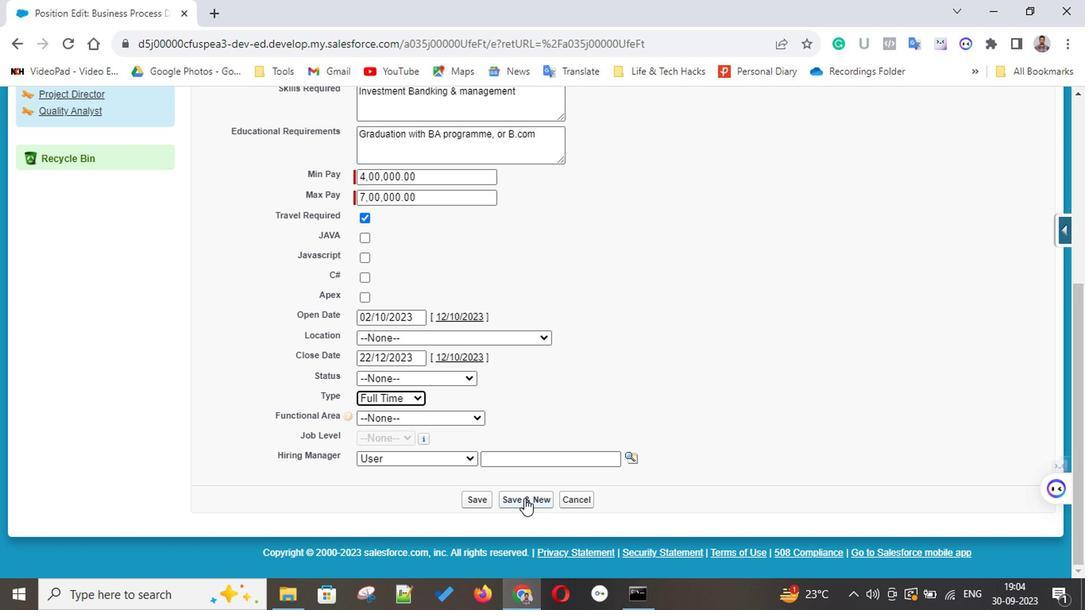 
Action: Mouse pressed left at (521, 498)
Screenshot: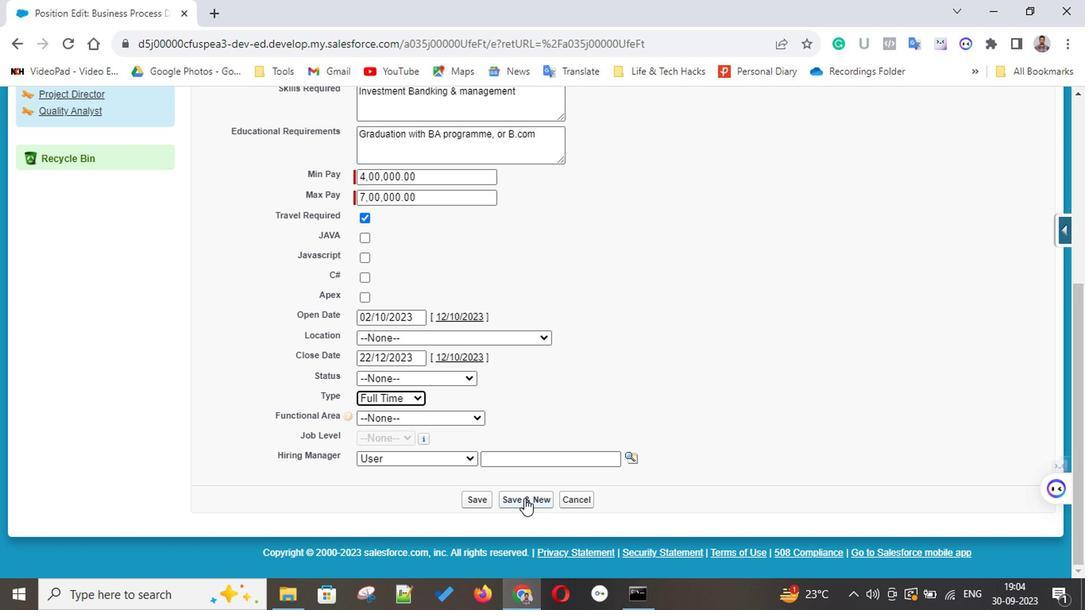 
Action: Key pressed <Key.shift>Manager<Key.space><Key.shift>Refernce<Key.space><Key.backspace><Key.backspace><Key.backspace><Key.backspace><Key.backspace>rence<Key.space><Key.shift><Key.shift><Key.shift><Key.shift><Key.shift><Key.shift><Key.shift>Data<Key.tab><Key.shift><Key.shift><Key.shift><Key.shift><Key.shift><Key.shift><Key.shift><Key.shift><Key.shift><Key.shift><Key.shift><Key.shift><Key.shift><Key.shift><Key.shift><Key.shift><Key.shift><Key.shift><Key.shift><Key.shift><Key.shift><Key.shift><Key.shift><Key.shift><Key.shift><Key.shift><Key.shift><Key.shift><Key.shift><Key.shift><Key.shift><Key.shift><Key.shift><Key.shift><Key.shift><Key.shift><Key.shift><Key.shift><Key.shift><Key.shift><Key.shift><Key.shift><Key.shift><Key.shift><Key.shift><Key.shift><Key.shift><Key.shift><Key.shift><Key.shift><Key.shift><Key.shift><Key.shift><Key.shift><Key.shift><Key.shift><Key.shift><Key.shift><Key.shift><Key.shift><Key.shift><Key.shift><Key.shift><Key.shift><Key.shift><Key.shift><Key.shift><Key.shift><Key.shift><Key.shift><Key.shift><Key.shift><Key.shift><Key.shift><Key.shift><Key.shift><Key.shift><Key.shift><Key.shift><Key.shift><Key.shift><Key.shift><Key.shift><Key.shift><Key.shift><Key.shift><Key.shift><Key.shift><Key.shift><Key.shift><Key.shift><Key.shift><Key.shift><Key.shift><Key.shift><Key.shift><Key.shift><Key.shift><Key.shift><Key.shift><Key.shift><Key.shift><Key.shift><Key.shift><Key.shift>As<Key.space><Key.shift><Key.shift><Key.shift><Key.shift><Key.shift><Key.shift>Client<Key.space><Key.shift>Data<Key.space><Key.shift>NAa<Key.backspace><Key.backspace><Key.backspace><Key.shift>Analyst<Key.space>you<Key.space>will<Key.space><Key.backspace><Key.space>be<Key.space>required<Key.space>to<Key.space>process<Key.space>cases<Key.space>received<Key.space>from<Key.space><Key.shift>KYC<Key.space>refresh<Key.space>teams<Key.space>and<Key.space>approve<Key.space>the<Key.space>cases<Key.space>based<Key.space>on<Key.space><Key.shift>i<Key.backspace><Key.shift>Identity<Key.space>and<Key.space><Key.shift><Key.shift><Key.shift><Key.shift>Verification<Key.space>standards<Key.space>on<Key.space><Key.shift>IDS<Key.space>platform.<Key.space>--<Key.shift_r>><Key.space><Key.shift>Working<Key.space>knowledgeof<Key.backspace><Key.backspace><Key.space>of<Key.space>systems<Key.space>like<Key.space><Key.shift>IDS<Key.space>platform<Key.space>--<Key.shift_r>><Key.space><Key.shift>Working<Key.space>knowledge<Key.space>of<Key.space>systems<Key.space>like<Key.space><Key.shift>IDS<Key.space><Key.backspace>,<Key.space><Key.shift>SDS<Key.space><Key.shift><Key.shift><Key.shift><Key.shift><Key.shift><Key.shift><Key.shift>&<Key.shift>Fullserve.<Key.space>
Screenshot: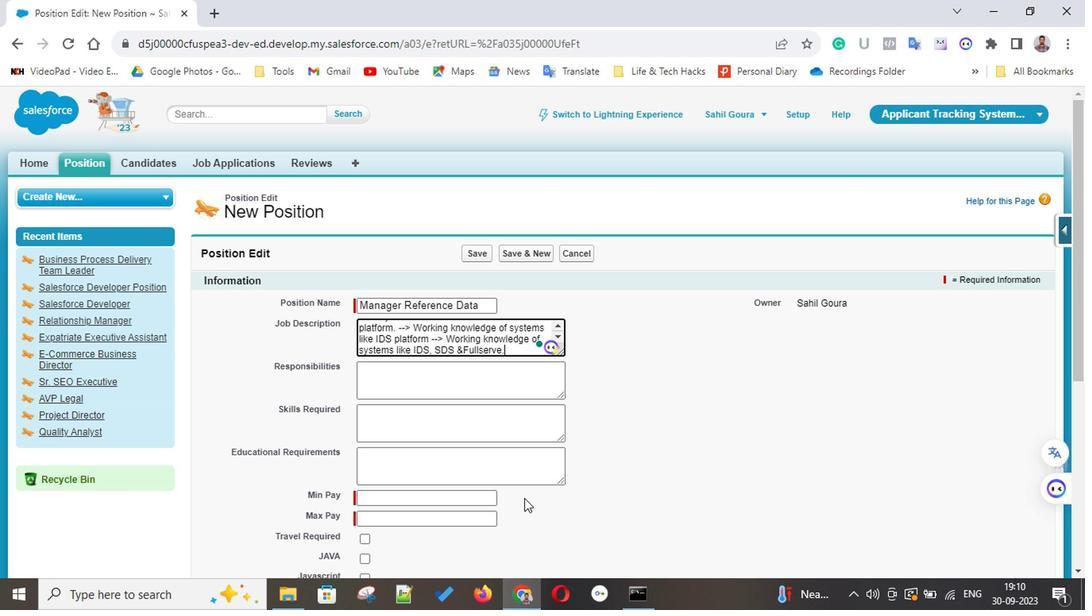 
Action: Mouse moved to (462, 345)
Screenshot: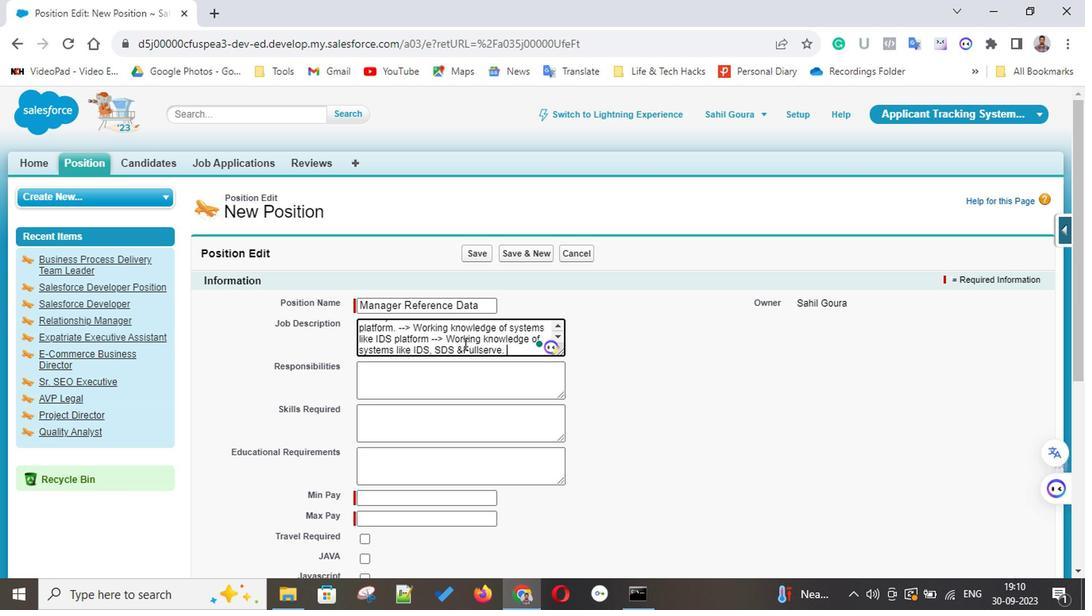 
Action: Mouse pressed left at (462, 345)
Screenshot: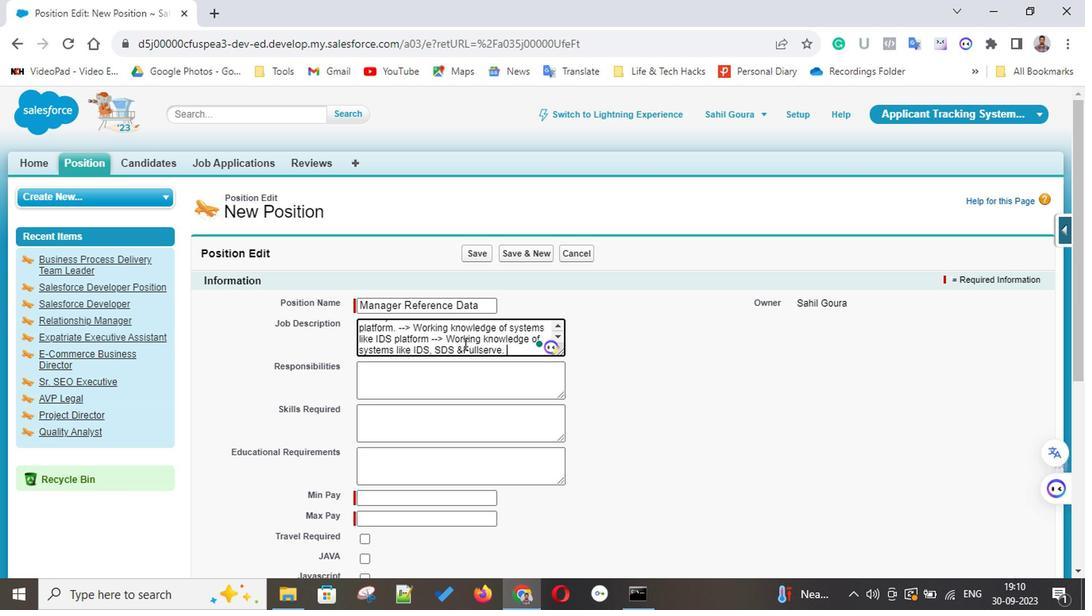 
Action: Mouse moved to (461, 351)
Screenshot: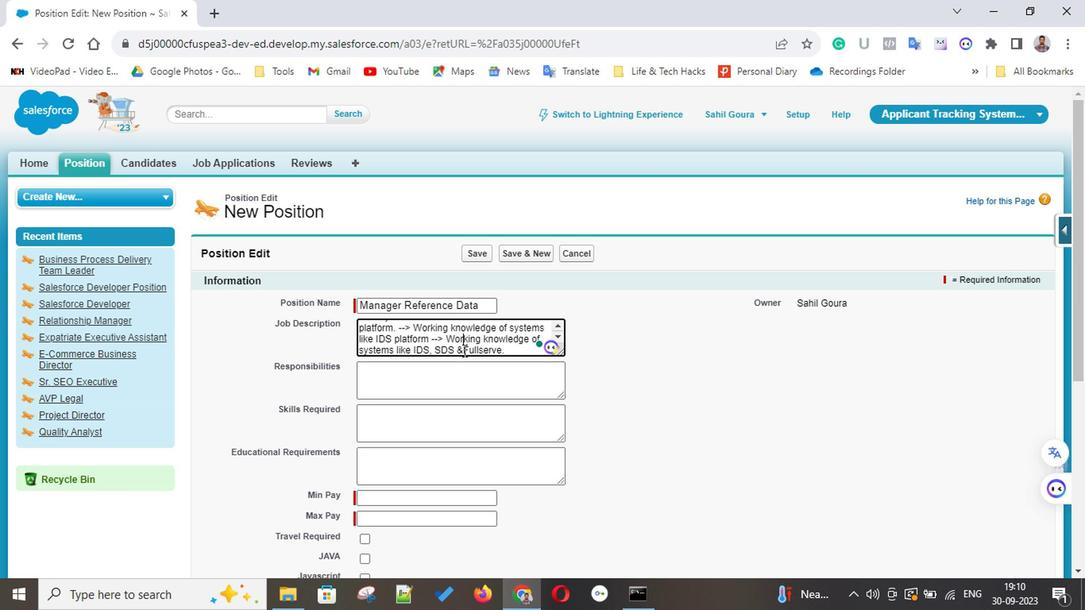 
Action: Mouse pressed left at (461, 351)
Screenshot: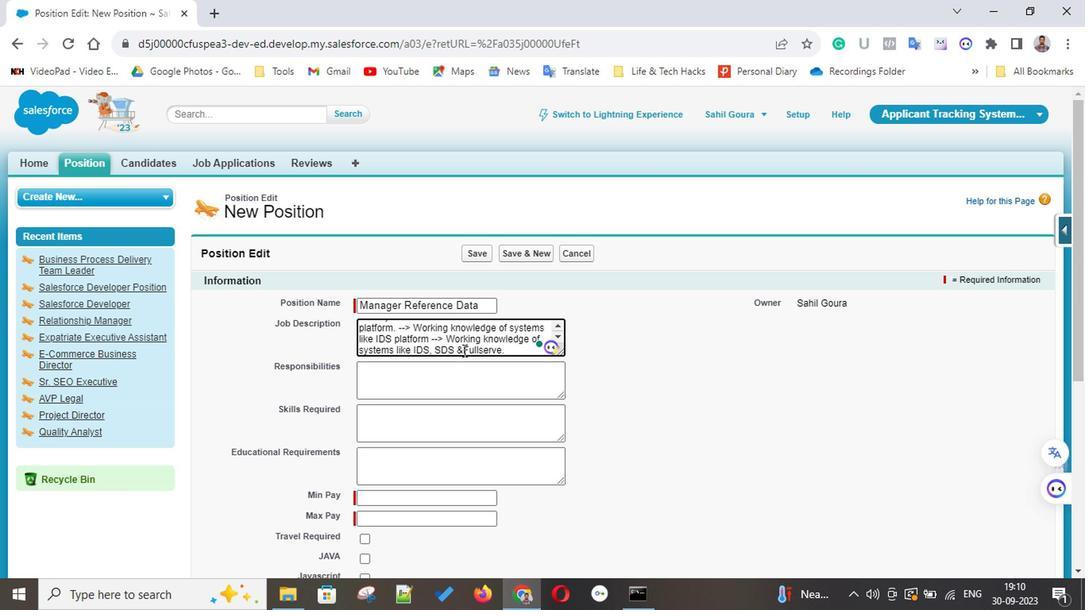 
Action: Key pressed <Key.space>
Screenshot: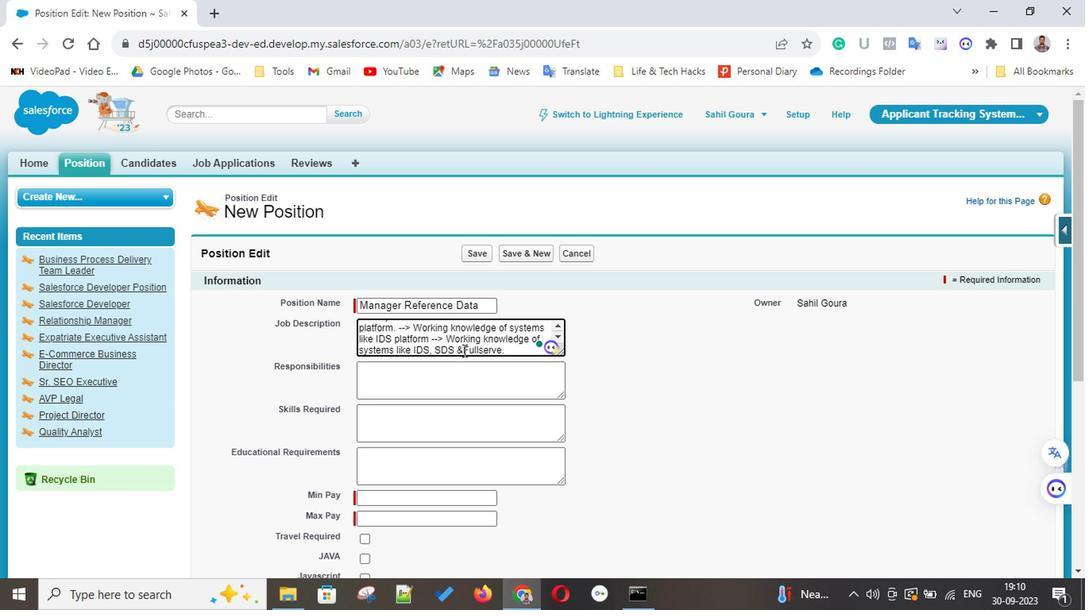 
Action: Mouse moved to (515, 350)
Screenshot: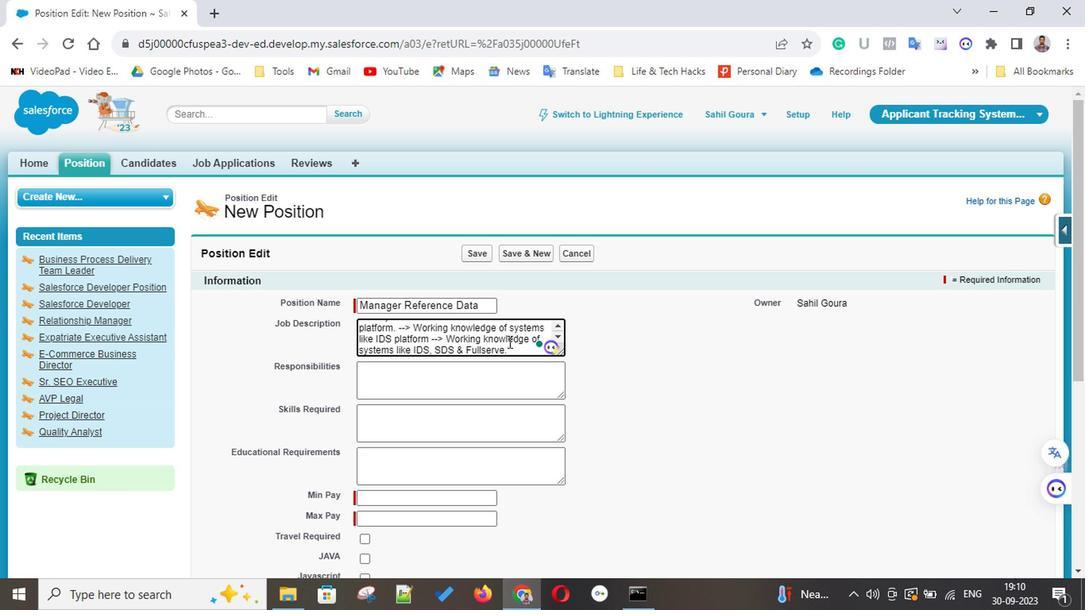 
Action: Mouse pressed left at (515, 350)
Screenshot: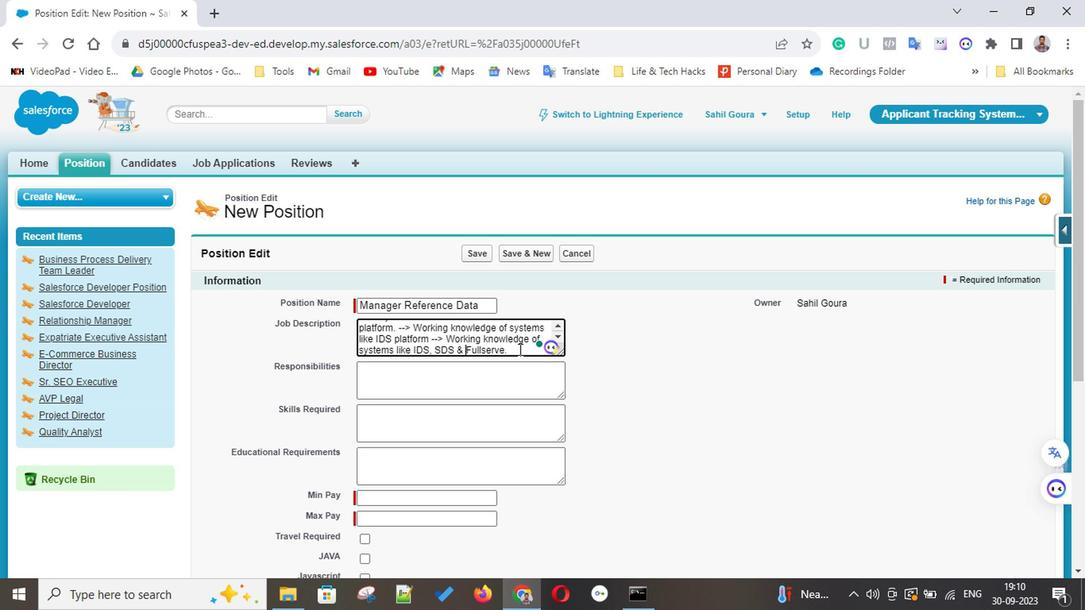 
Action: Mouse moved to (466, 360)
Screenshot: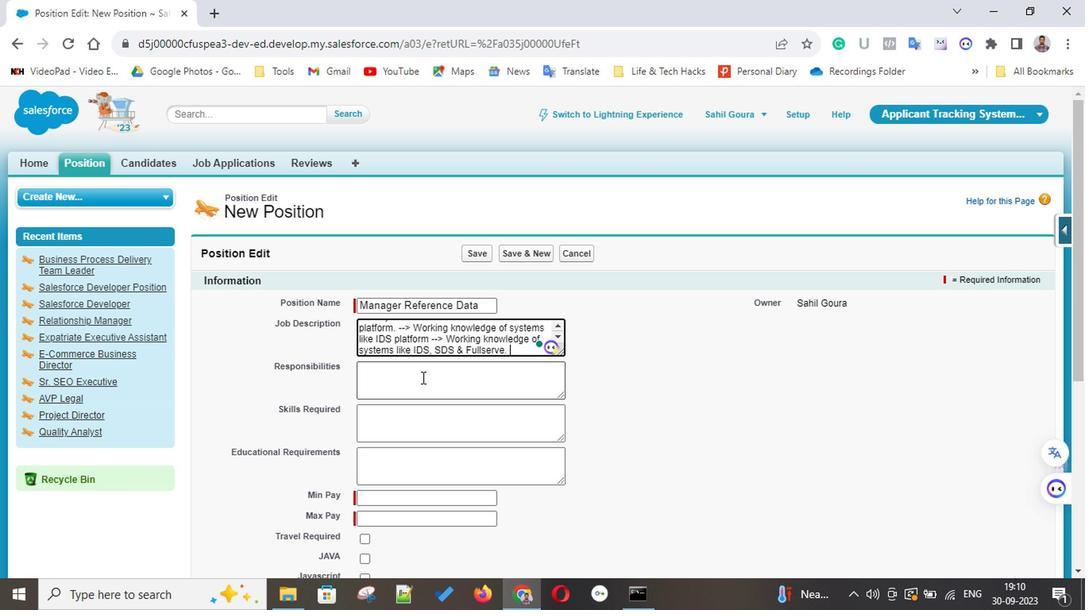 
Action: Key pressed <Key.tab><Key.shift>Support<Key.space>day<Key.space>to<Key.space>day<Key.space>running<Key.space>of<Key.space>the<Key.space>various<Key.space>processes<Key.space>and<Key.space>ensure<Key.space>any<Key.space>issue<Key.space>a<Key.backspace><Key.backspace><Key.backspace>es<Key.space>are<Key.space>timely<Key.space>escalated<Key.space>via<Key.space>appropriate<Key.space>routes<Key.space>--<Key.shift_r>><Key.space><Key.shift_r>Mange<Key.space><Key.backspace><Key.backspace>a<Key.backspace><Key.backspace>age<Key.space><Key.shift>MI<Key.space>and<Key.space><Key.shift>Moniter<Key.space><Key.shift>Sla<Key.backspace><Key.backspace><Key.shift>K<Key.backspace>LA<Key.space><Key.space>-a<Key.space>e<Key.backspace><Key.backspace><Key.backspace><Key.space>and<Key.space>contribute<Key.space><Key.space>to<Key.space>a<Key.space>red<Key.space>,<Key.space>amber,<Key.space>amber<Key.backspace><Key.backspace><Key.backspace><Key.backspace><Key.backspace>green<Key.space>hea;<Key.backspace>lth<Key.space>status<Key.space>report<Key.space>on<Key.space>weekly<Key.space>basis<Key.space>--<Key.shift_r>><Key.space><Key.shift>Inte<Key.backspace>roduce<Key.space><Key.shift><Key.shift><Key.shift><Key.shift><Key.shift><Key.shift><Key.shift><Key.shift><Key.shift>&<Key.space>review<Key.space>the<Key.space>exissti<Key.backspace><Key.backspace><Key.backspace>ting<Key.space>controls<Key.space>in<Key.space>process<Key.space>to<Key.space>stay<Key.space><Key.shift>Audit<Key.space><Key.shift>Ready<Key.space>--<Key.shift_r>><Key.space><Key.shift><Key.shift><Key.shift><Key.shift><Key.shift><Key.shift><Key.shift>Ability<Key.space>to<Key.space>deliver<Key.space>required<Key.space>results<Key.space>within<Key.space>deadlines<Key.space>--<Key.shift_r>><Key.space><Key.shift><Key.shift><Key.shift><Key.shift><Key.shift>Work<Key.space>with<Key.space><Key.shift>Onshore<Key.space>to<Key.space>del<Key.backspace>velop<Key.space>training<Key.space>plans,<Key.space>accredittion<Key.space>process<Key.space><Key.shift>&<Key.space>ramp-up<Key.space>plans<Key.tab><Key.shift>The<Key.space>role<Key.space>holder<Key.space>will<Key.space>have<Key.space>had<Key.space>experience<Key.space>of<Key.space>working<Key.space>collaboratively<Key.space>with<Key.space><Key.shift>OP<Key.backspace>ps<Key.space>and<Key.space><Key.shift>tech<Key.space>to<Key.space>develo<Key.backspace>op,<Key.backspace><Key.space>a<Key.space>new<Key.space>system<Key.space>and<Key.space>bring<Key.space>this<Key.space>to<Key.space>life<Key.space>within<Key.space>their<Key.space>team<Key.space>through<Key.space>training<Key.space>and<Key.space>mentoring.<Key.space>--<Key.shift_r>><Key.space><Key.shift>T<Key.backspace><Key.shift>Ability<Key.space>to<Key.space>analyze<Key.space>to<Key.space>technologo<Key.backspace>y<Key.space>scripts,<Key.space>with<Key.space><Key.backspace><Key.backspace><Key.backspace><Key.backspace><Key.backspace><Key.backspace><Key.backspace><Key.space><Key.backspace>,<Key.space>w
Screenshot: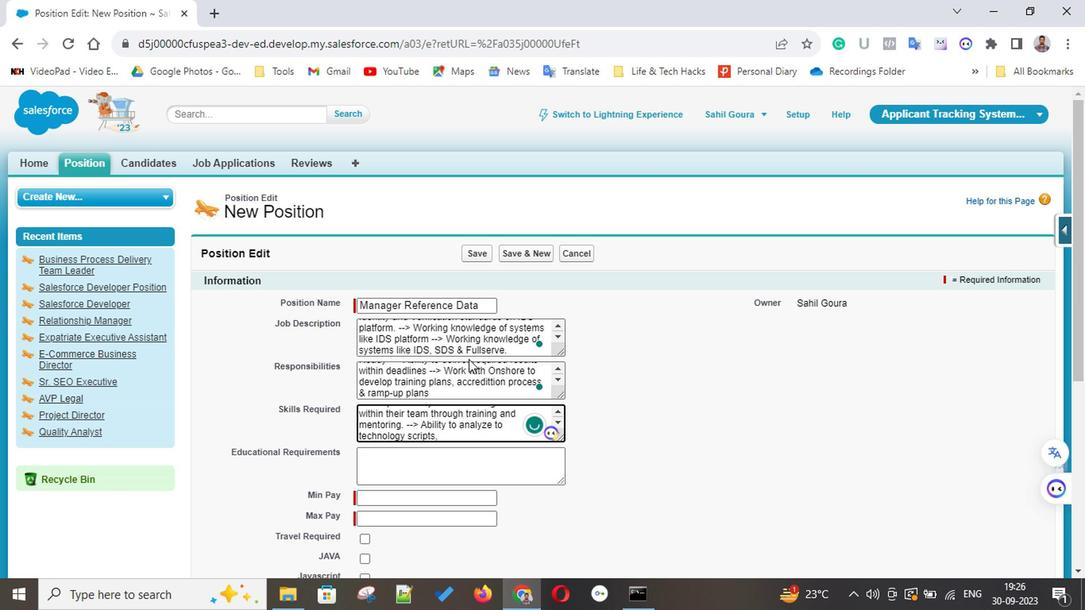 
Action: Mouse moved to (470, 372)
Screenshot: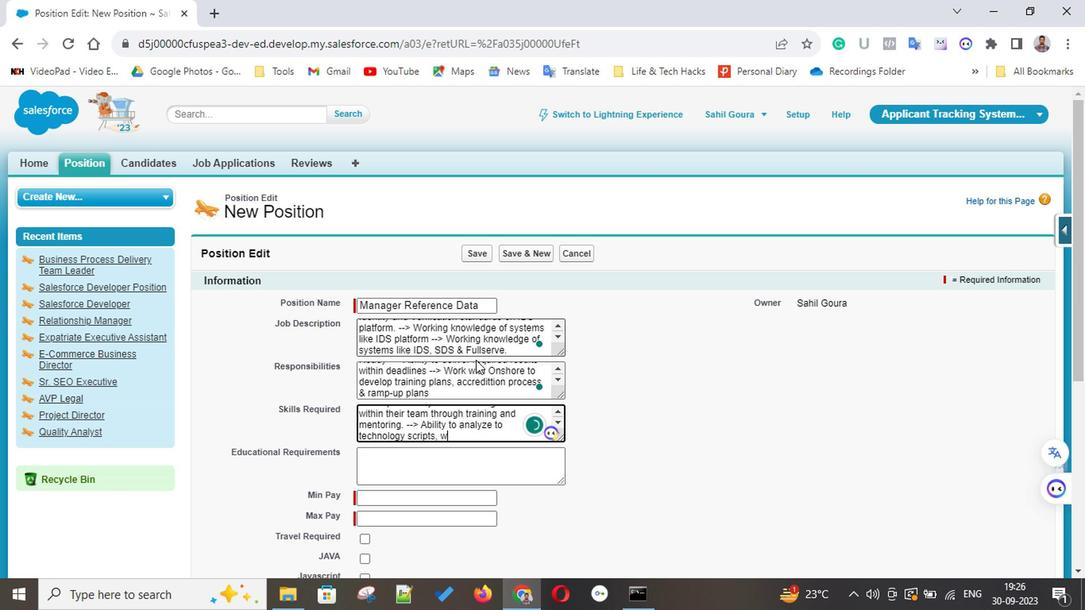 
Action: Key pressed ithout<Key.space><Key.backspace><Key.backspace><Key.backspace><Key.backspace><Key.space>handling<Key.space><Key.space><Key.backspace><Key.backspace><Key.backspace><Key.backspace>ng<Key.space>cpo<Key.backspace><Key.backspace>opious<Key.space>large<Key.space>volumes<Key.space>of<Key.space>data<Key.space>to<Key.space>detects<Key.space><Key.backspace><Key.backspace><Key.space>clients<Key.space>to<Key.space>be<Key.space>excluded<Key.space>from<Key.space>the<Key.space>migrations<Key.space><Key.backspace>,<Key.space>as<Key.space>otherwise<Key.space>the<Key.space>st<Key.backspace>ystems<Key.space><Key.backspace><Key.space><Key.backspace><Key.backspace><Key.space>could<Key.space>crash<Key.space>--<Key.shift_r>><Key.space><Key.shift>Ability<Key.space>to<Key.space>work<Key.space>in<Key.space>a<Key.space>test<Key.space><Key.backspace><Key.backspace><Key.backspace><Key.backspace><Key.backspace>fast<Key.space>paced<Key.space>environment<Key.space>and<Key.space>re
Screenshot: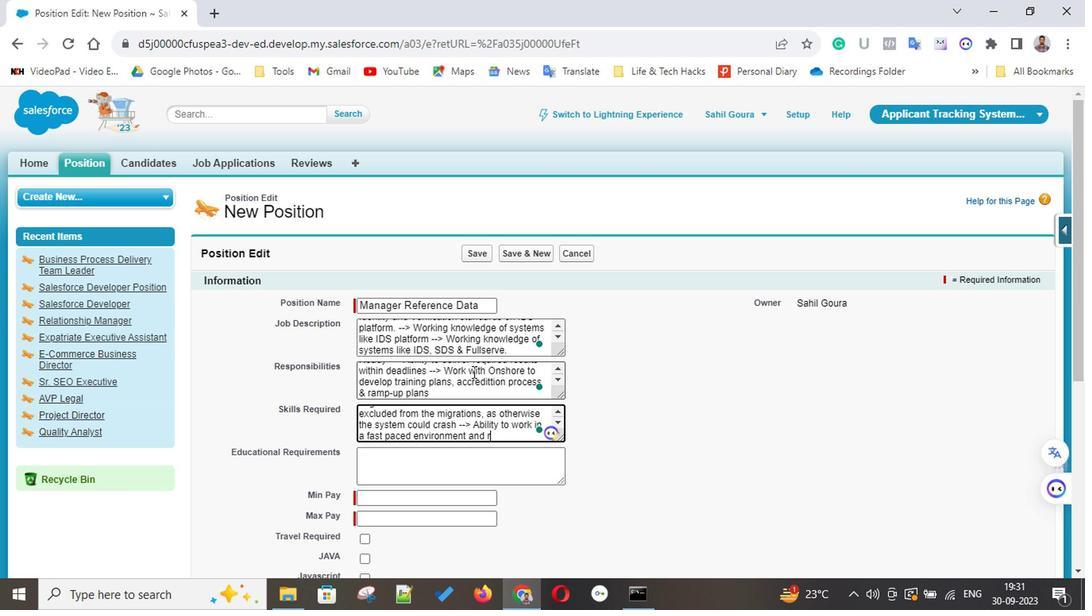 
Action: Mouse moved to (497, 440)
Screenshot: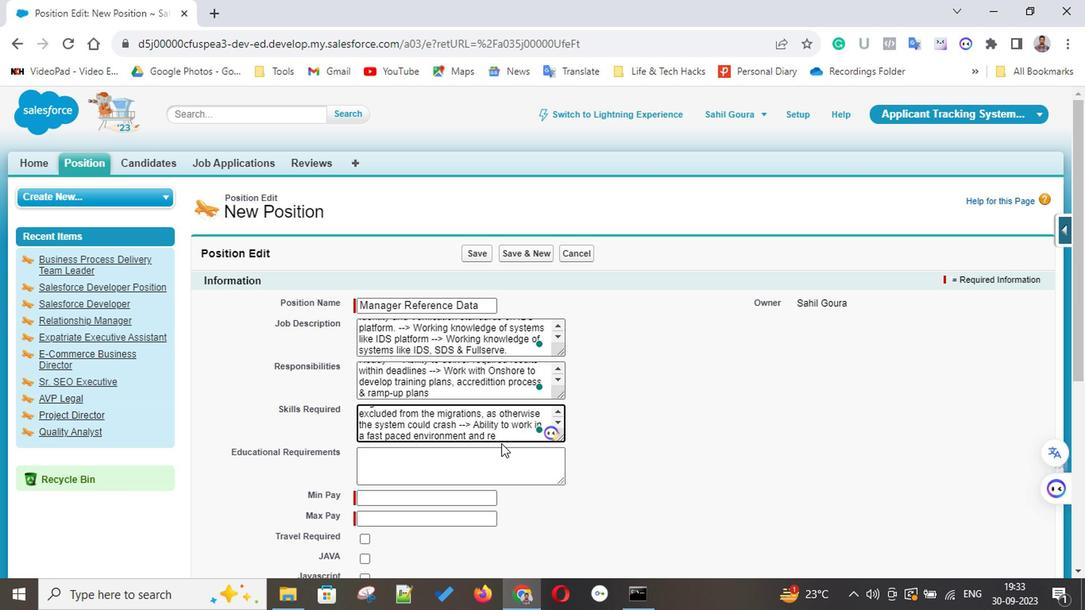 
Action: Mouse pressed left at (497, 440)
Screenshot: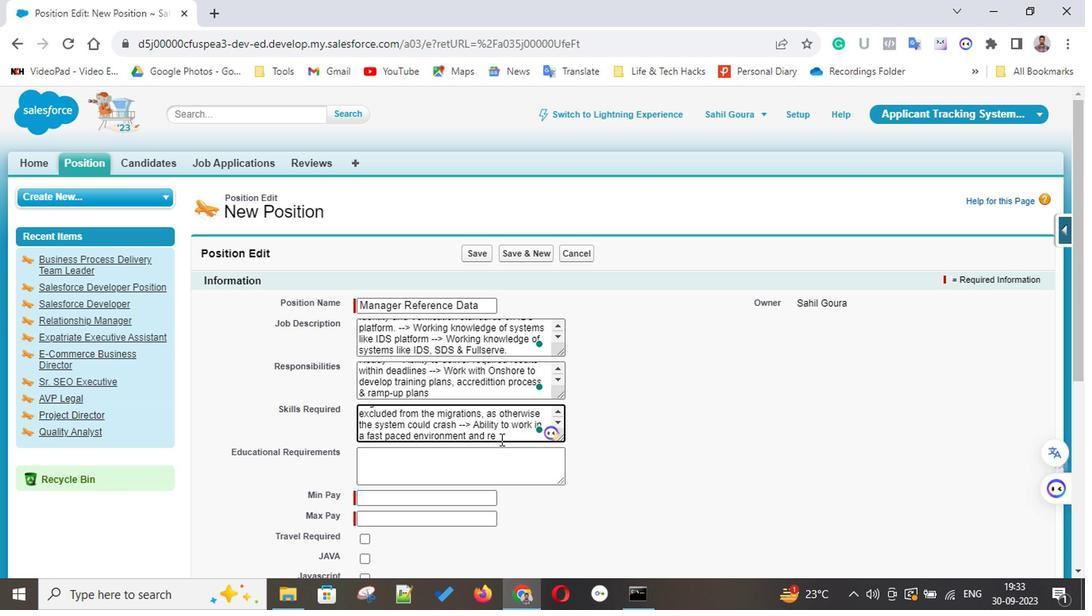 
Action: Key pressed spond<Key.space>to<Key.space>char<Key.backspace>nges<Key.space>in<Key.space>pro<Key.backspace>iority<Key.space>--<Key.shift_r>><Key.space><Key.shift>Understanding<Key.space>of<Key.space>business<Key.space>areas<Key.space>which<Key.space>the<Key.space>depr<Key.backspace>artment<Key.space>operates<Key.space>and<Key.space>how<Key.space>connects<Key.space>to<Key.space>yhe<Key.space><Key.backspace><Key.backspace><Key.backspace><Key.backspace>the<Key.space>wider<Key.space>firm<Key.tab><Key.shift>Graduation<Key.space>in<Key.space>any<Key.space>fiels<Key.backspace>d<Key.space>and<Key.space><Key.shift>M<Key.shift>BA<Key.space>requires<Key.backspace>d<Key.tab>600000<Key.tab>10000<Key.backspace><Key.backspace><Key.backspace><Key.backspace>200000<Key.tab>
Screenshot: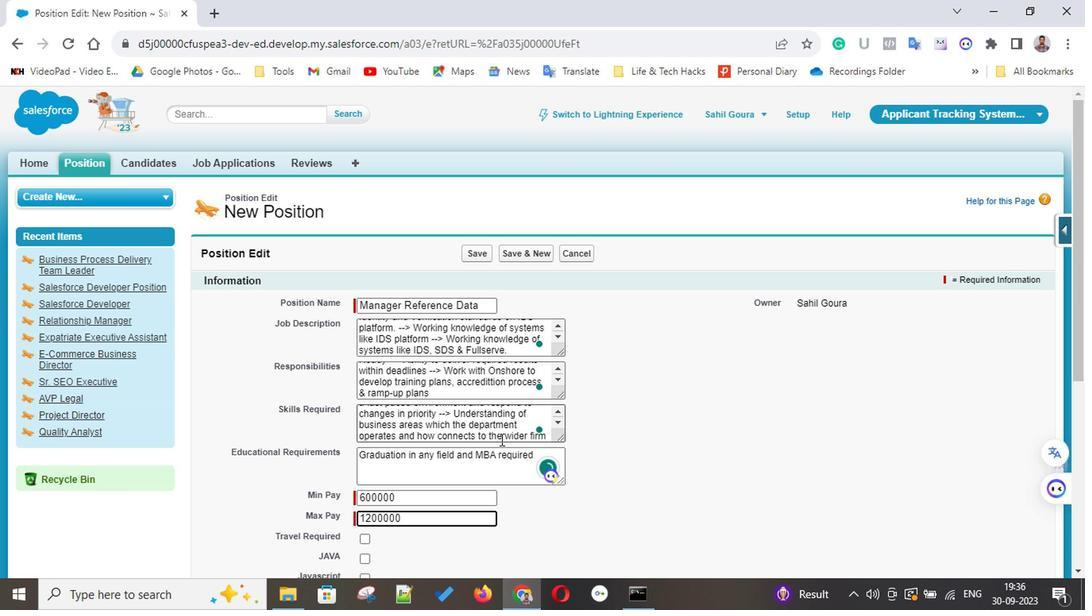 
Action: Mouse moved to (370, 535)
Screenshot: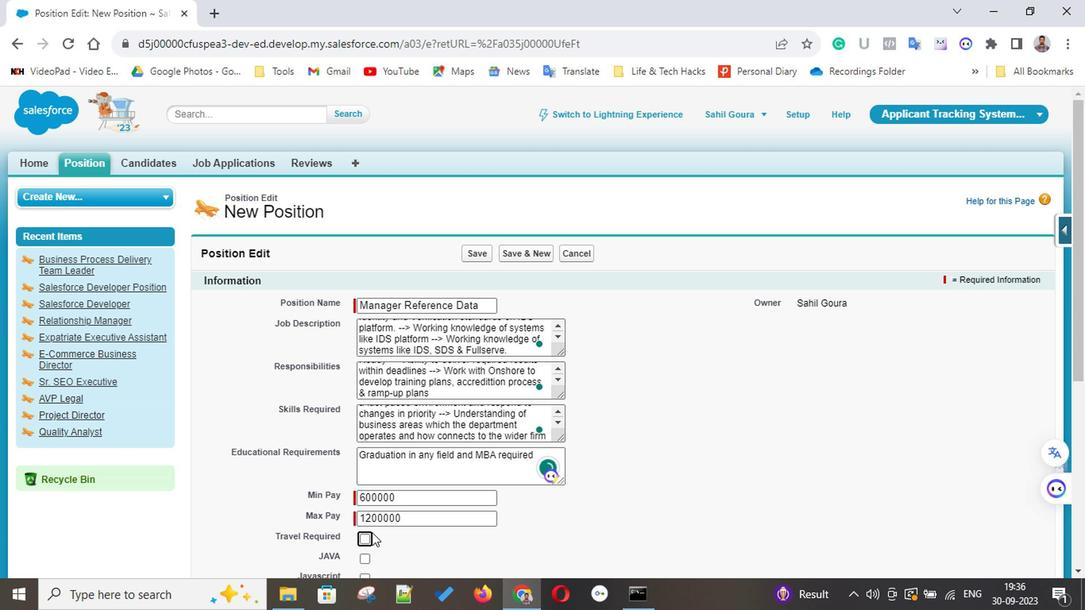 
Action: Mouse pressed left at (370, 535)
Screenshot: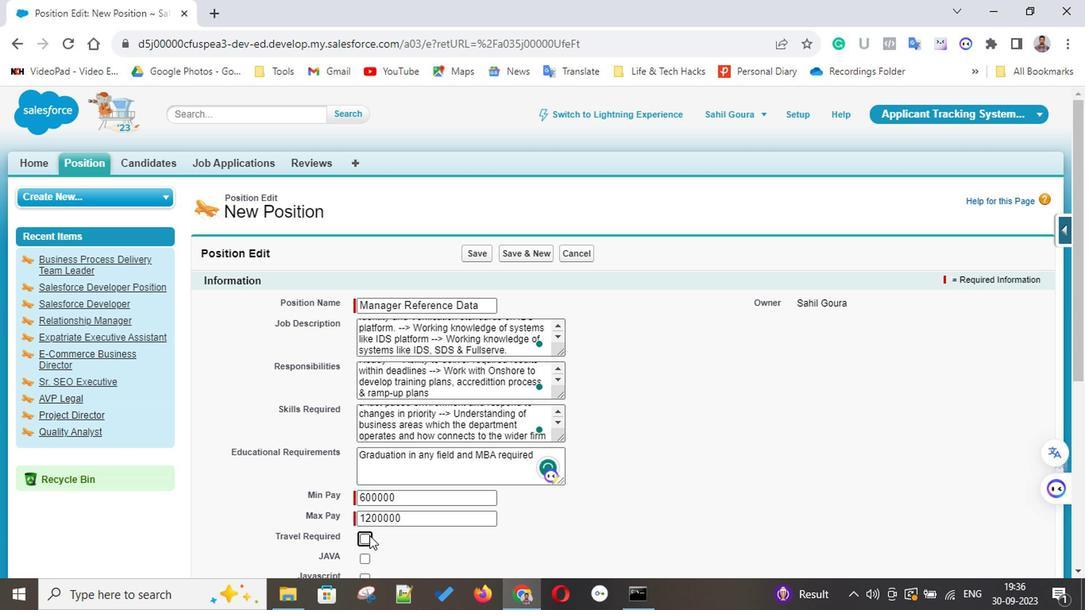 
Action: Mouse moved to (521, 462)
Screenshot: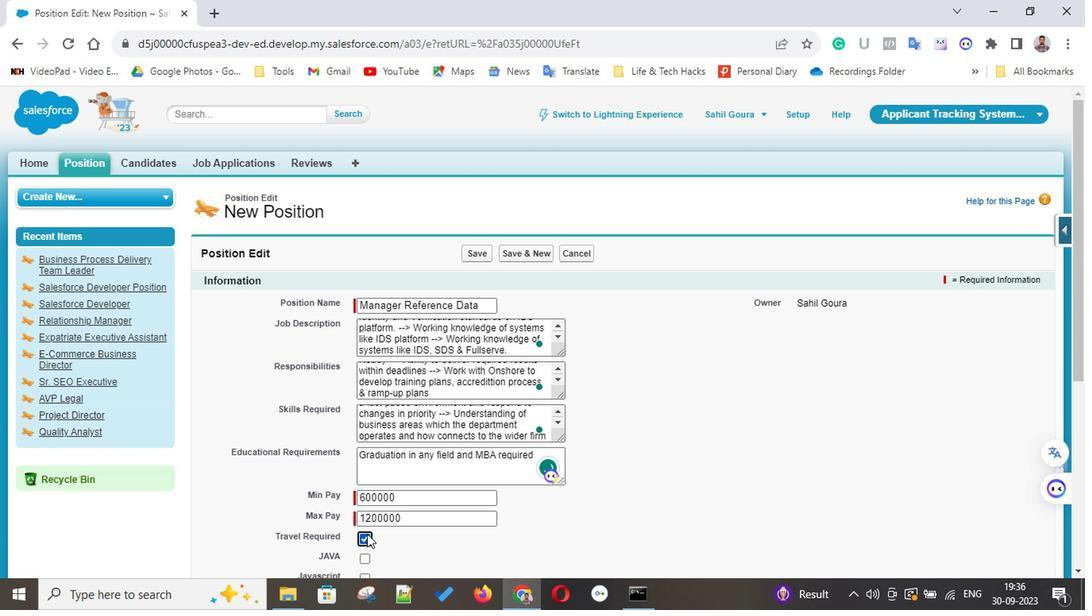 
Action: Mouse scrolled (521, 462) with delta (0, 0)
Screenshot: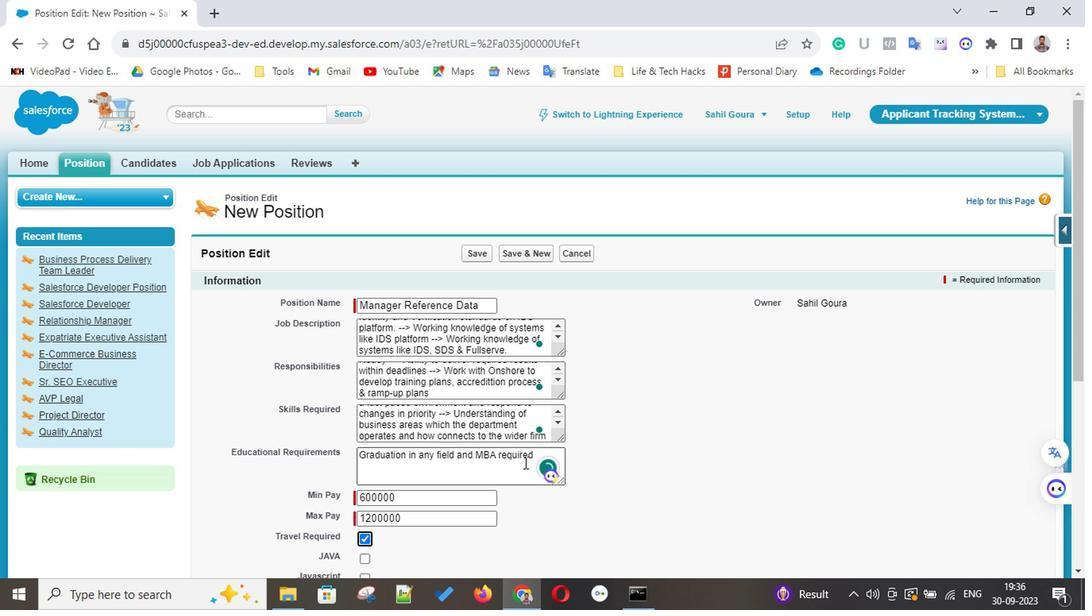 
Action: Mouse scrolled (521, 462) with delta (0, 0)
Screenshot: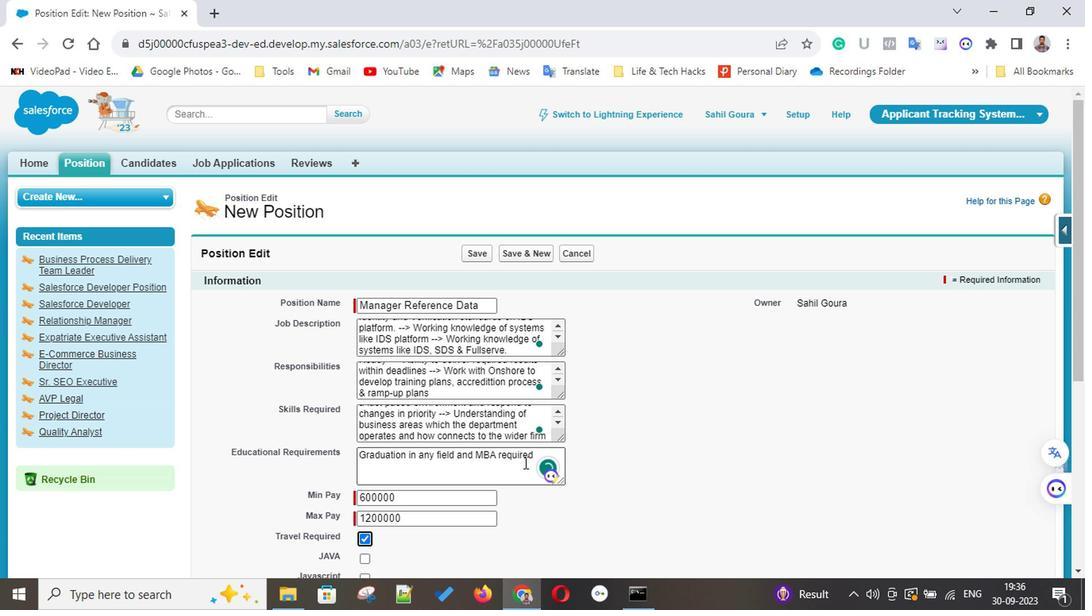 
Action: Mouse scrolled (521, 462) with delta (0, 0)
Screenshot: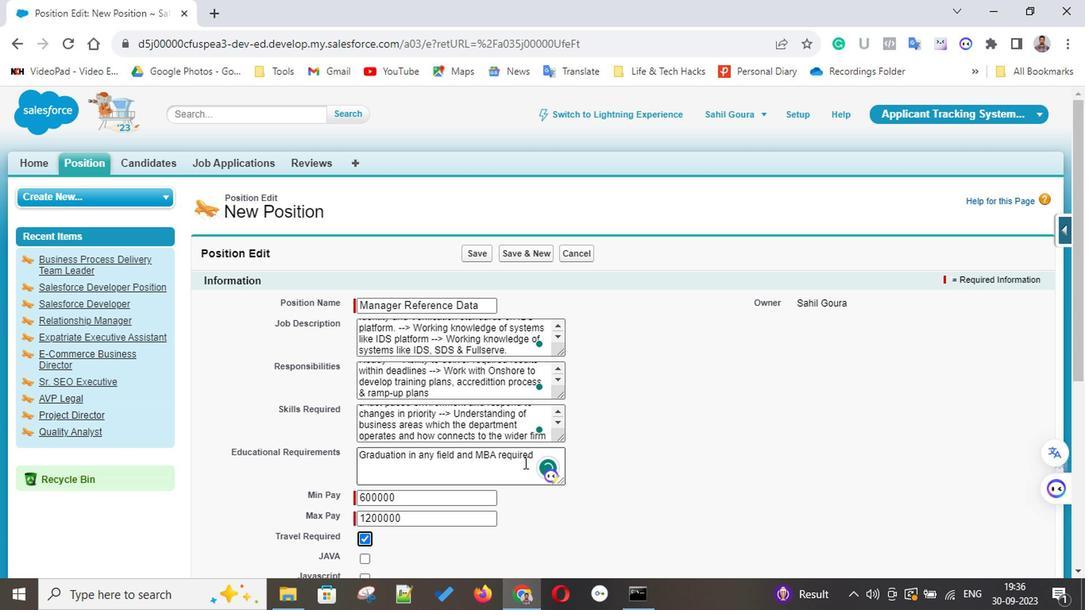 
Action: Mouse scrolled (521, 462) with delta (0, 0)
Screenshot: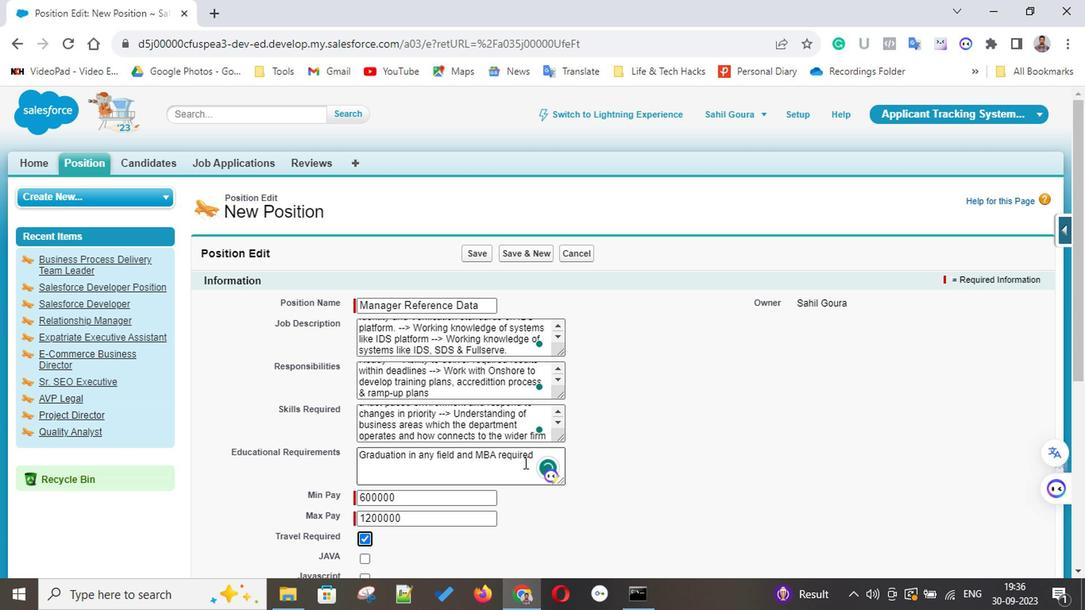 
Action: Mouse scrolled (521, 461) with delta (0, -1)
Screenshot: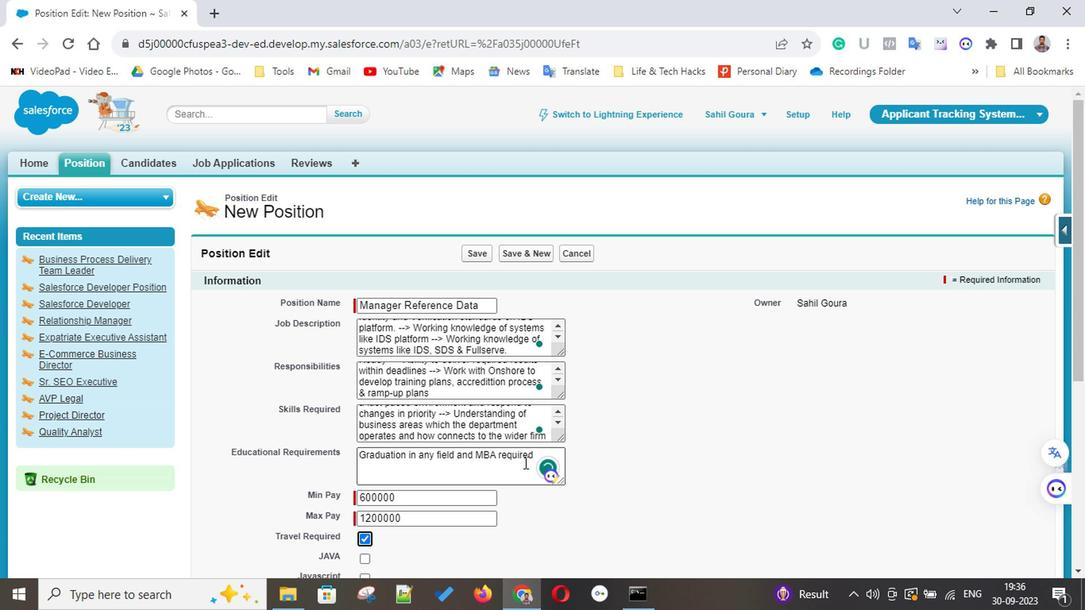 
Action: Mouse scrolled (521, 462) with delta (0, 0)
Screenshot: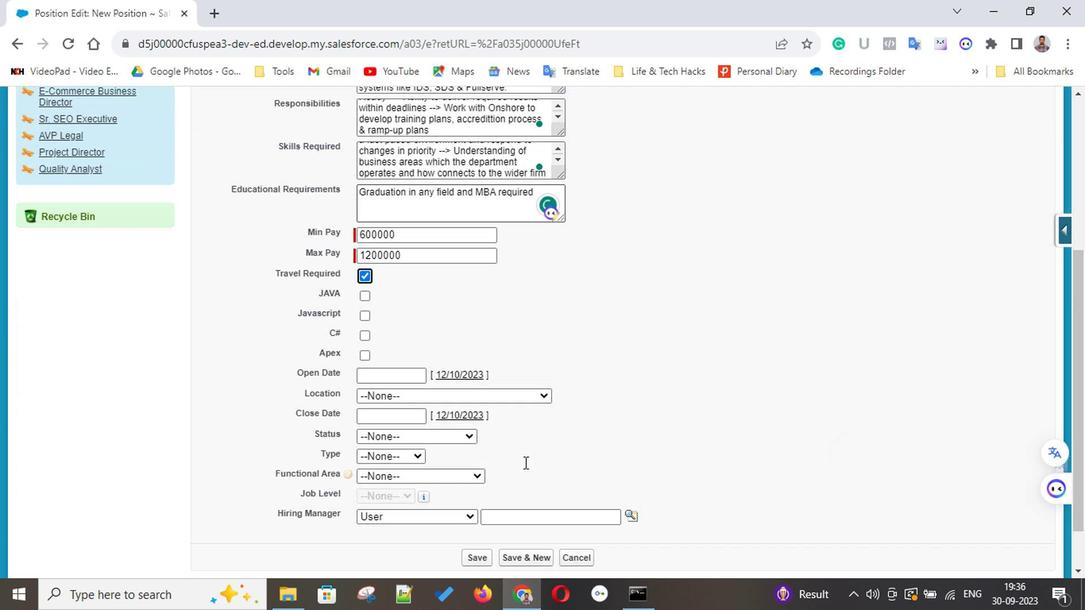 
Action: Mouse scrolled (521, 462) with delta (0, 0)
Screenshot: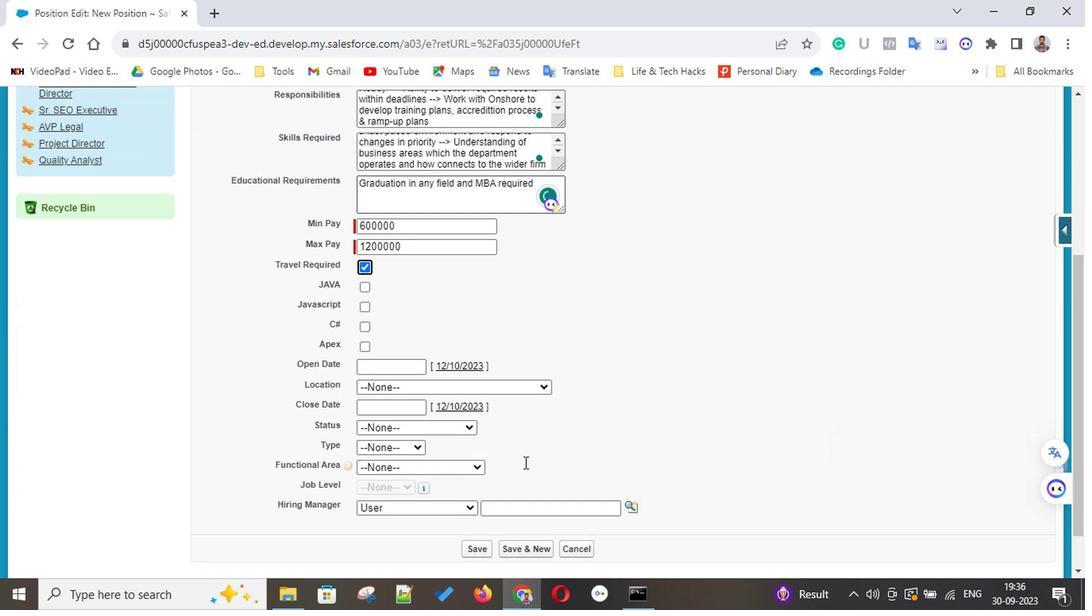 
Action: Mouse scrolled (521, 462) with delta (0, 0)
Screenshot: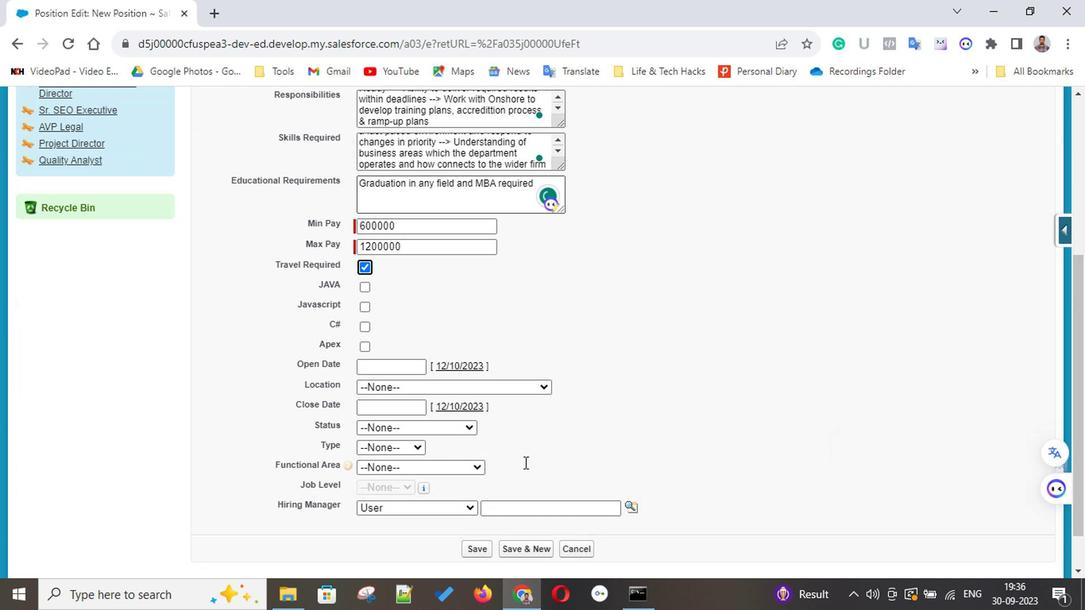 
Action: Mouse moved to (379, 353)
Screenshot: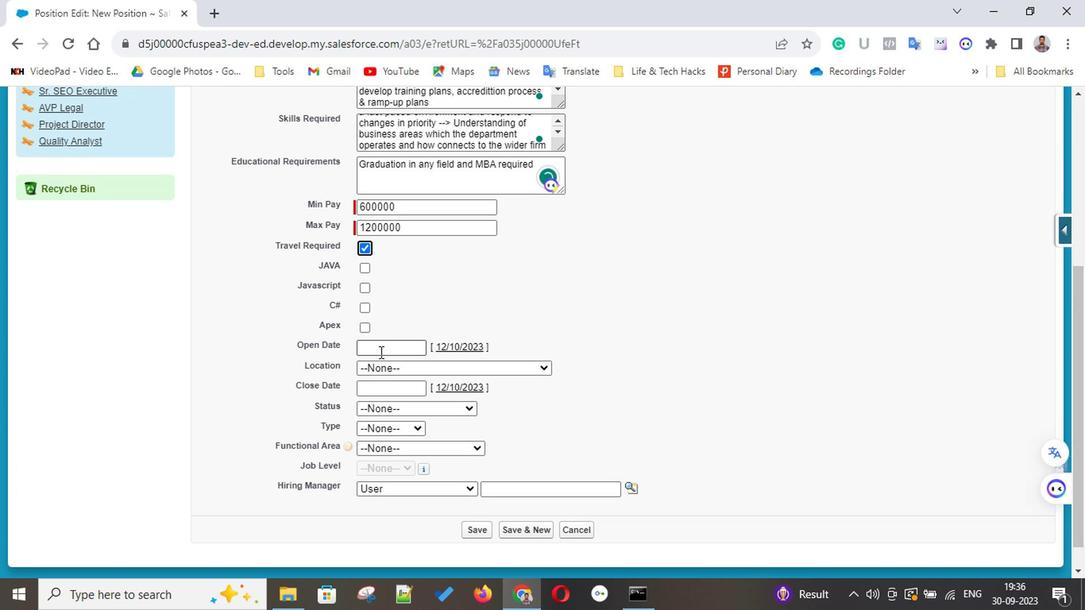 
Action: Mouse pressed left at (379, 353)
Screenshot: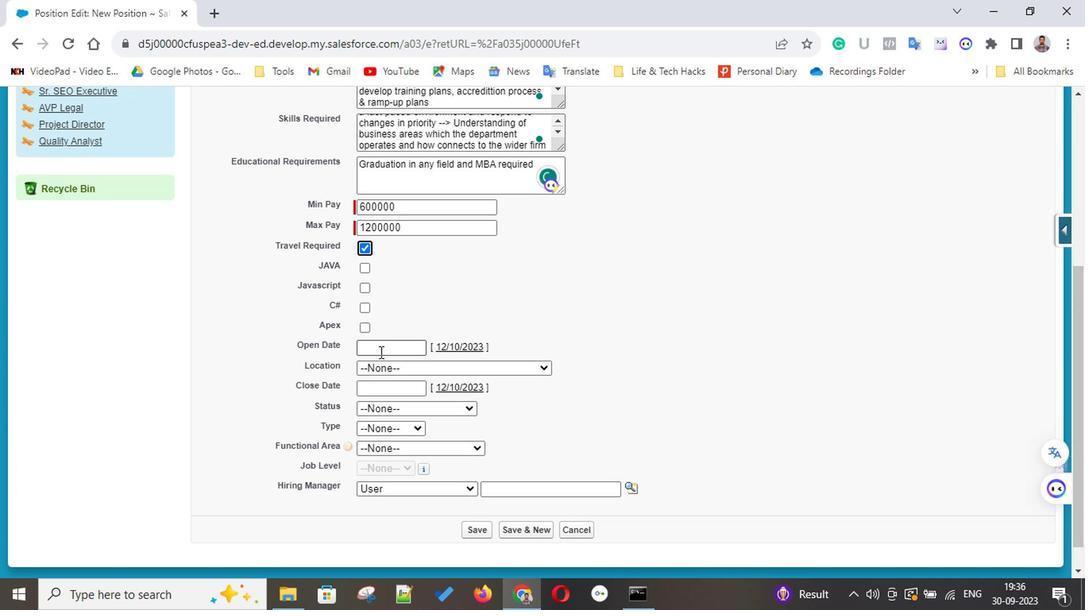 
Action: Mouse moved to (414, 398)
Screenshot: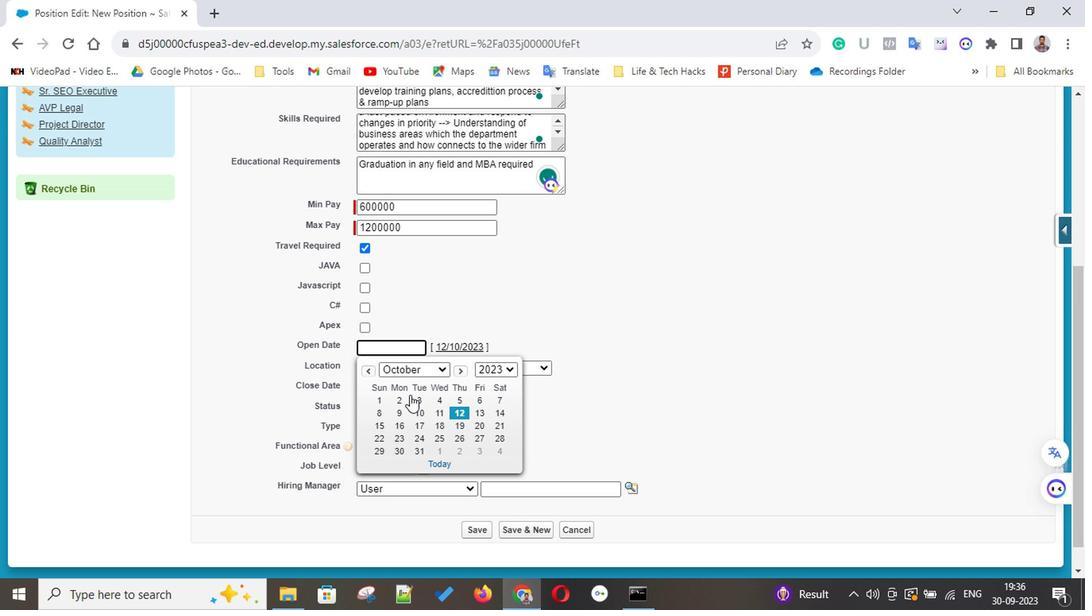 
Action: Mouse pressed left at (414, 398)
Screenshot: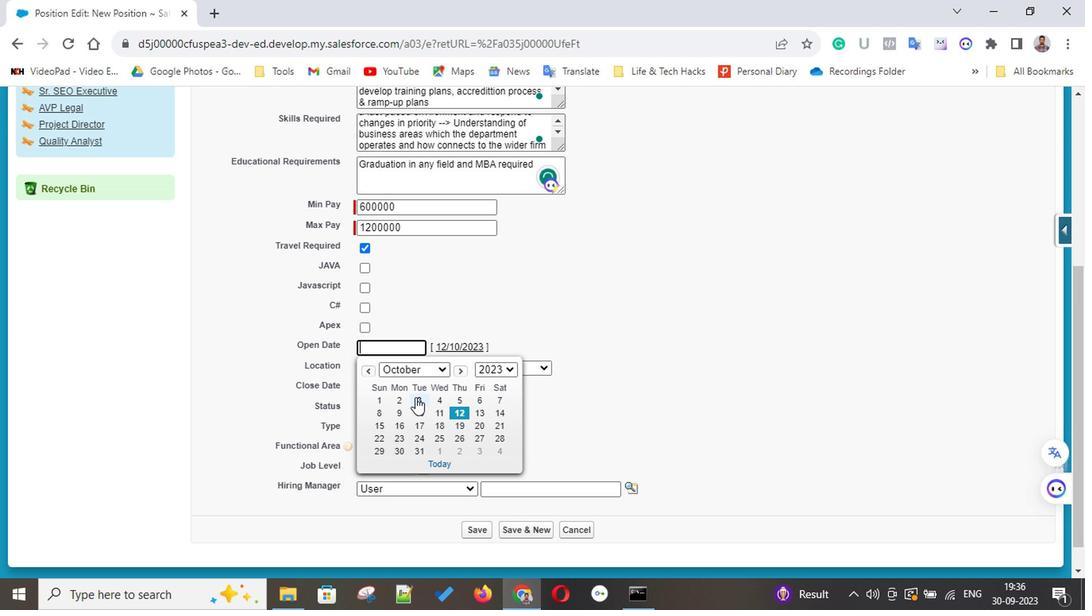 
Action: Mouse moved to (398, 388)
Screenshot: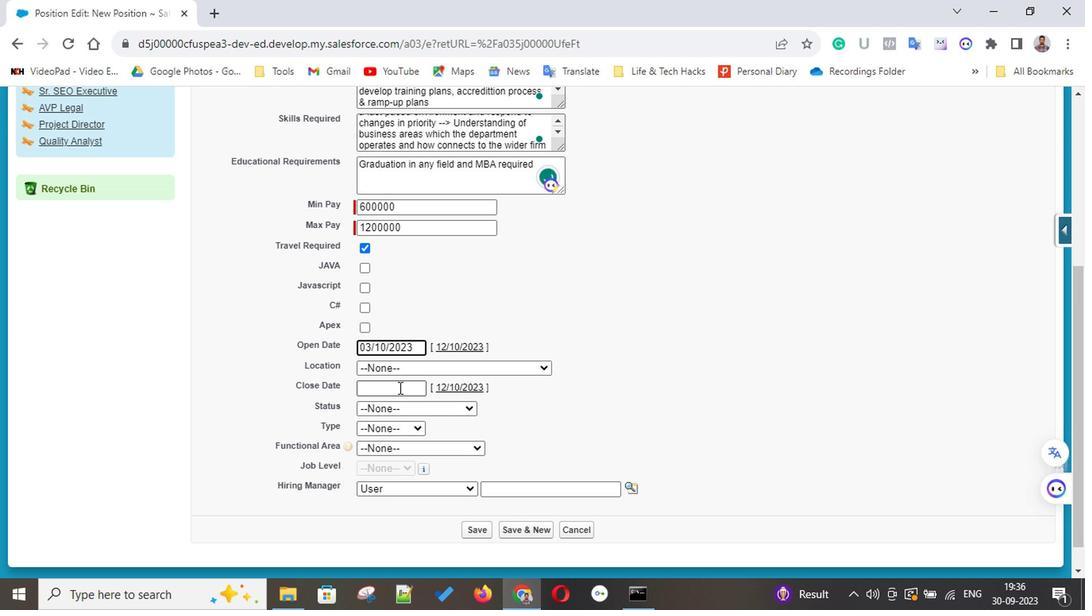 
Action: Mouse pressed left at (398, 388)
Screenshot: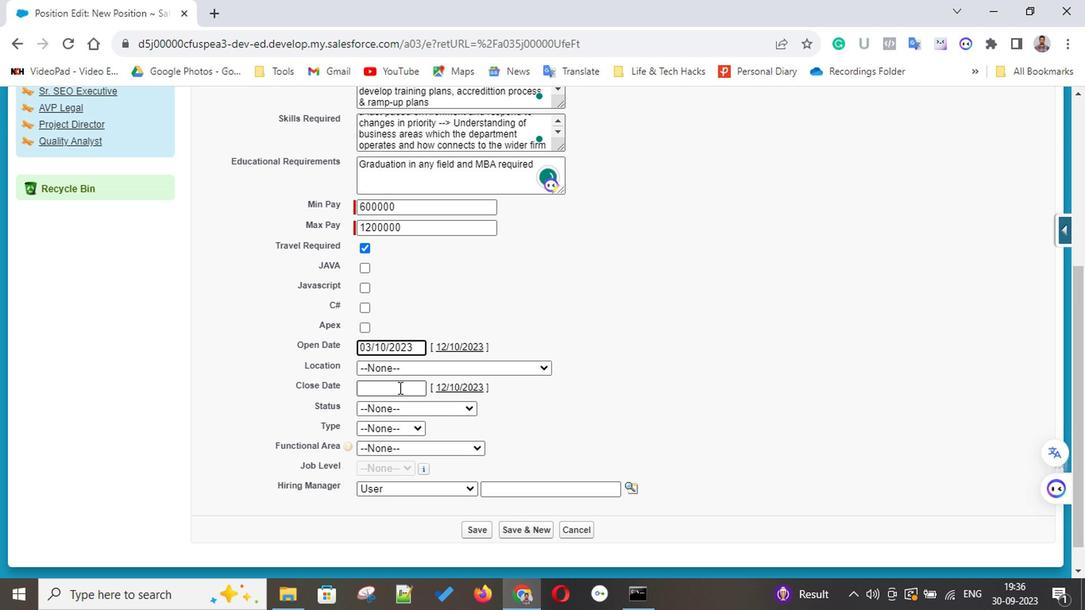
Action: Mouse moved to (424, 413)
Screenshot: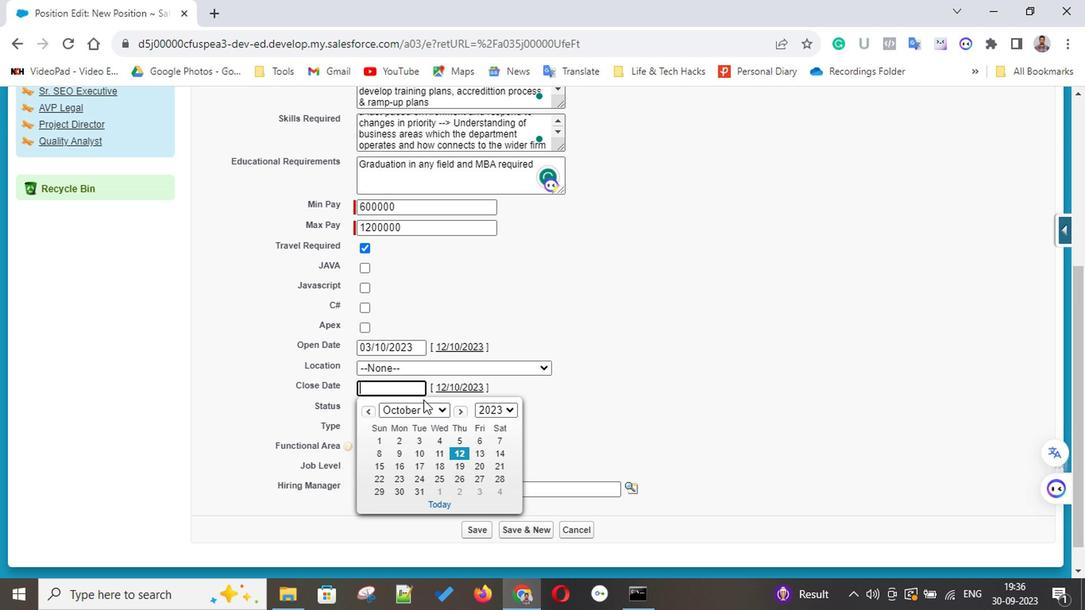 
Action: Mouse pressed left at (424, 413)
Screenshot: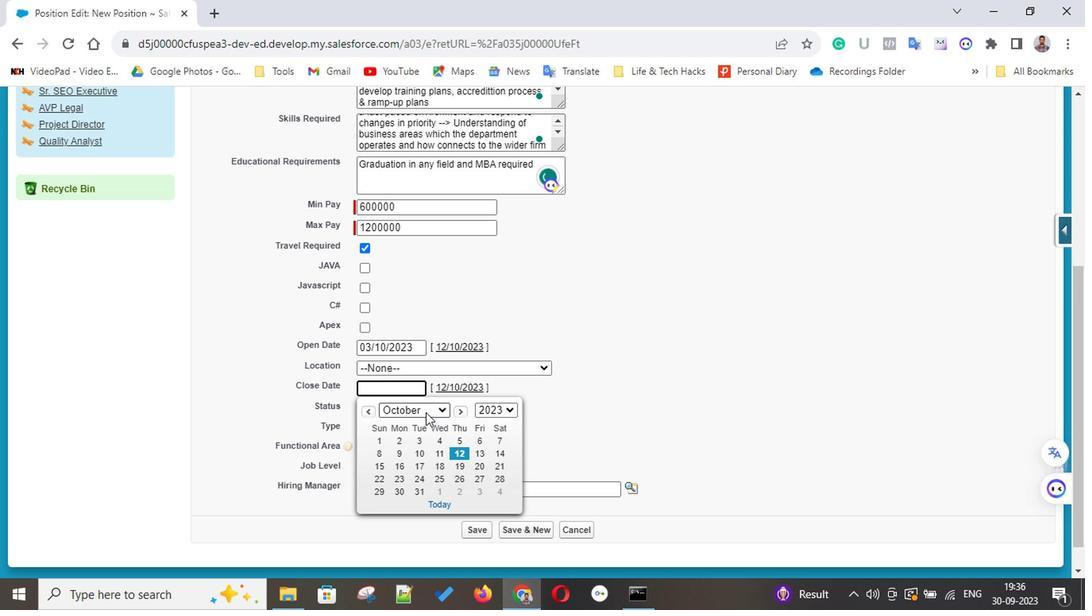 
Action: Mouse moved to (427, 568)
Screenshot: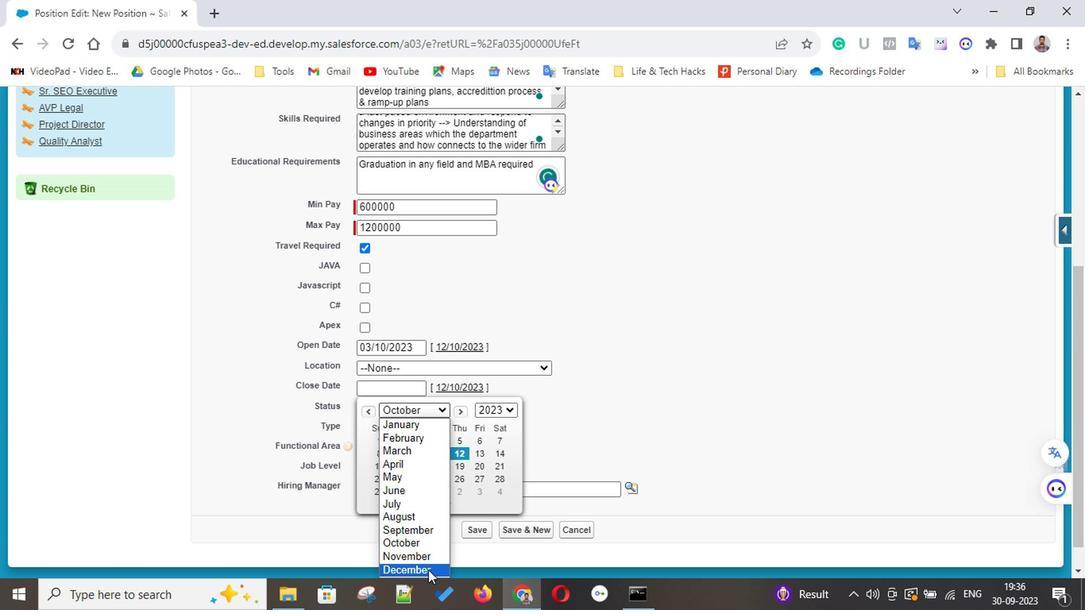 
Action: Mouse pressed left at (427, 568)
Screenshot: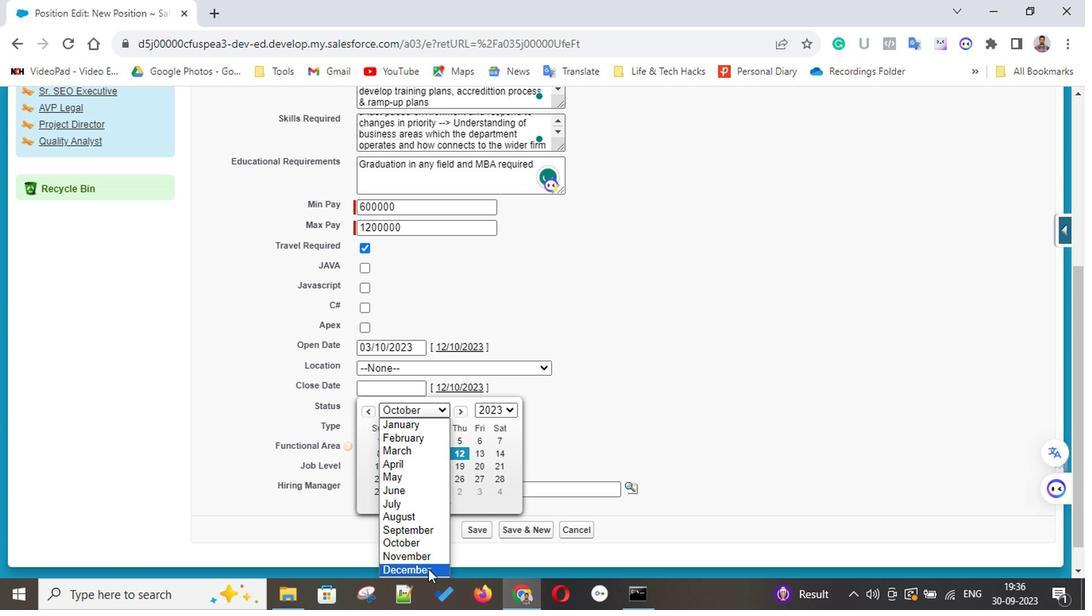 
Action: Mouse moved to (475, 476)
Screenshot: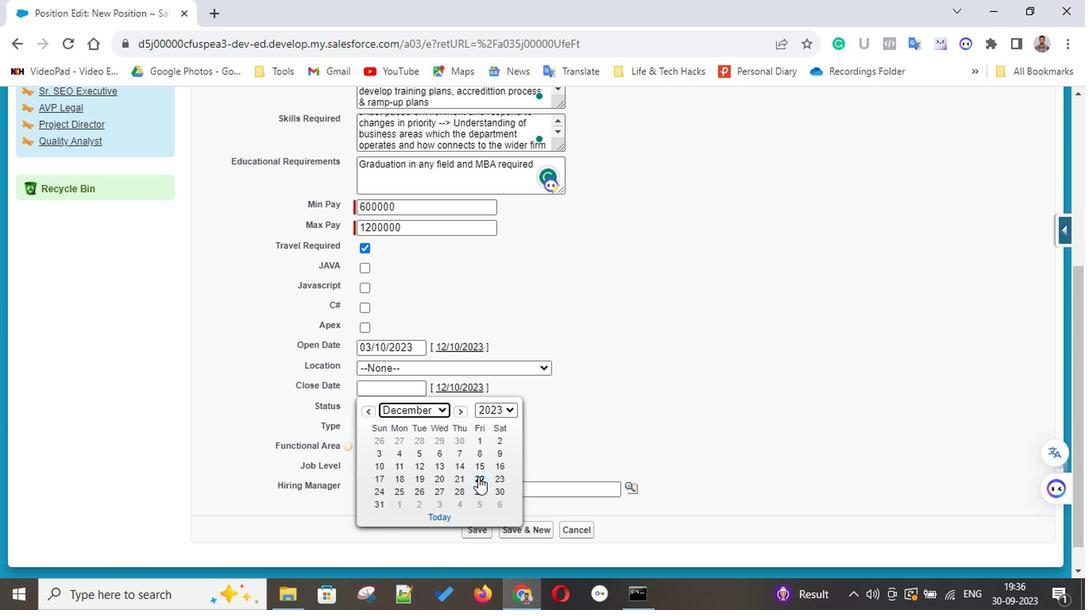 
Action: Mouse pressed left at (475, 476)
Screenshot: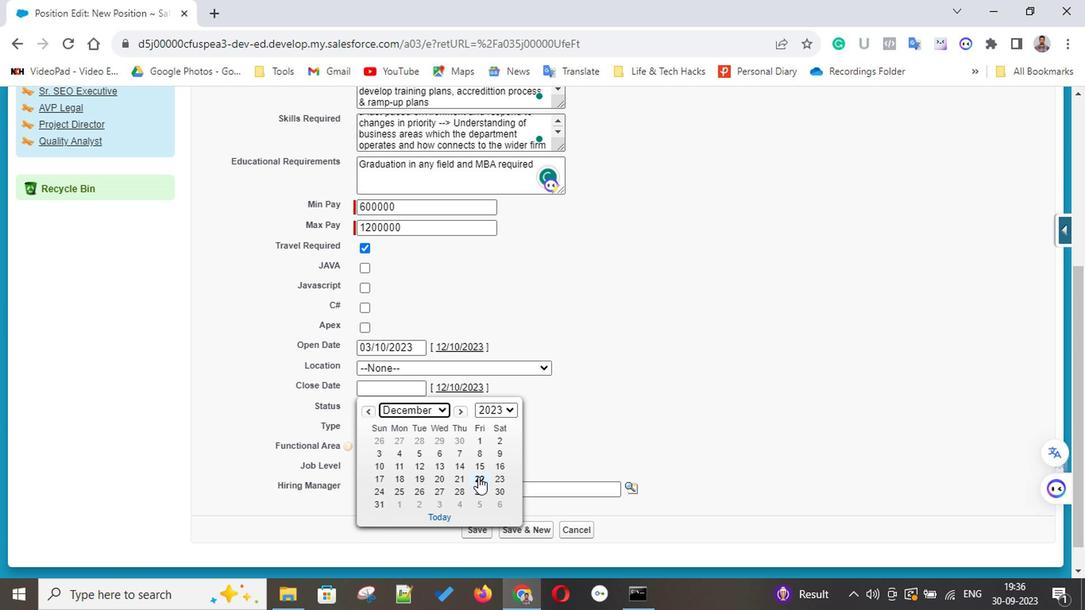 
Action: Mouse moved to (395, 428)
Screenshot: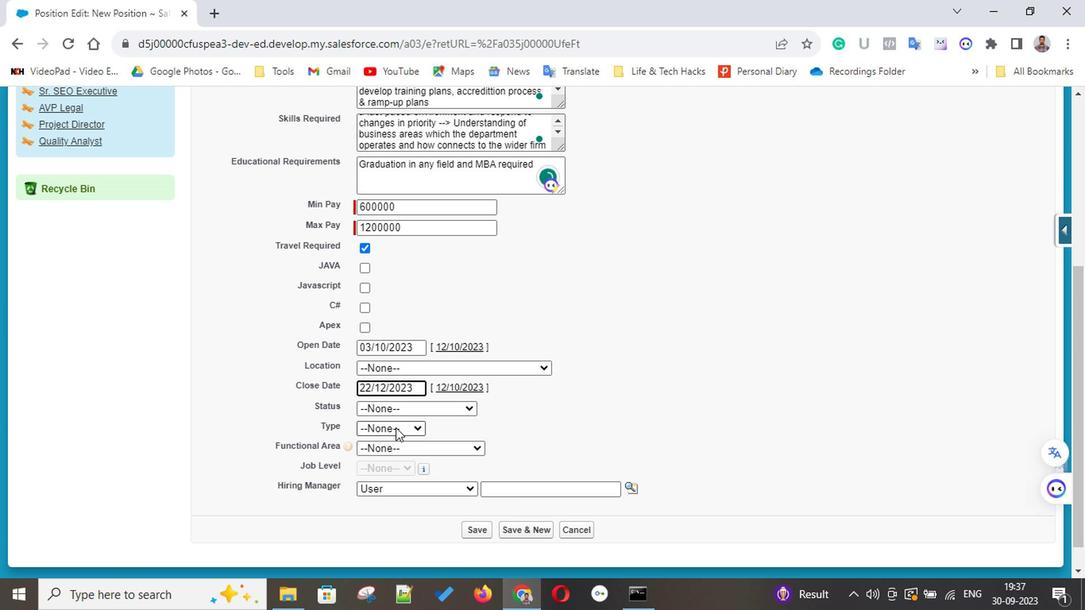 
Action: Mouse pressed left at (395, 428)
Screenshot: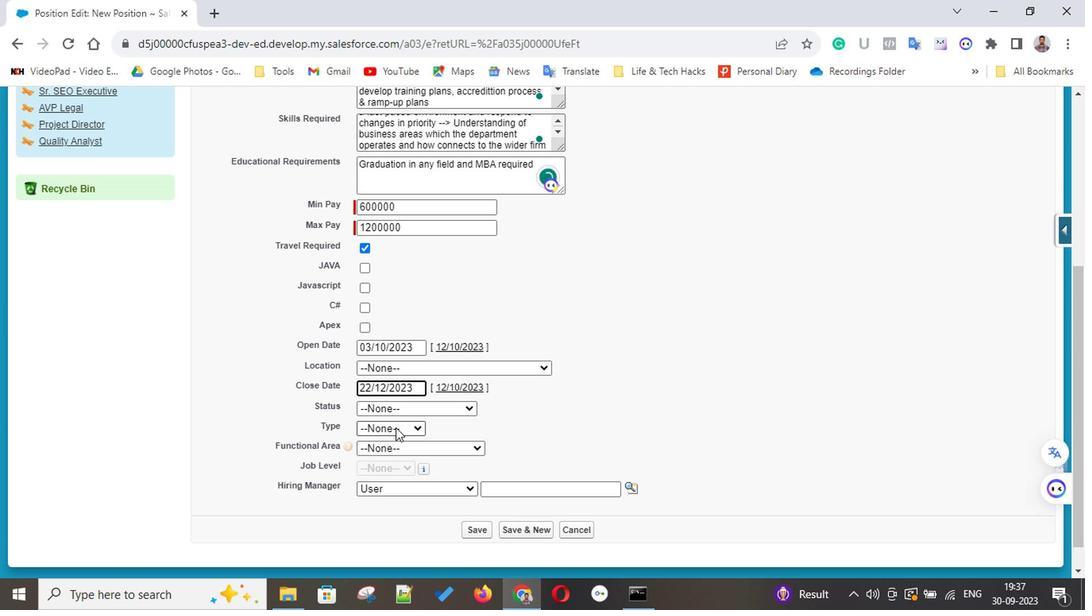
Action: Mouse moved to (395, 450)
Screenshot: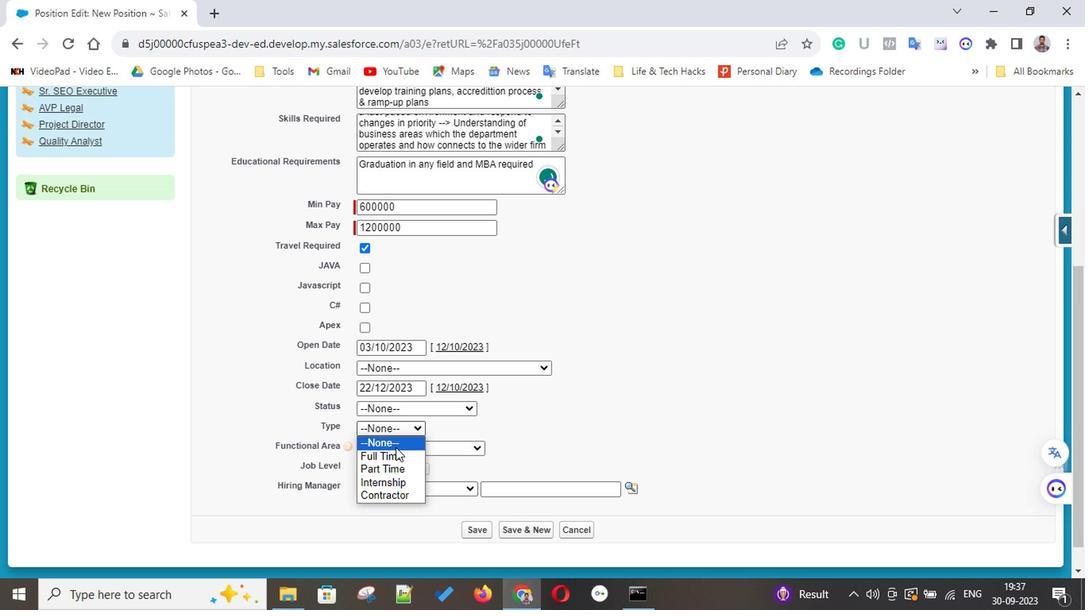
Action: Mouse pressed left at (395, 450)
Screenshot: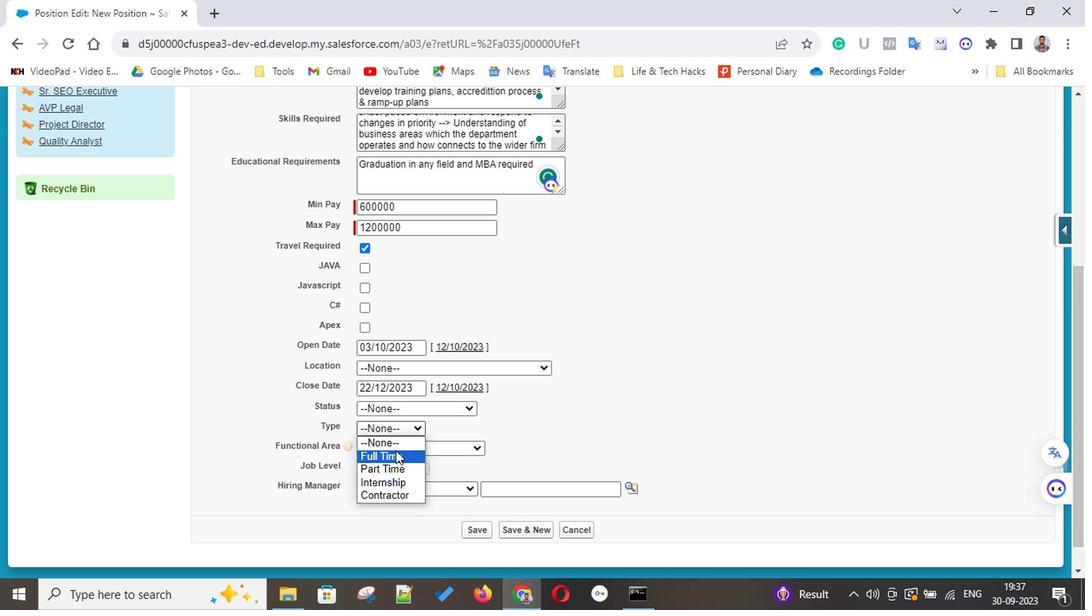 
Action: Mouse moved to (529, 526)
Screenshot: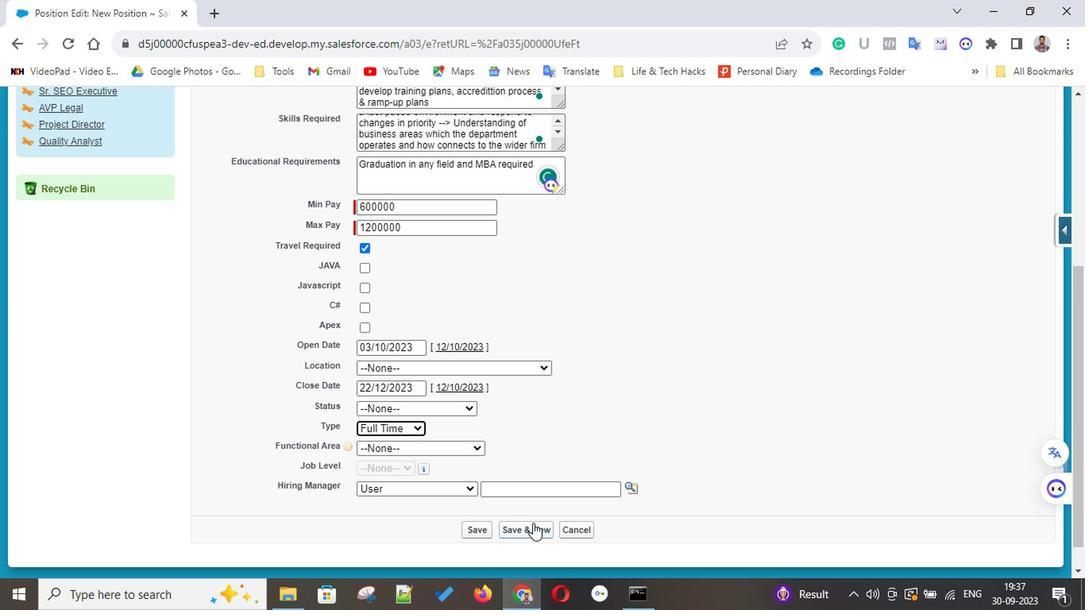 
Action: Mouse pressed left at (529, 526)
Screenshot: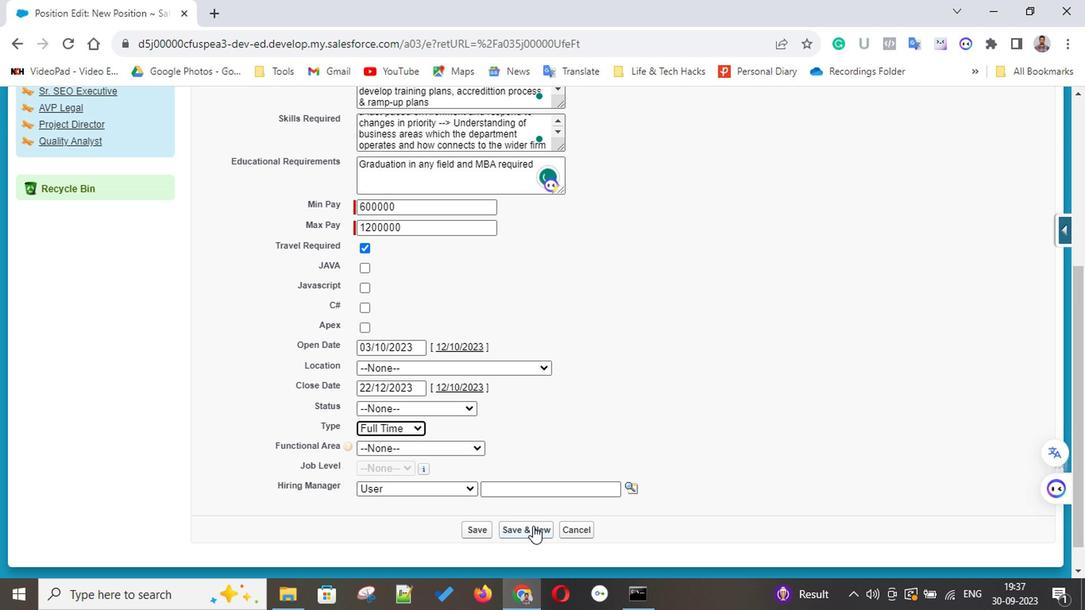 
